 Task: Find connections with filter location Tobias Barreto with filter topic #Saaswith filter profile language German with filter current company BlackBuck (Zinka Logistics Solutions Pvt. Ltd.) with filter school SIES College of Arts, Science & Commerce SION(W) with filter industry Family Planning Centers with filter service category UX Research with filter keywords title Account Executive
Action: Mouse moved to (699, 124)
Screenshot: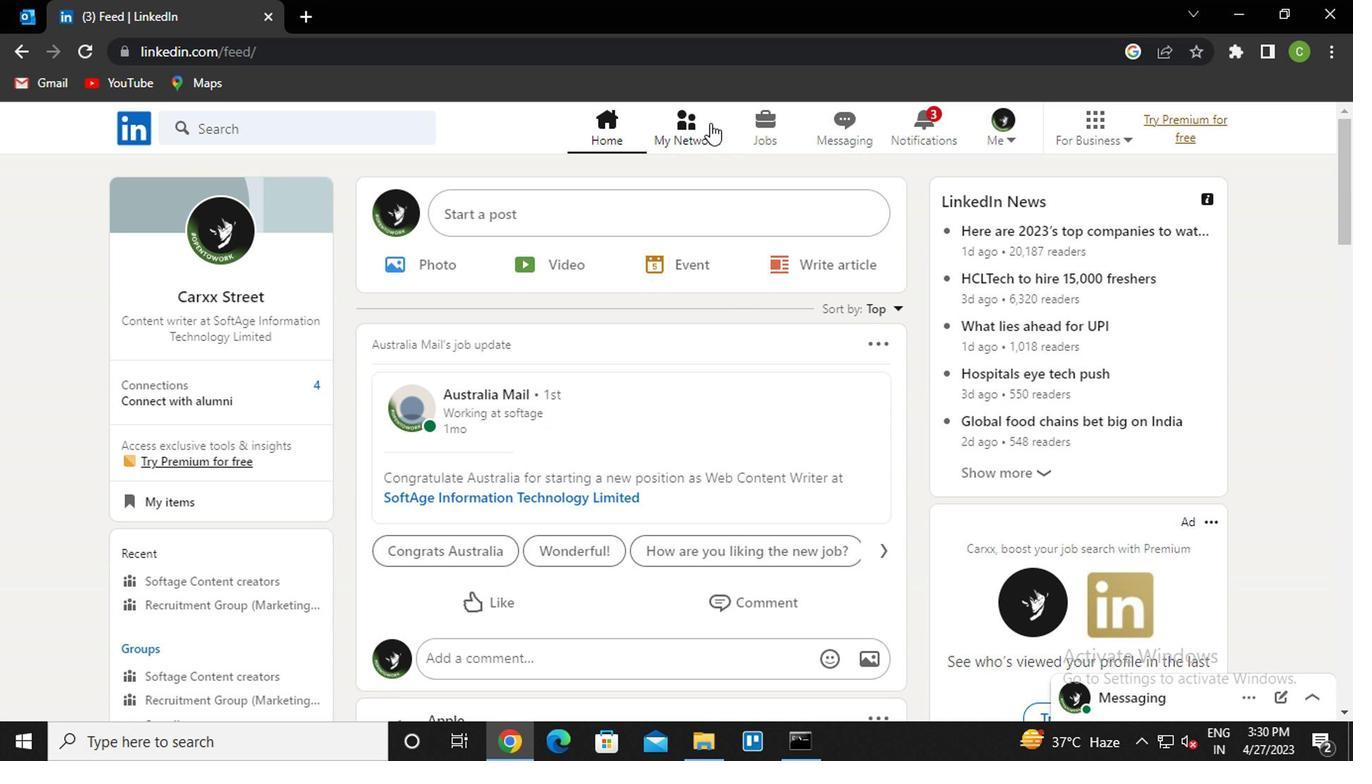 
Action: Mouse pressed left at (699, 124)
Screenshot: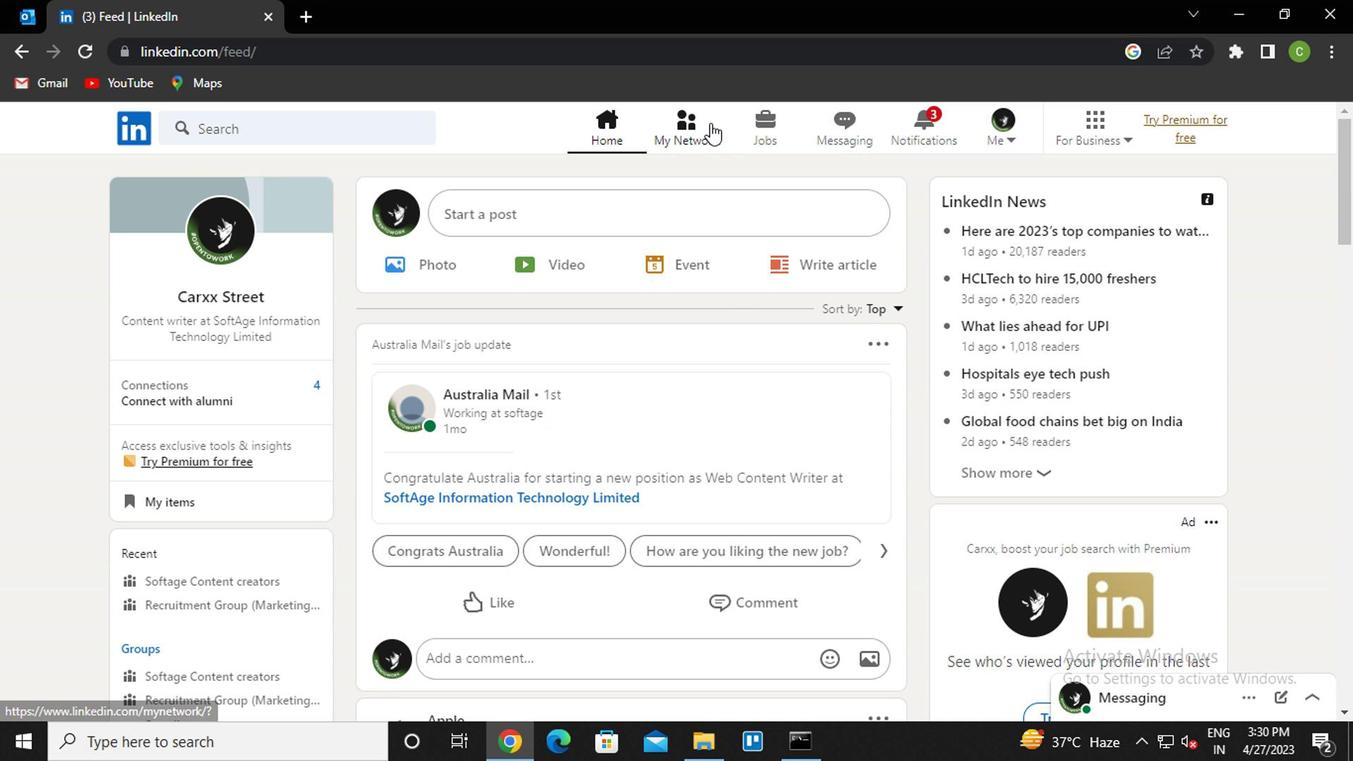 
Action: Mouse moved to (284, 248)
Screenshot: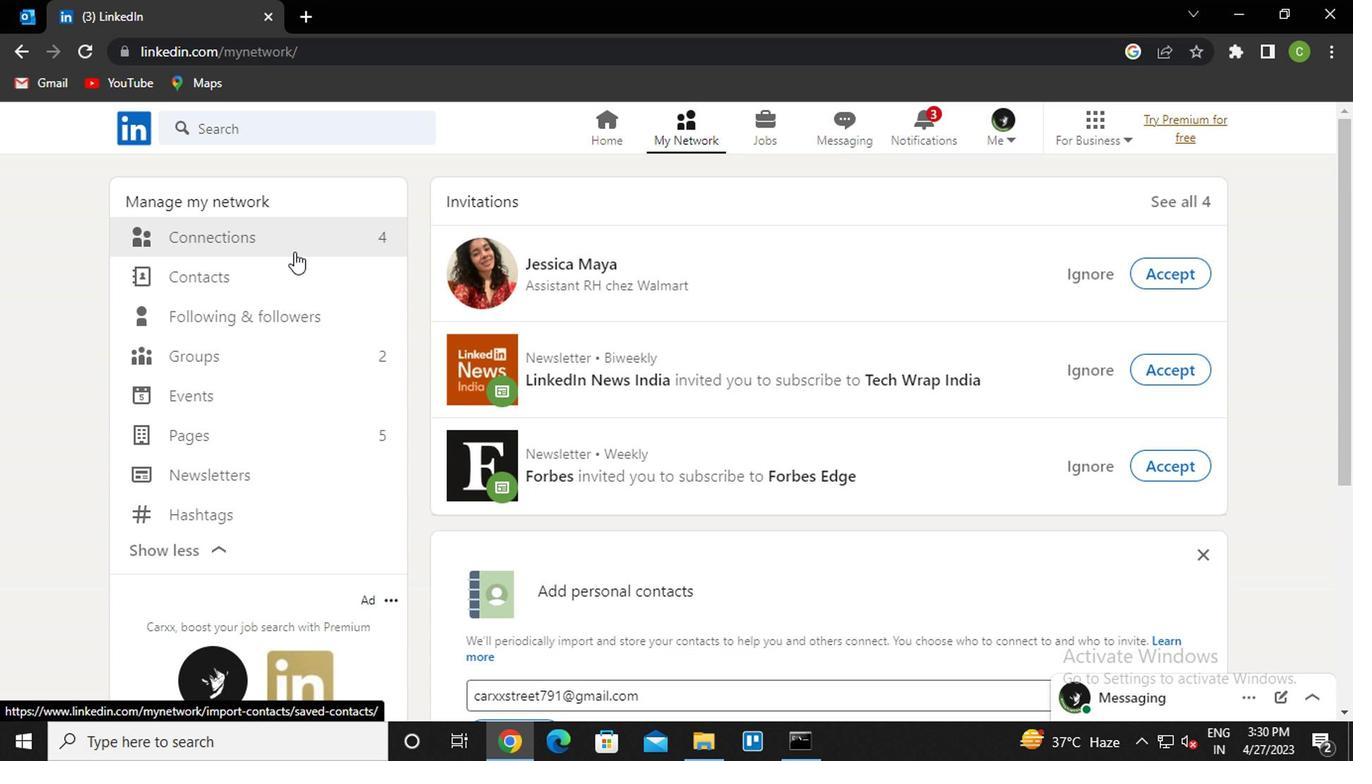 
Action: Mouse pressed left at (284, 248)
Screenshot: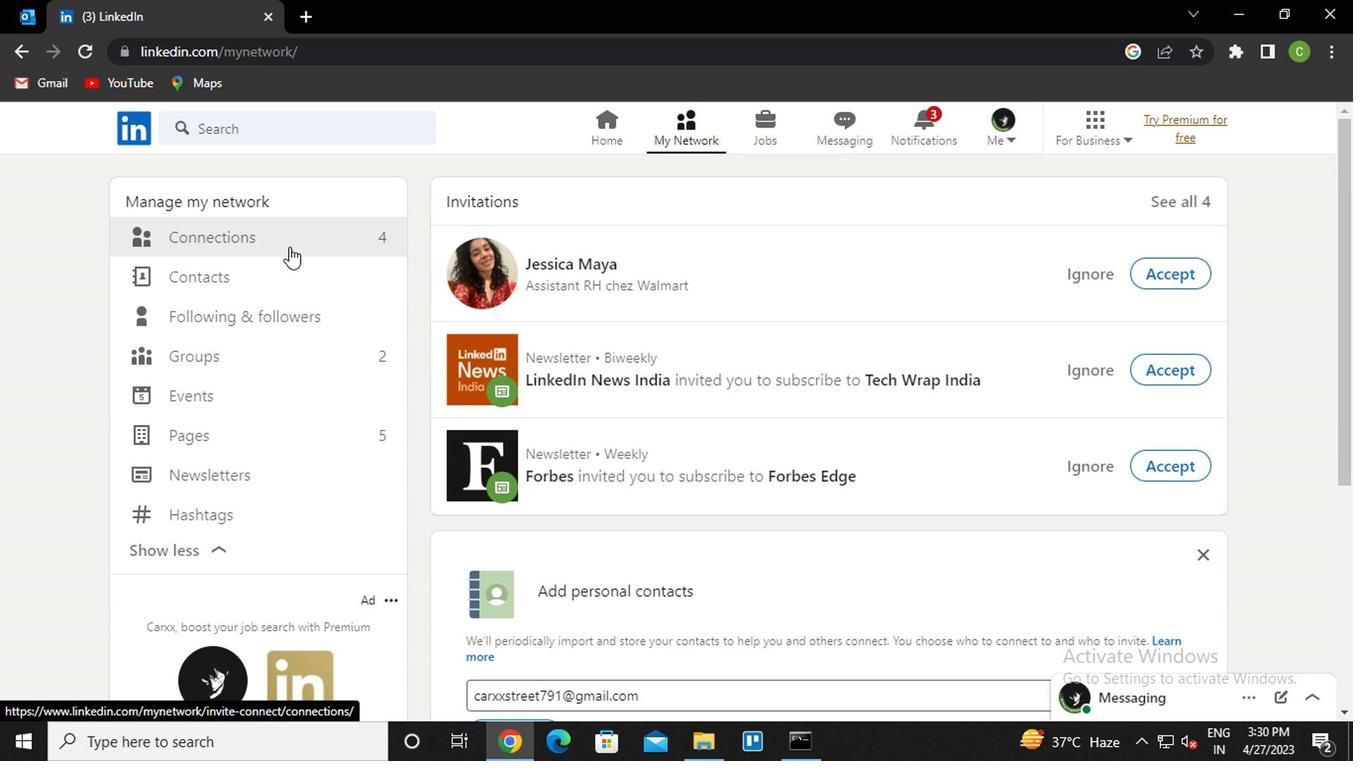 
Action: Mouse moved to (795, 229)
Screenshot: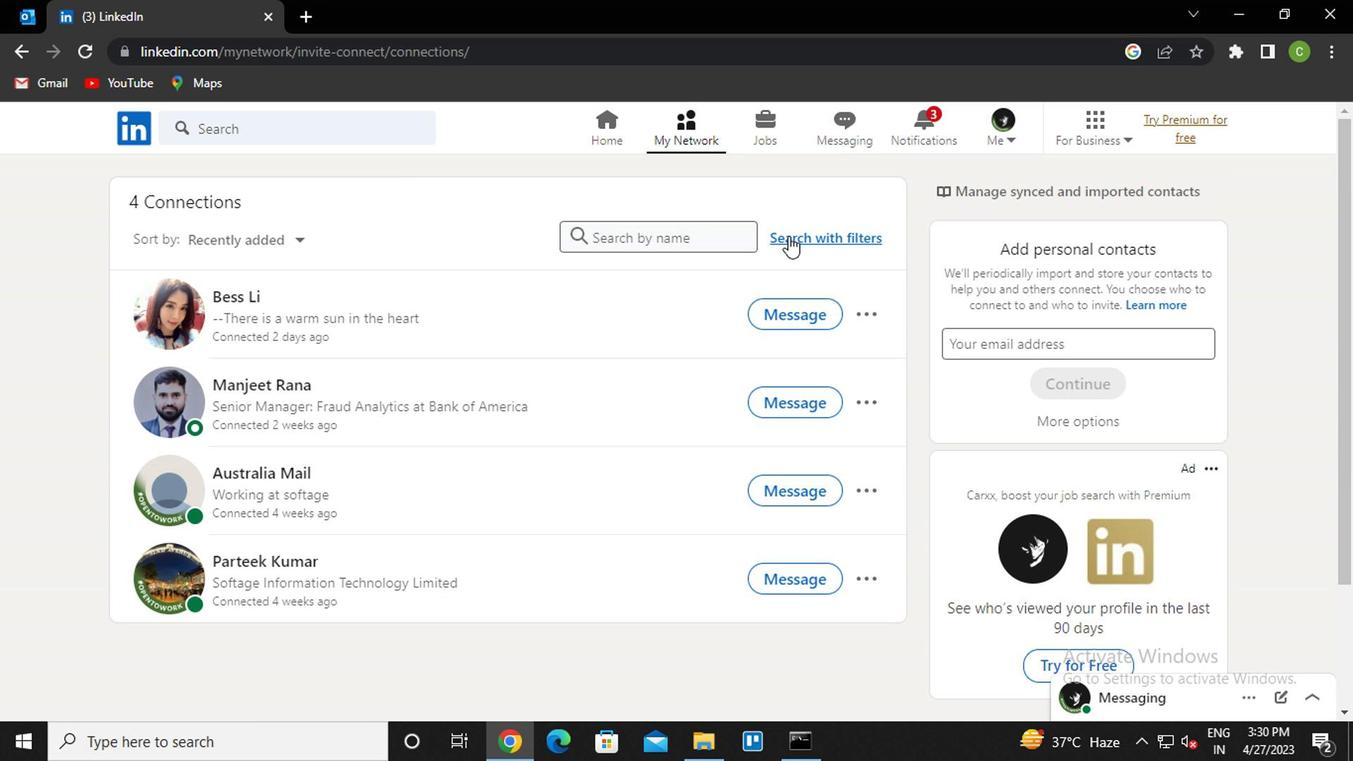 
Action: Mouse pressed left at (795, 229)
Screenshot: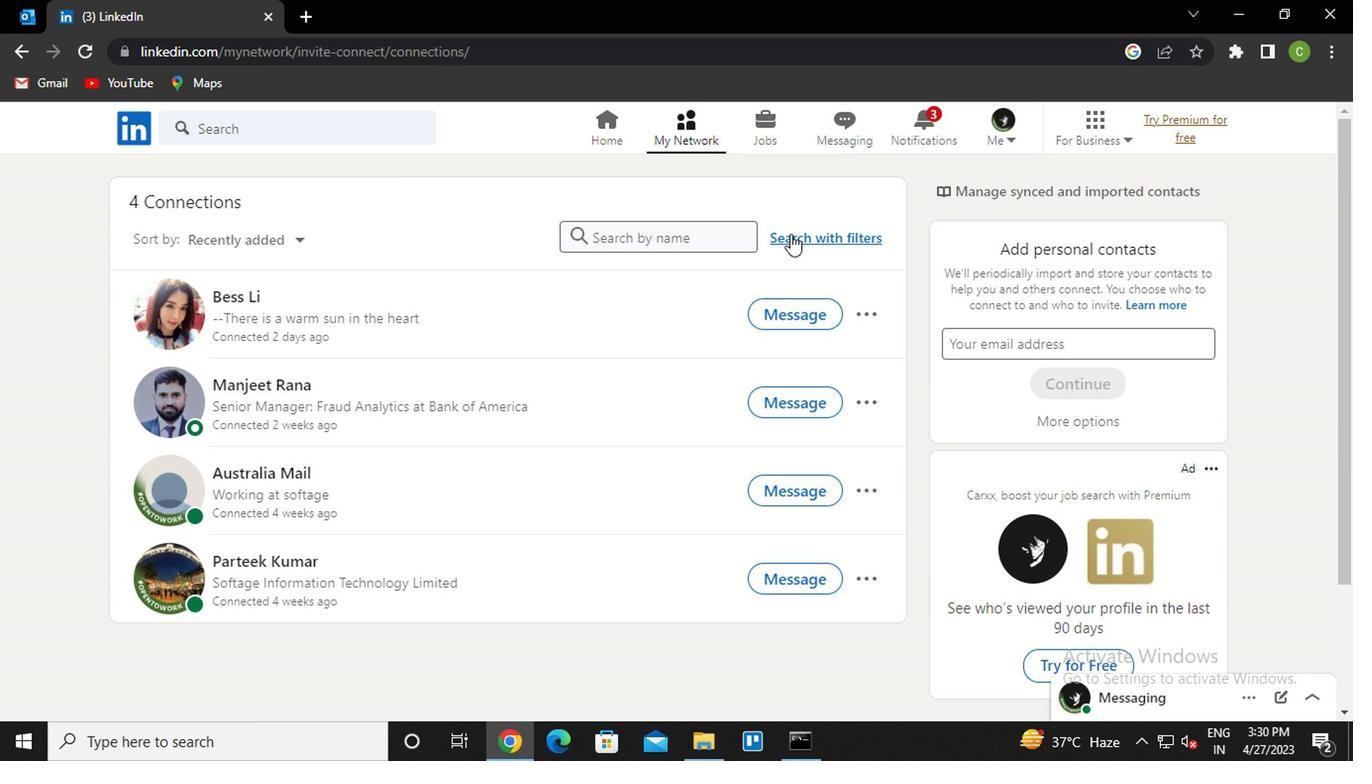 
Action: Mouse moved to (742, 181)
Screenshot: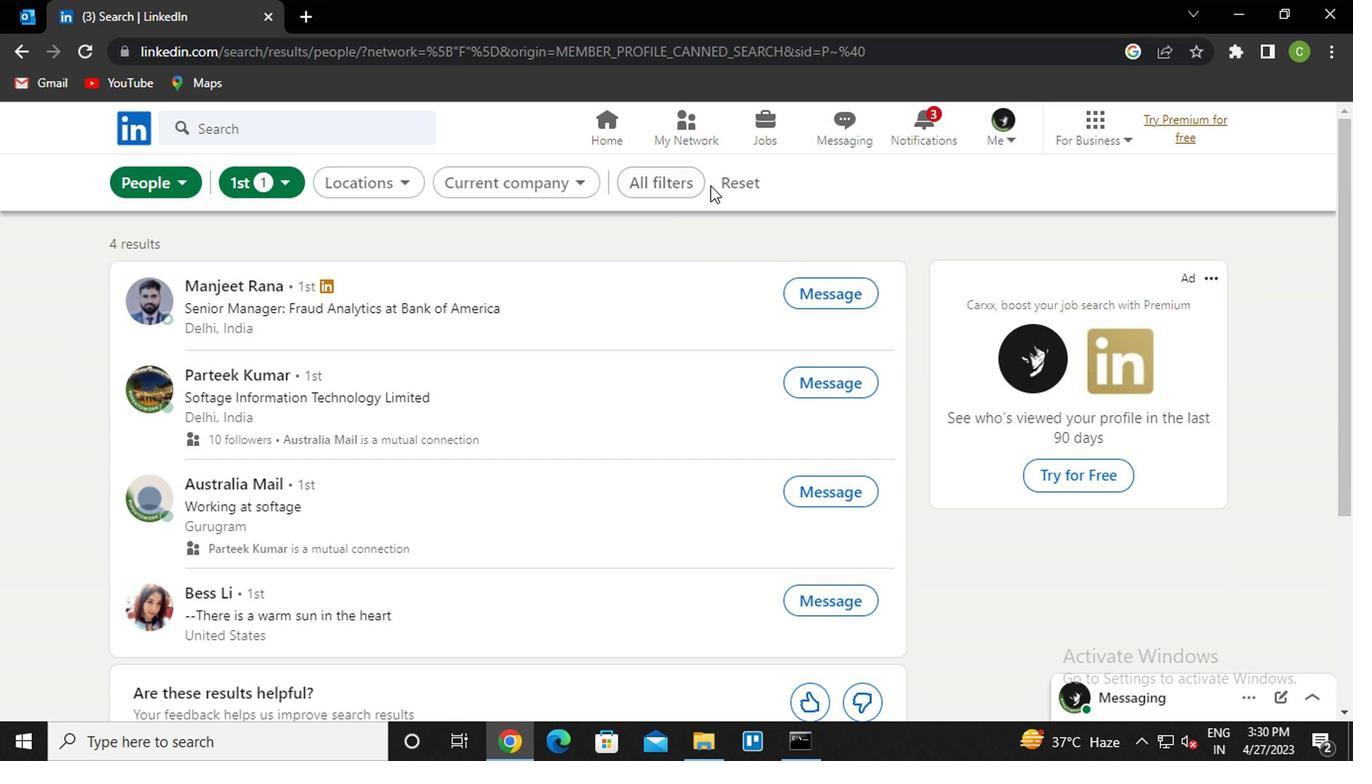 
Action: Mouse pressed left at (742, 181)
Screenshot: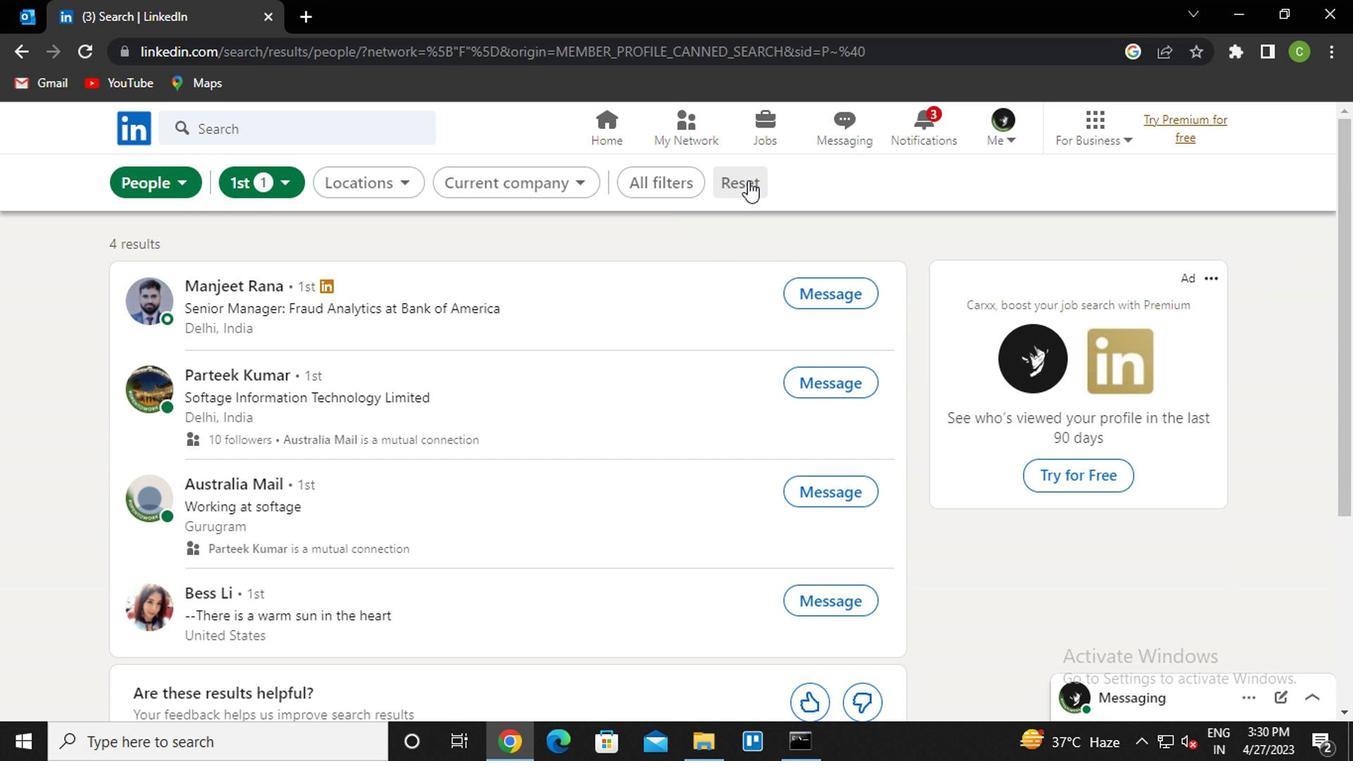 
Action: Mouse moved to (696, 176)
Screenshot: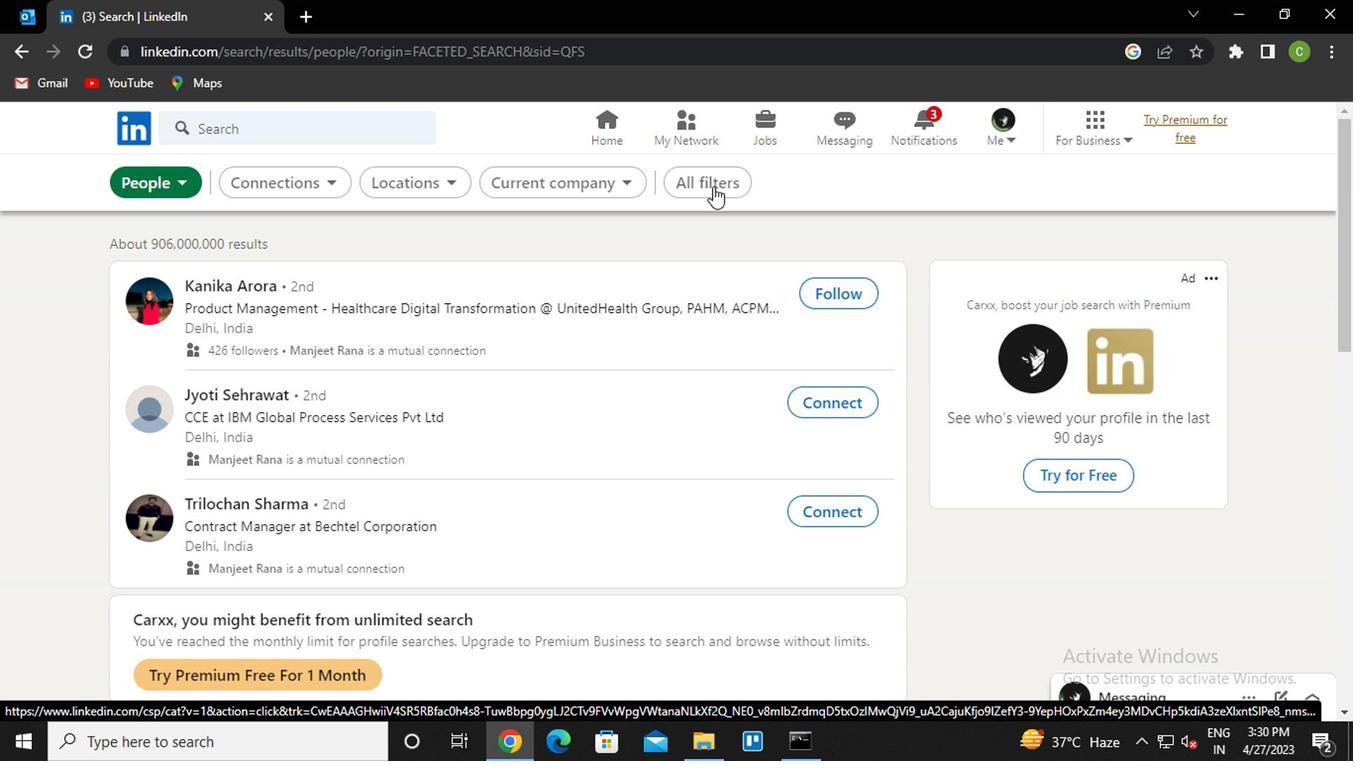 
Action: Mouse pressed left at (696, 176)
Screenshot: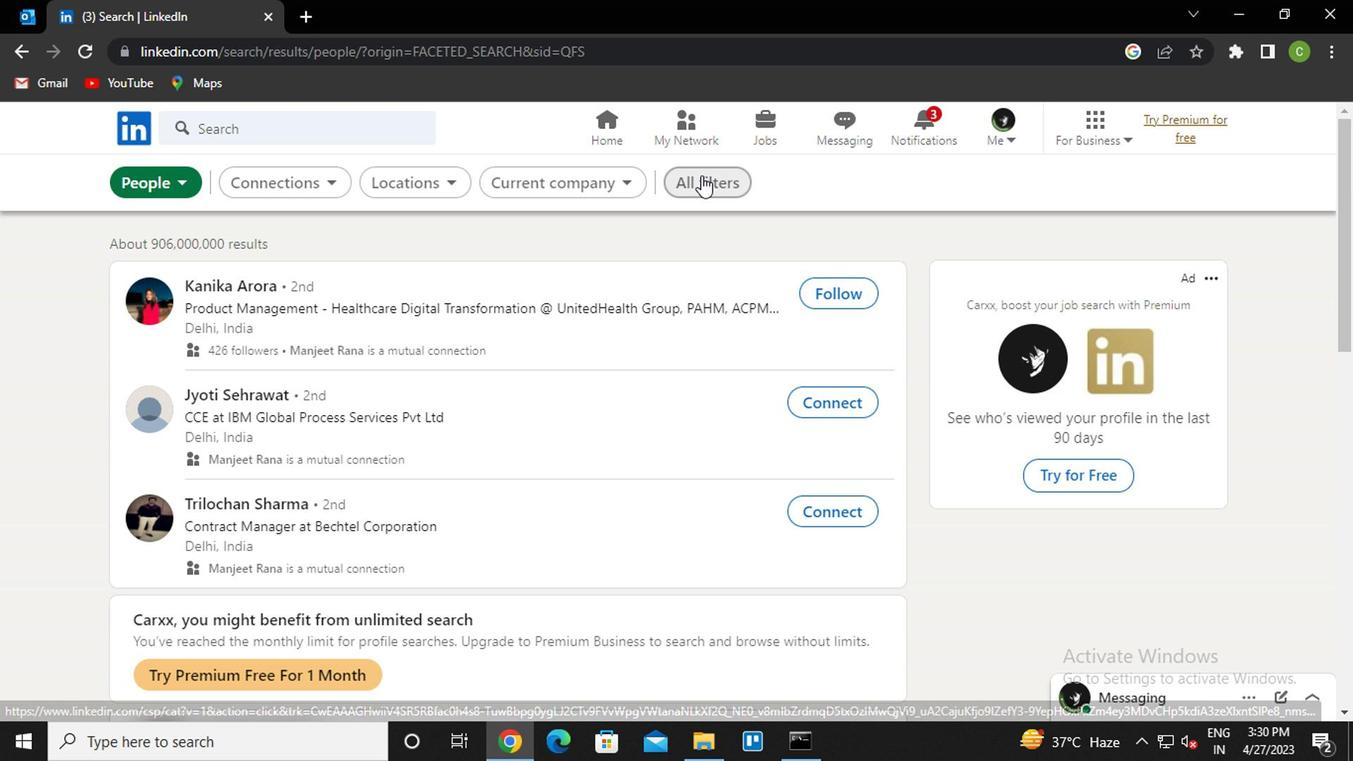 
Action: Mouse moved to (1027, 319)
Screenshot: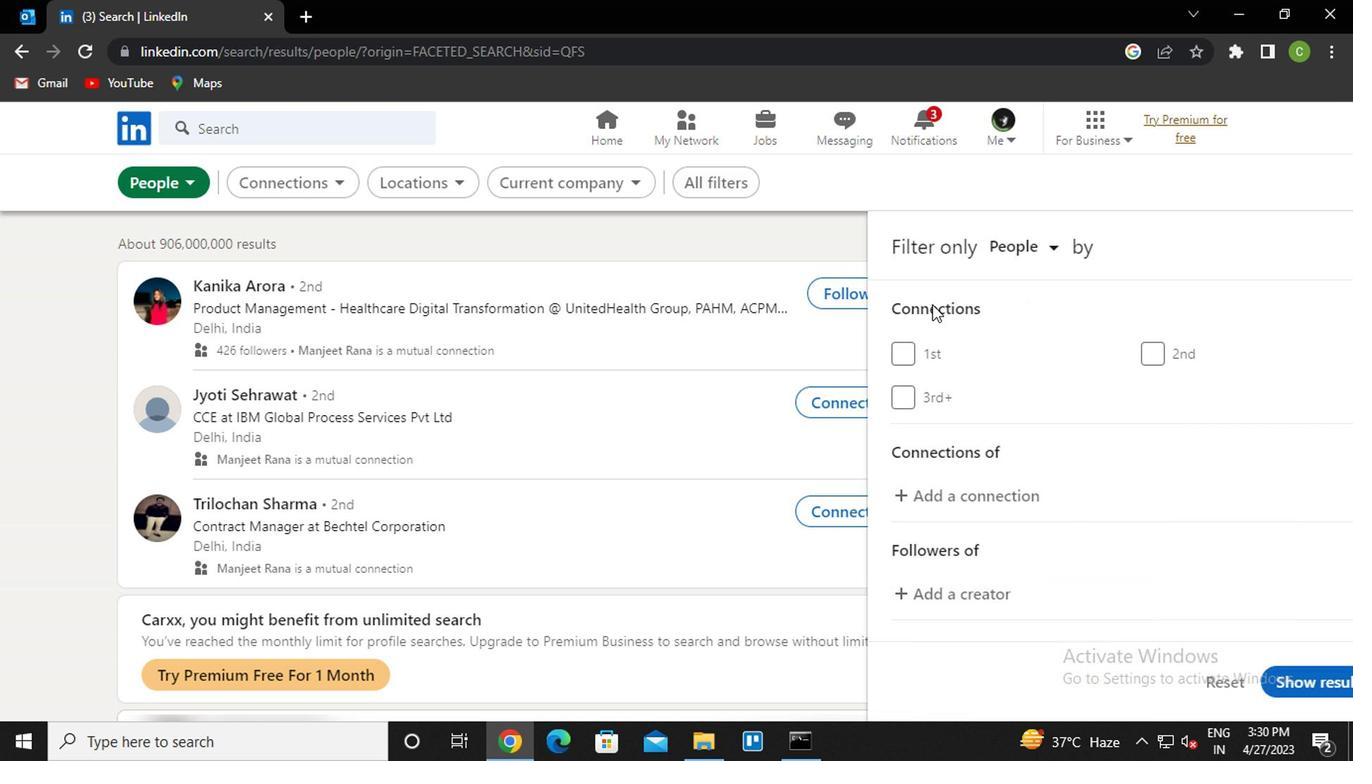 
Action: Mouse scrolled (1027, 318) with delta (0, 0)
Screenshot: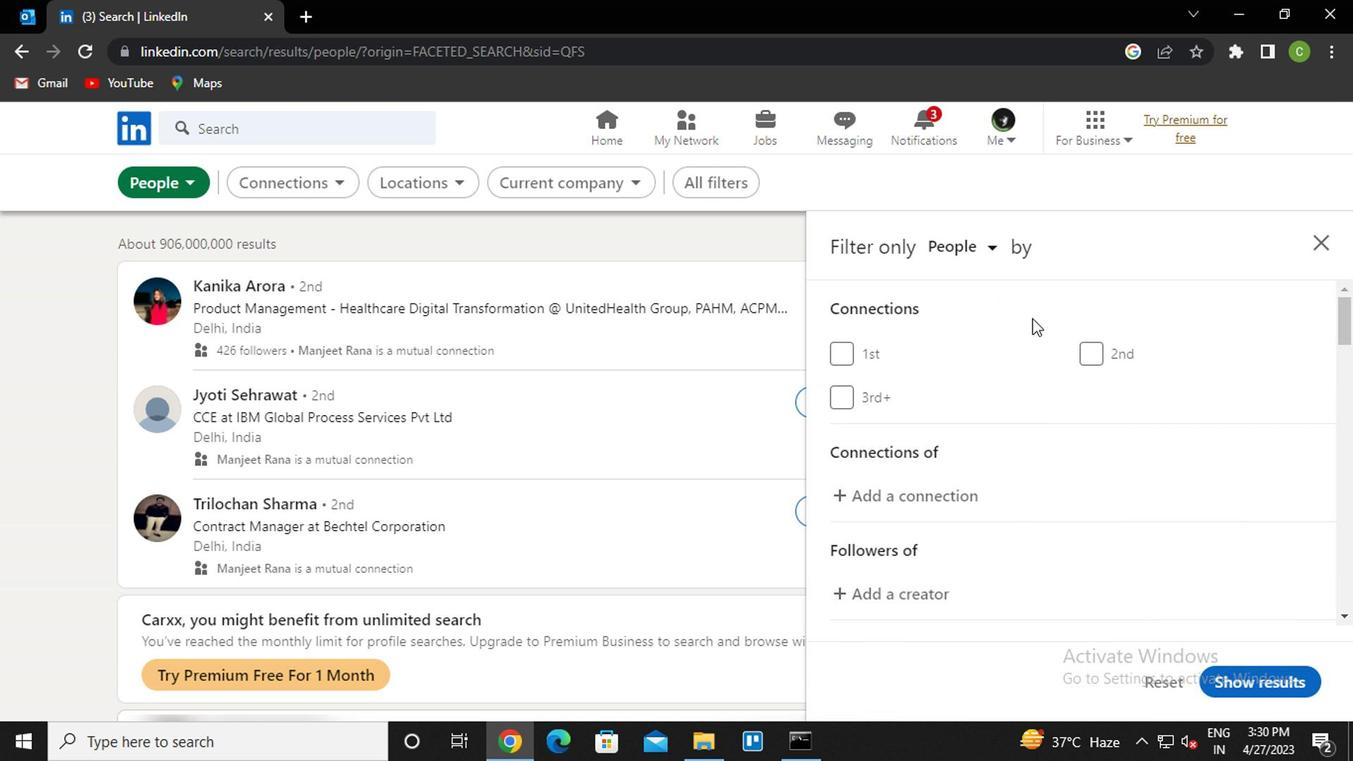
Action: Mouse scrolled (1027, 318) with delta (0, 0)
Screenshot: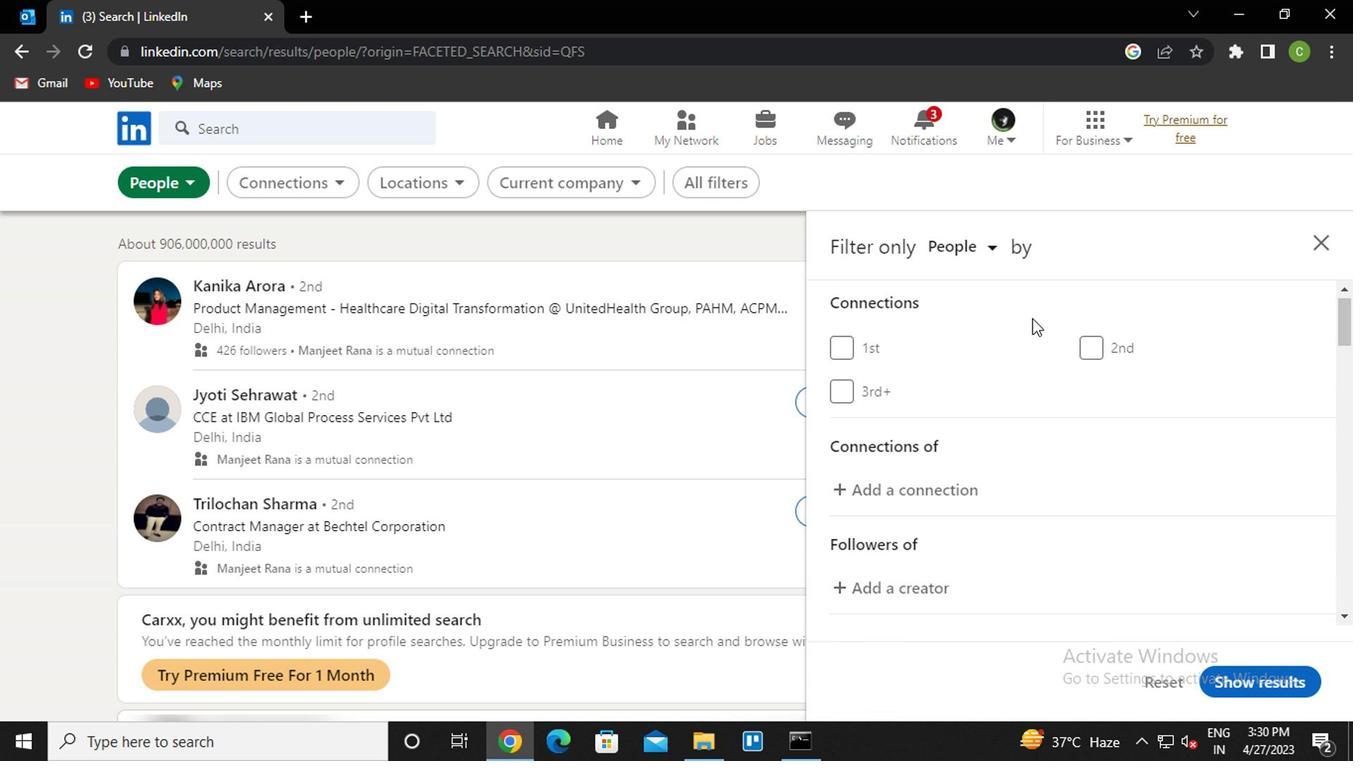 
Action: Mouse scrolled (1027, 318) with delta (0, 0)
Screenshot: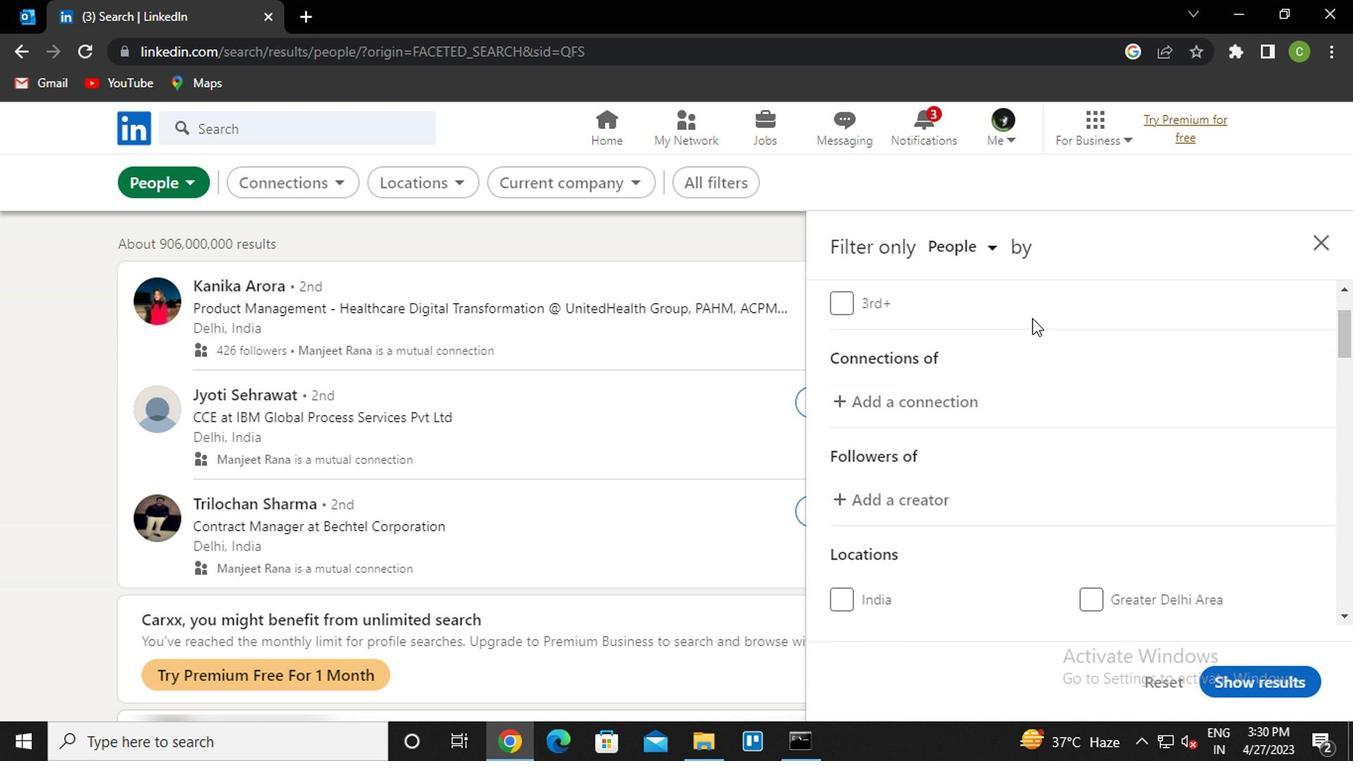 
Action: Mouse scrolled (1027, 318) with delta (0, 0)
Screenshot: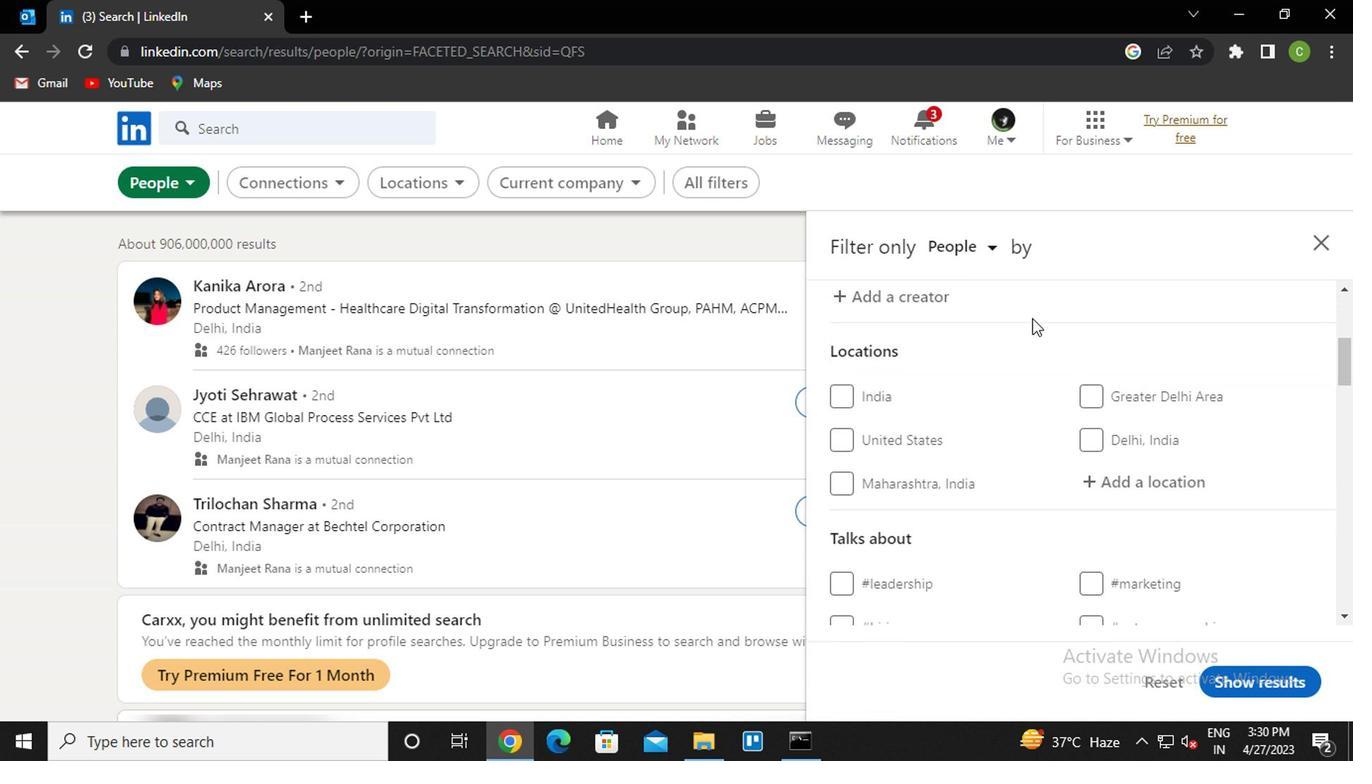 
Action: Mouse moved to (1116, 379)
Screenshot: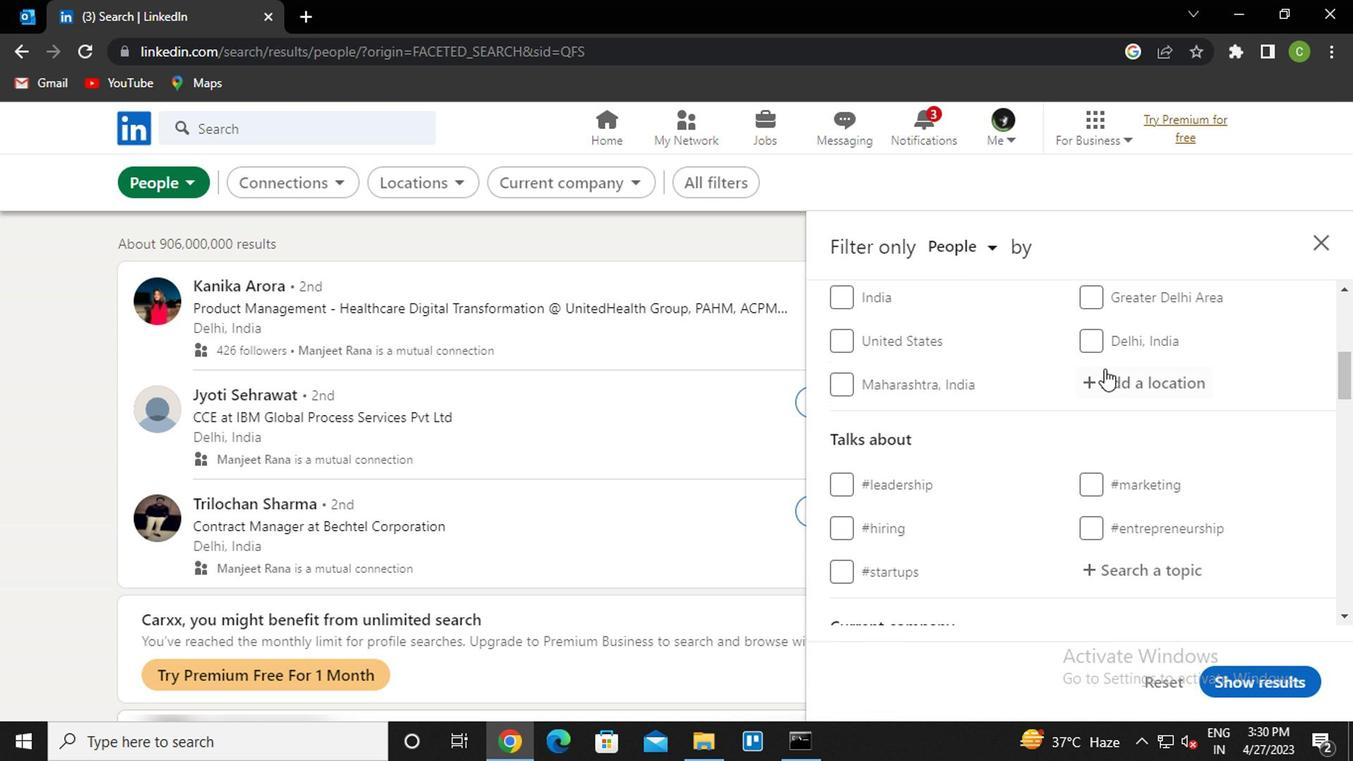 
Action: Mouse pressed left at (1116, 379)
Screenshot: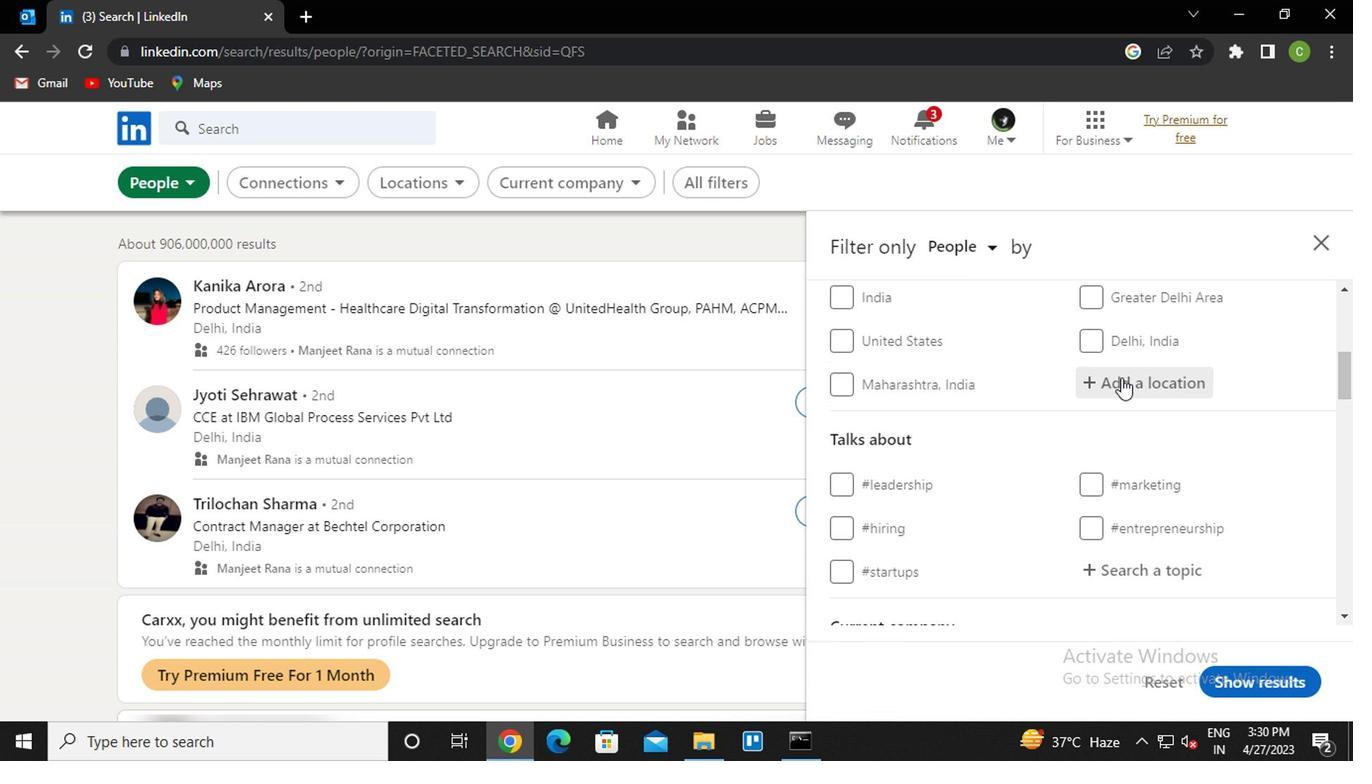 
Action: Key pressed <Key.caps_lock>t<Key.caps_lock>obais<Key.backspace><Key.backspace><Key.backspace>ias<Key.down><Key.enter>
Screenshot: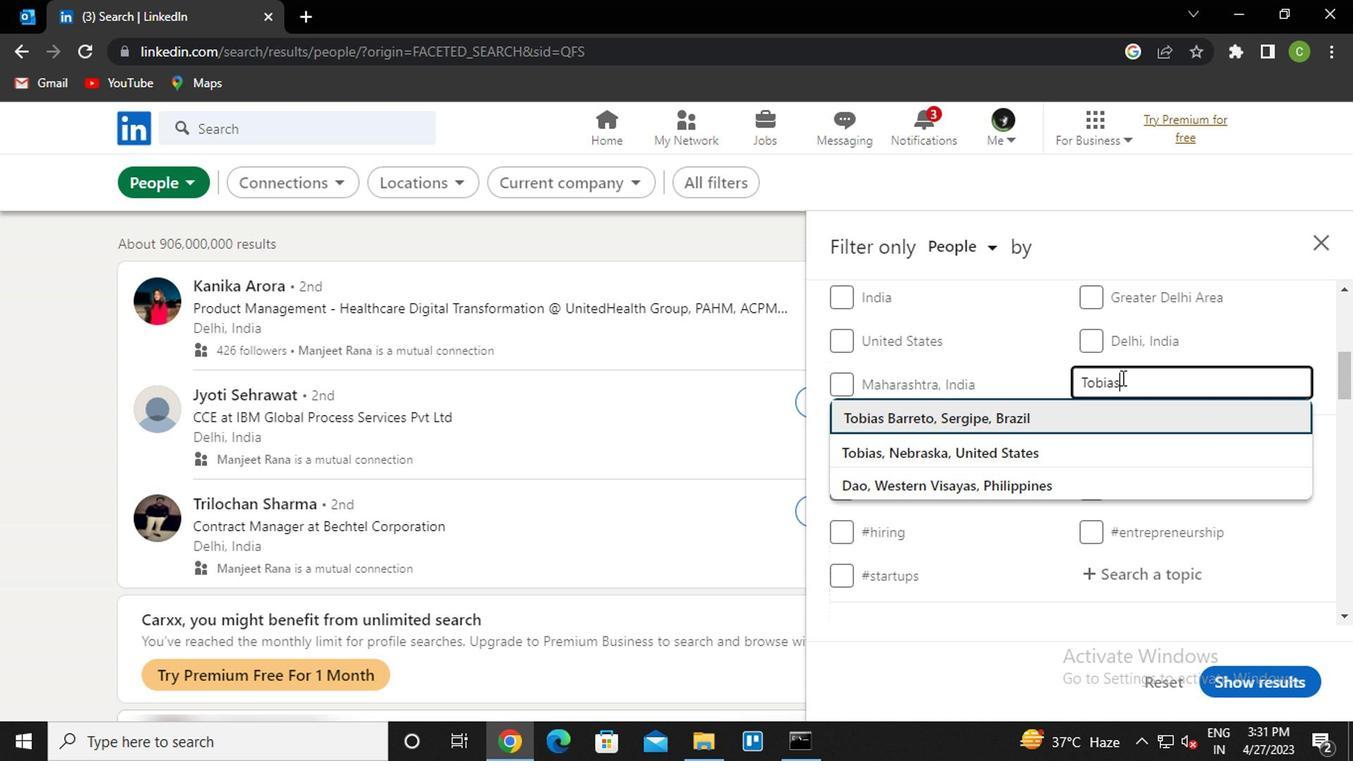 
Action: Mouse scrolled (1116, 378) with delta (0, 0)
Screenshot: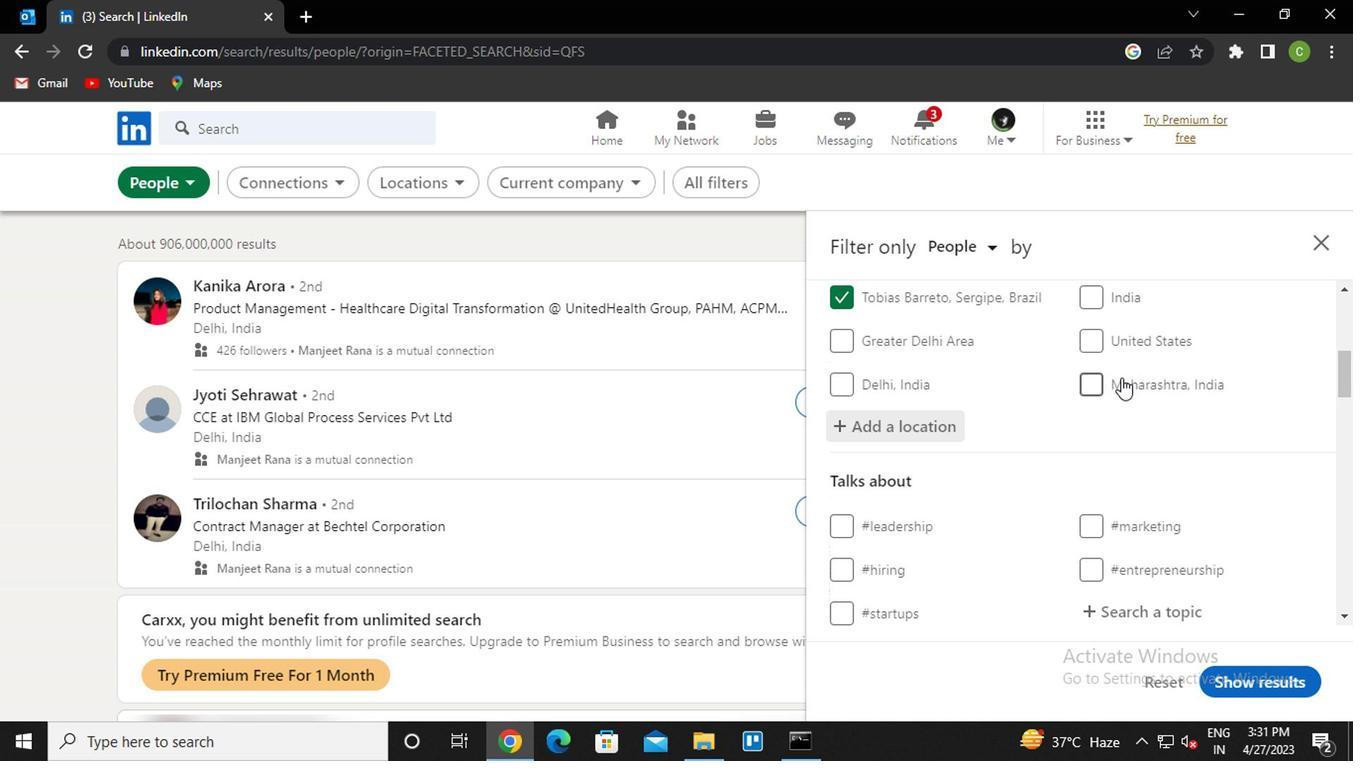 
Action: Mouse scrolled (1116, 378) with delta (0, 0)
Screenshot: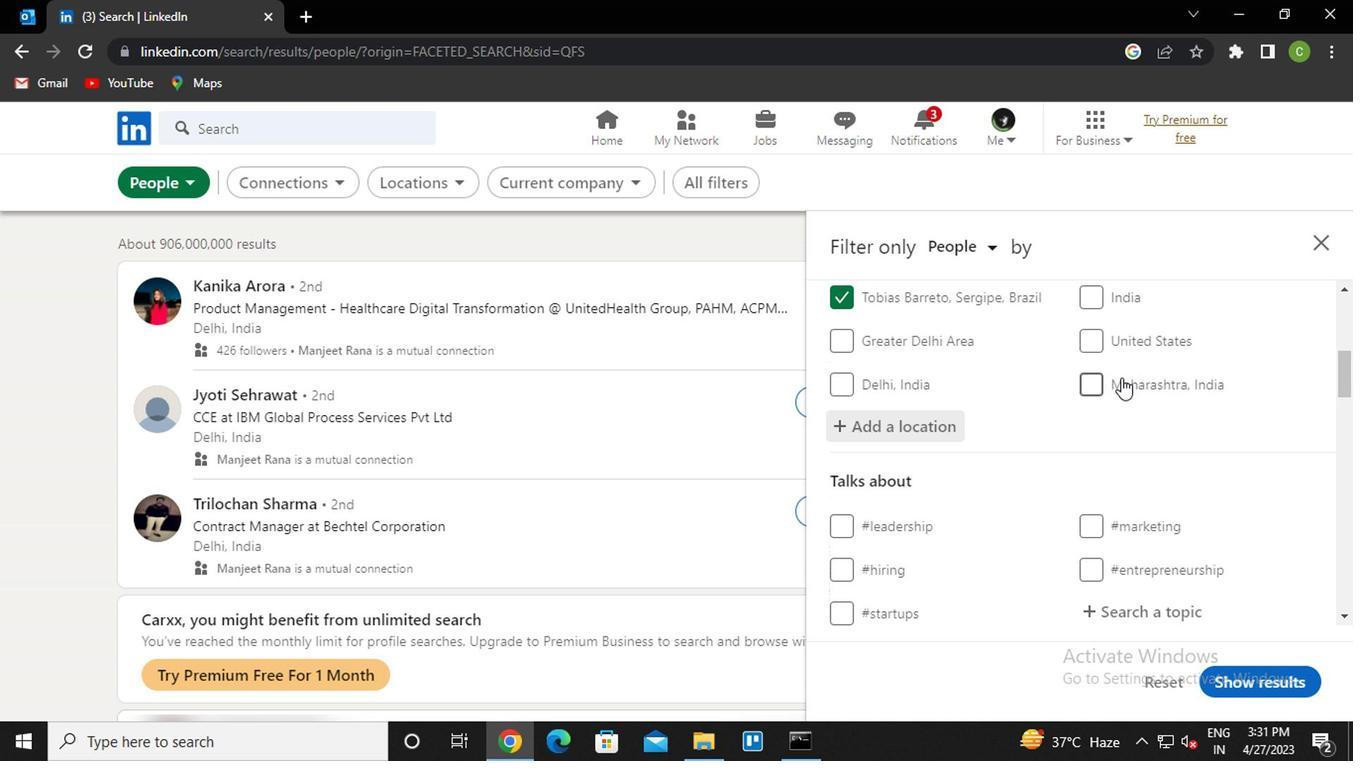 
Action: Mouse moved to (1039, 405)
Screenshot: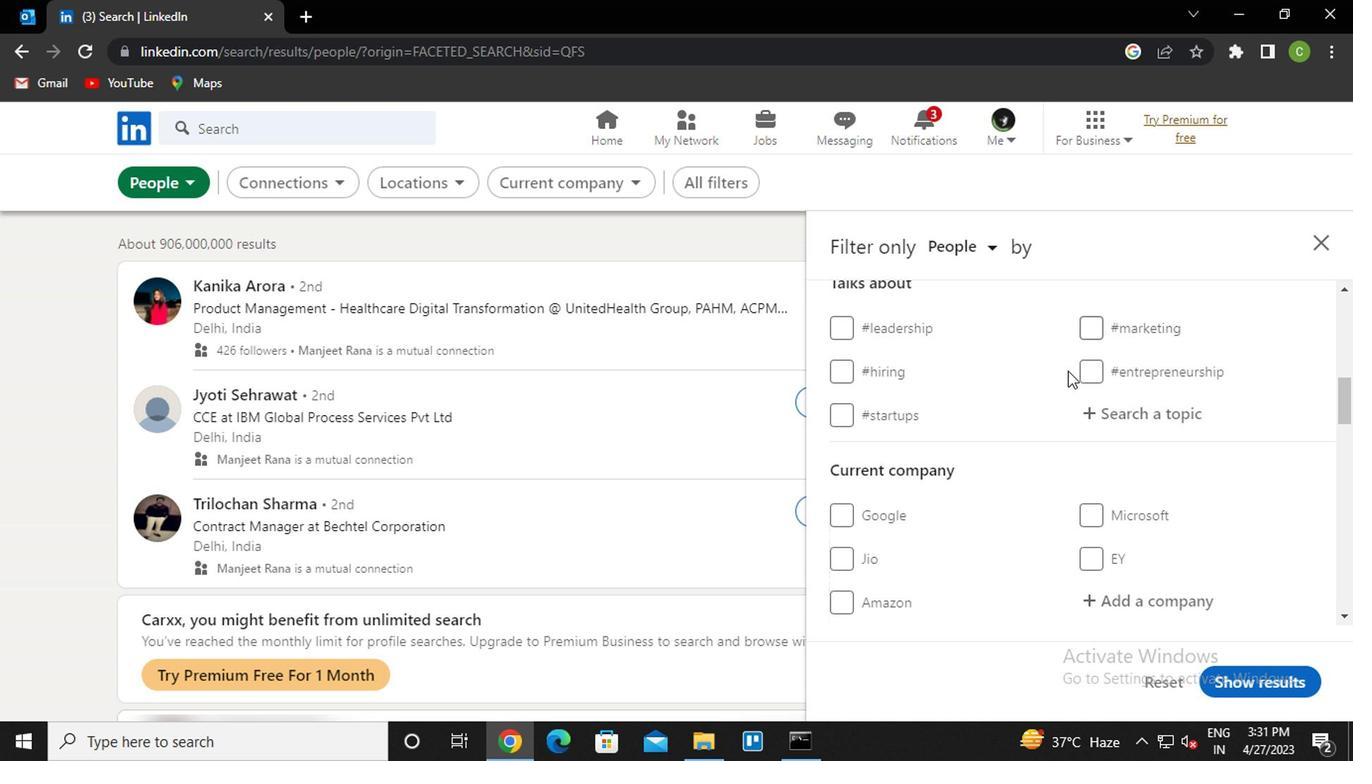 
Action: Mouse scrolled (1039, 406) with delta (0, 0)
Screenshot: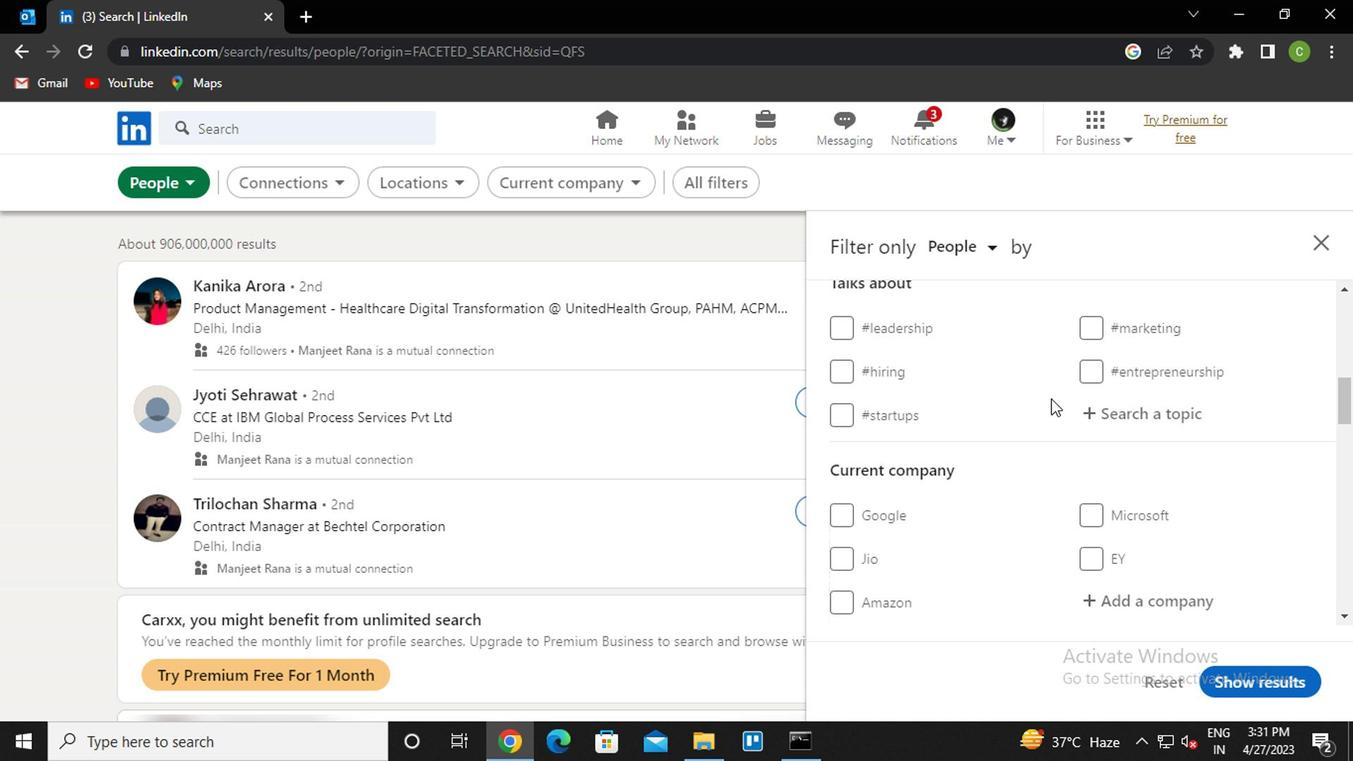 
Action: Mouse scrolled (1039, 406) with delta (0, 0)
Screenshot: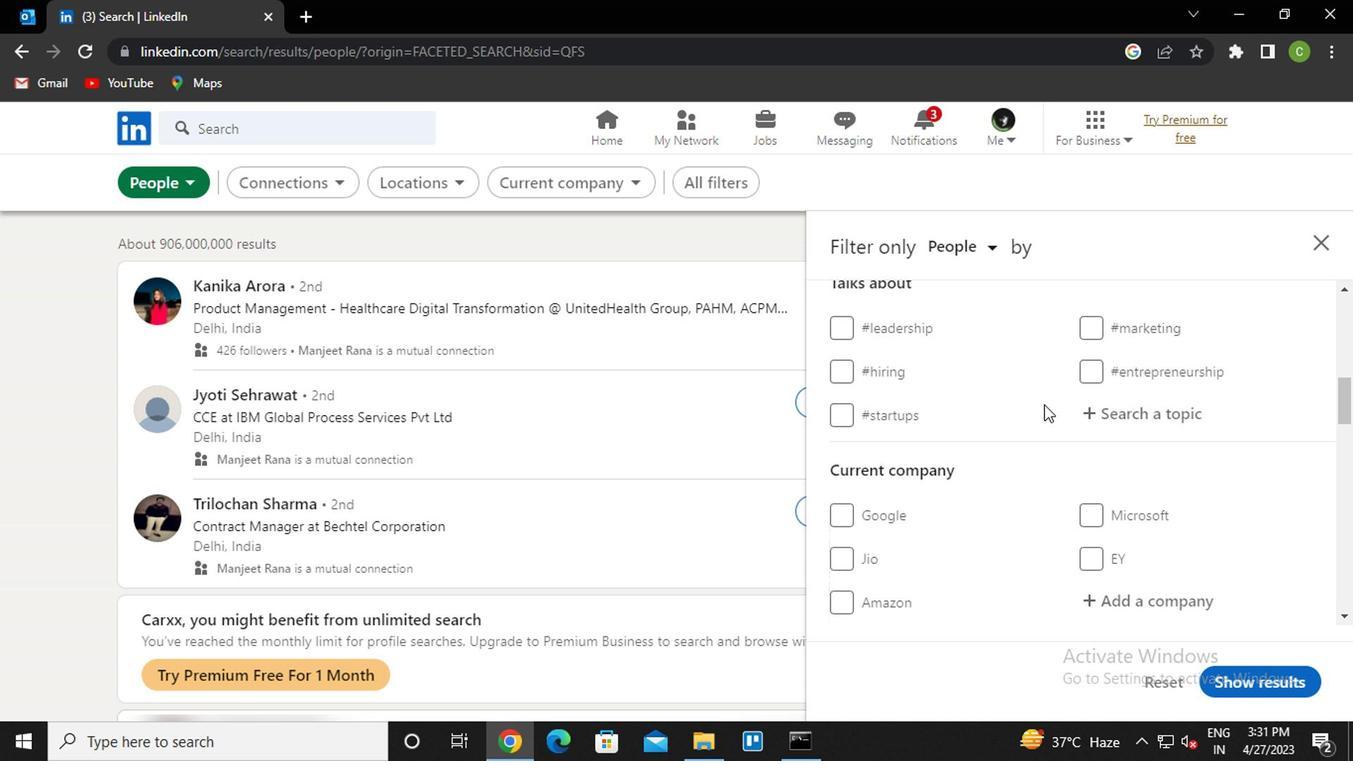
Action: Mouse scrolled (1039, 405) with delta (0, 0)
Screenshot: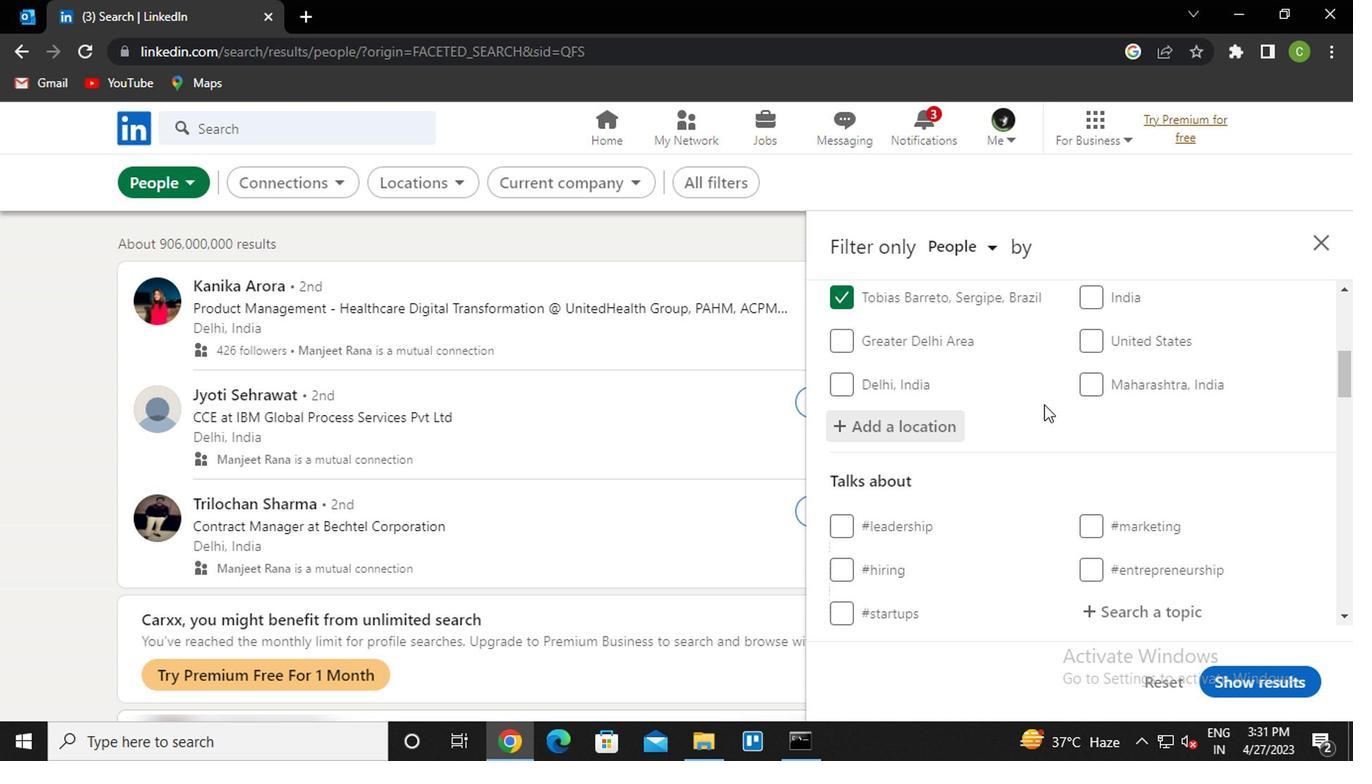 
Action: Mouse scrolled (1039, 405) with delta (0, 0)
Screenshot: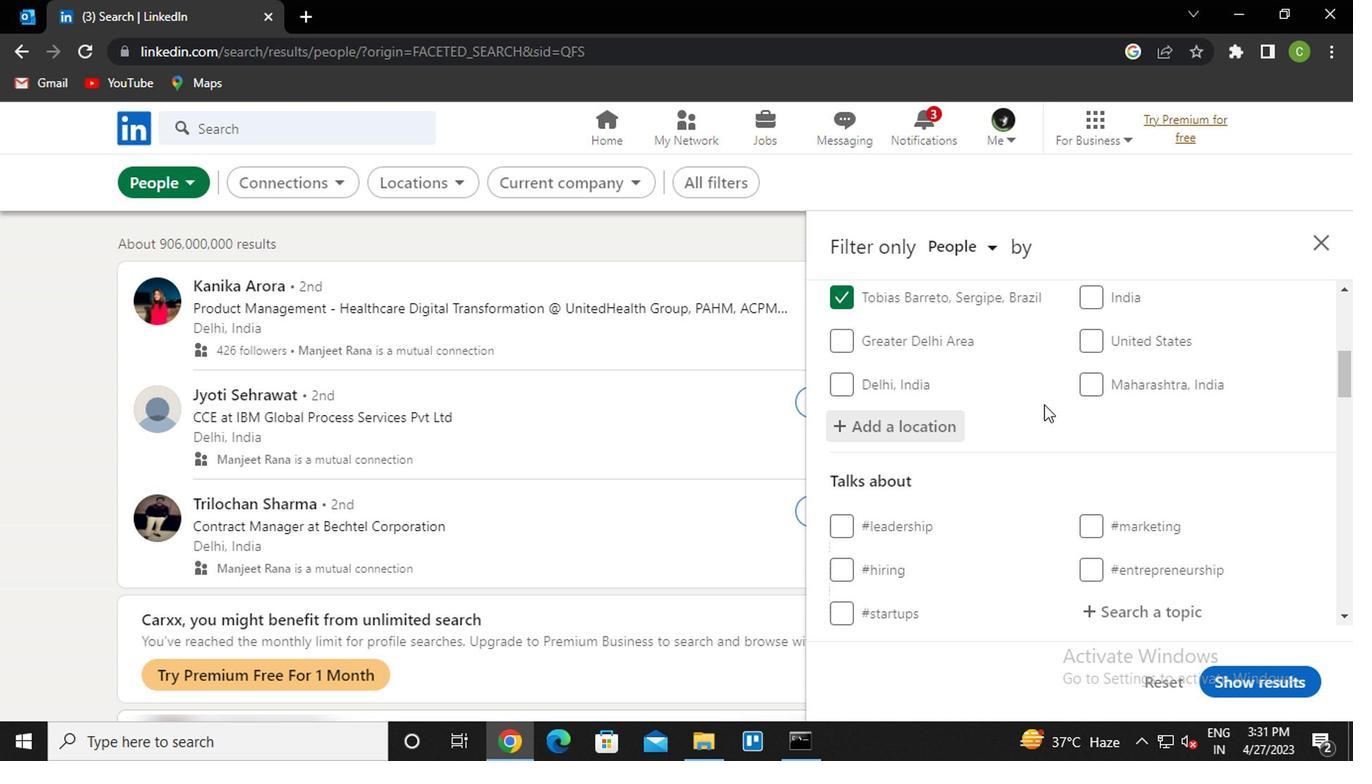 
Action: Mouse scrolled (1039, 405) with delta (0, 0)
Screenshot: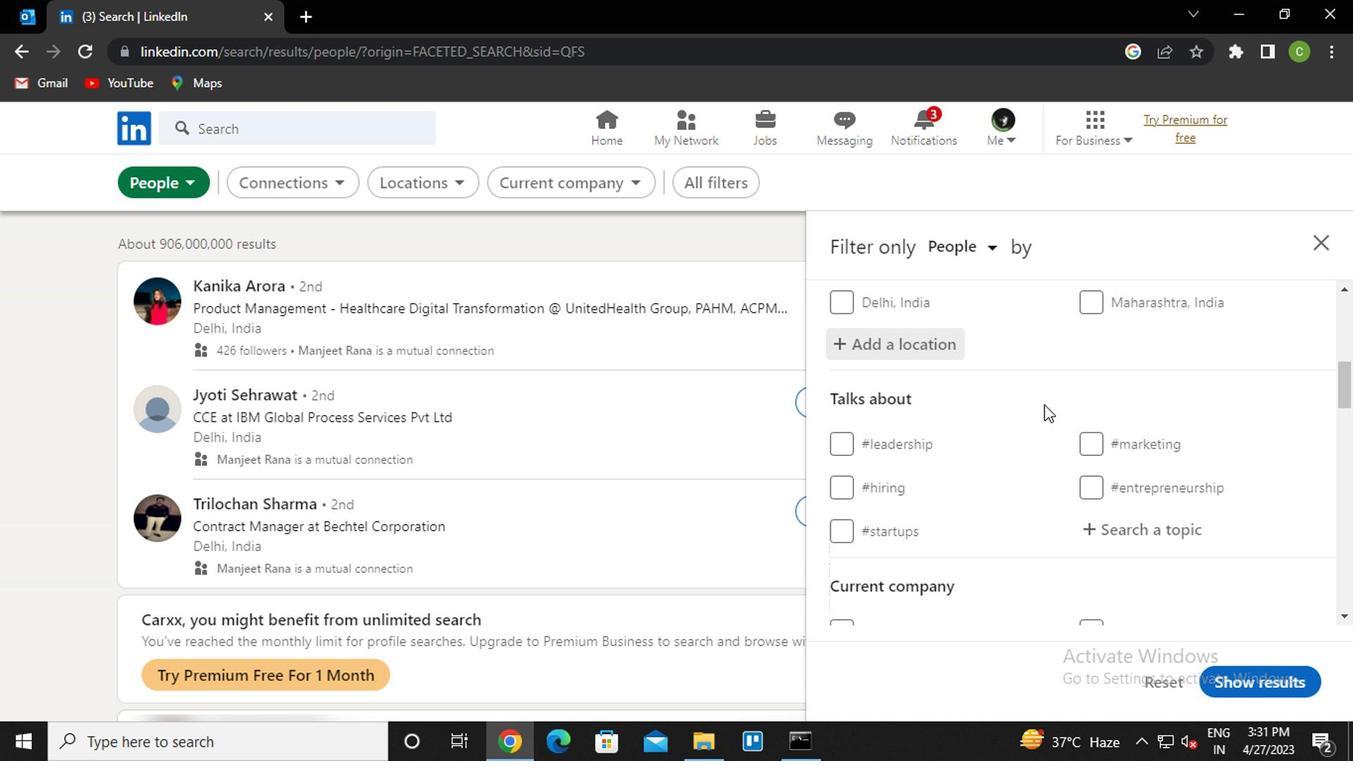 
Action: Mouse moved to (1127, 314)
Screenshot: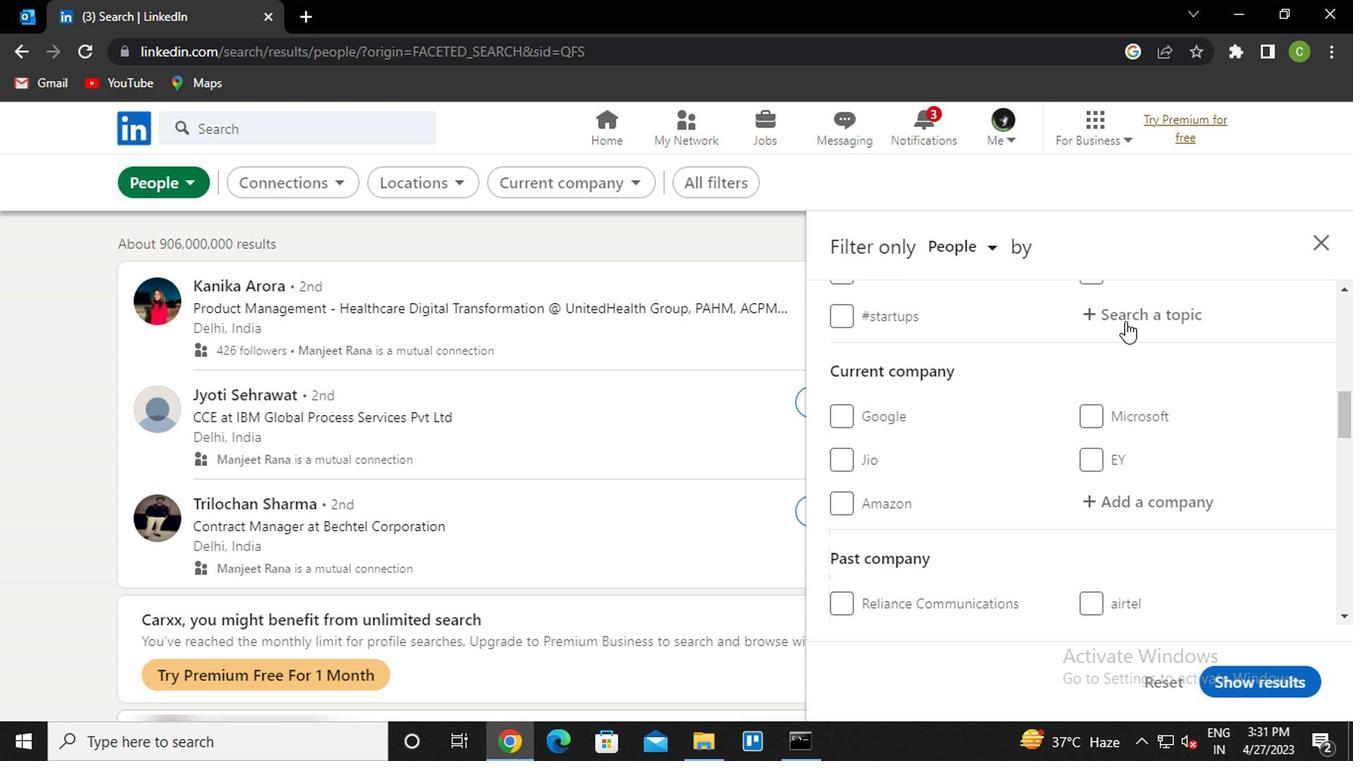 
Action: Mouse pressed left at (1127, 314)
Screenshot: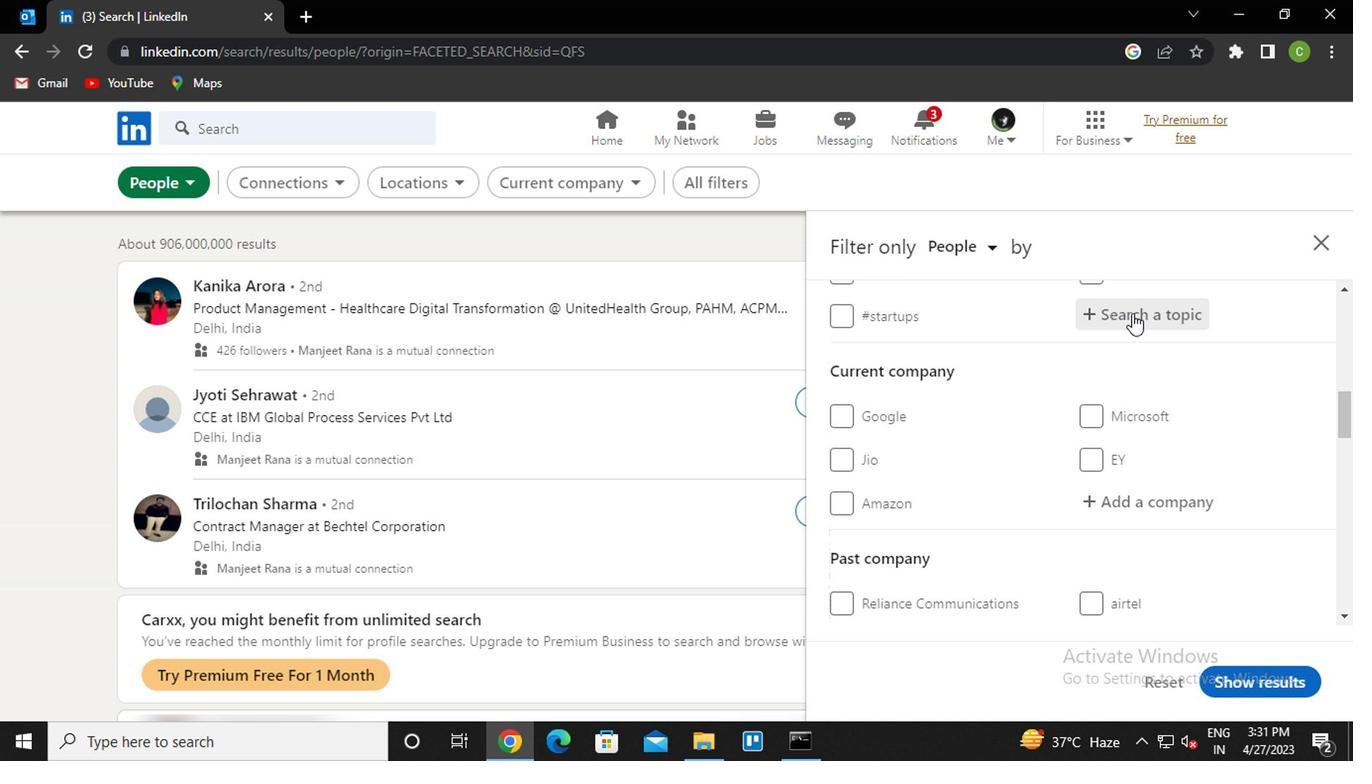
Action: Key pressed <Key.caps_lock>s<Key.caps_lock>aas<Key.down><Key.enter>
Screenshot: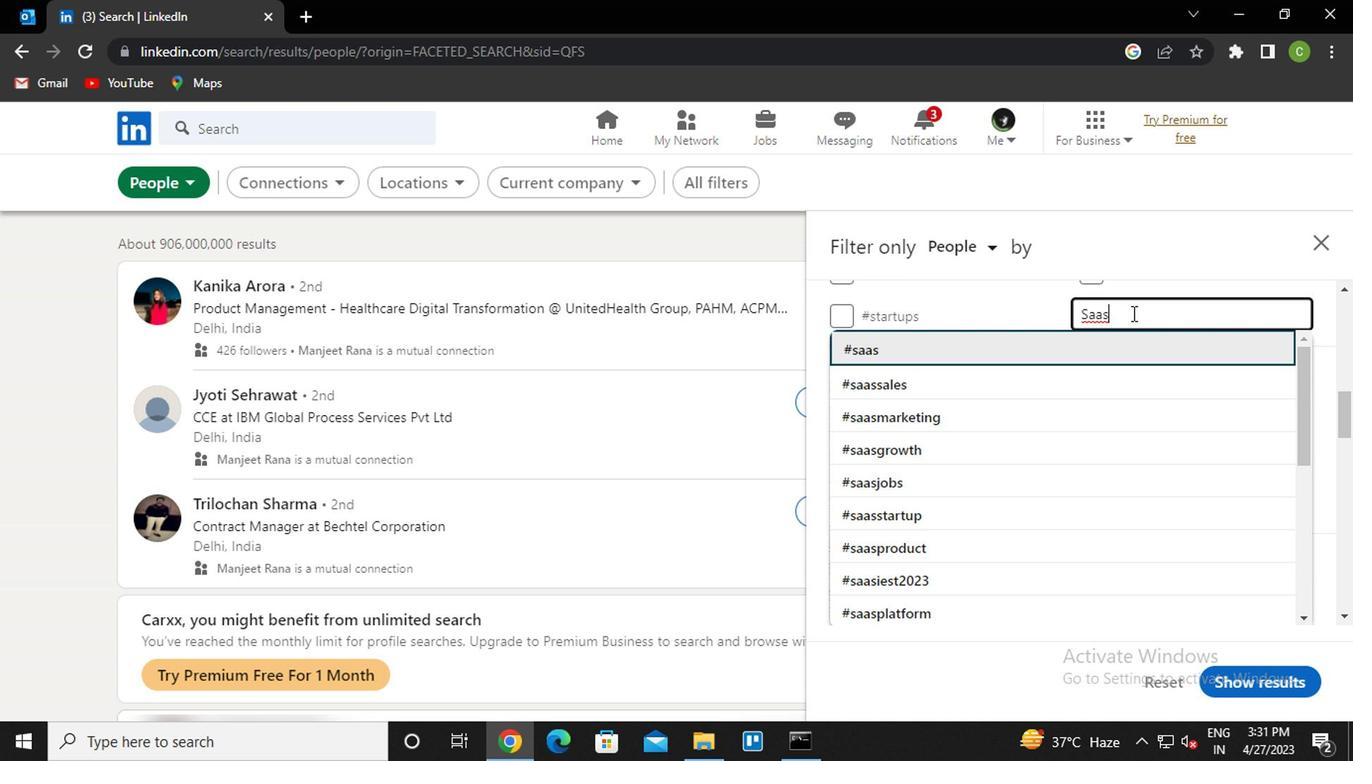 
Action: Mouse moved to (1127, 312)
Screenshot: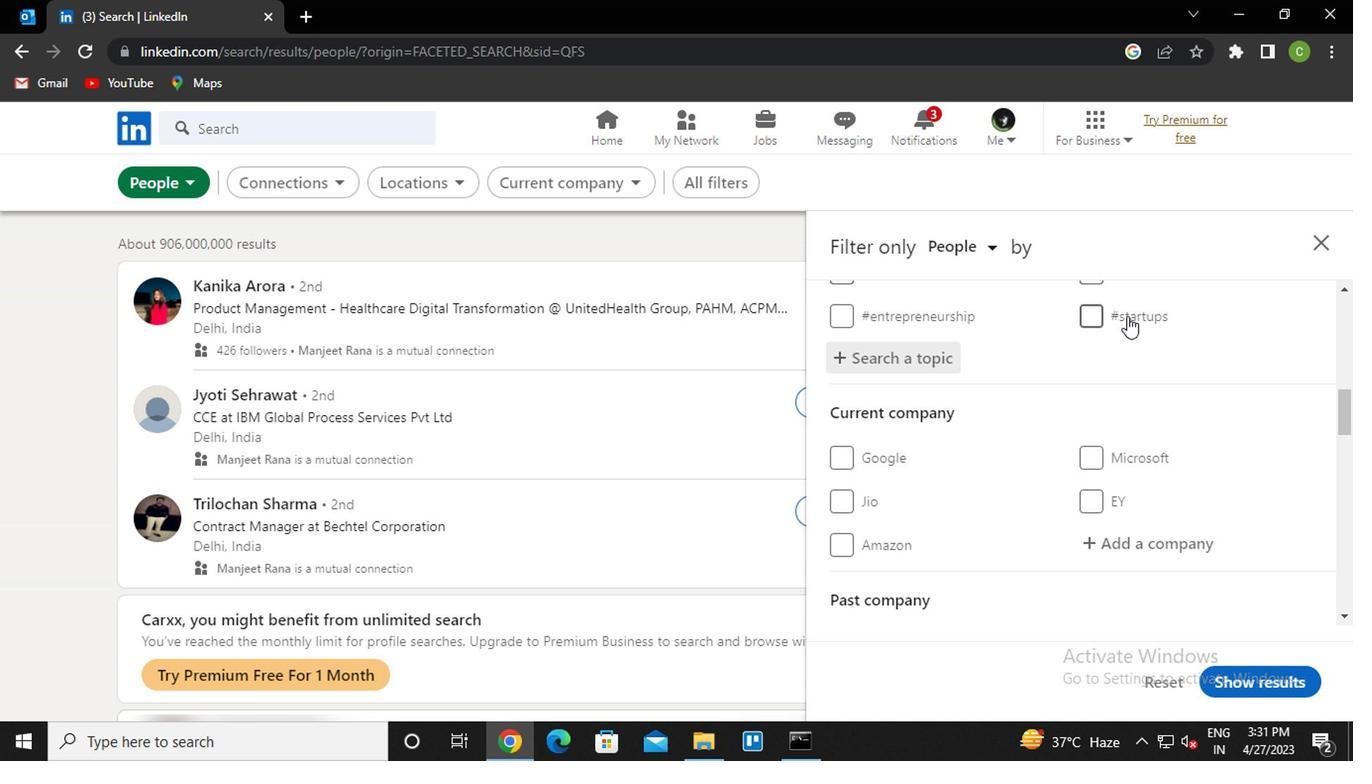 
Action: Mouse scrolled (1127, 311) with delta (0, 0)
Screenshot: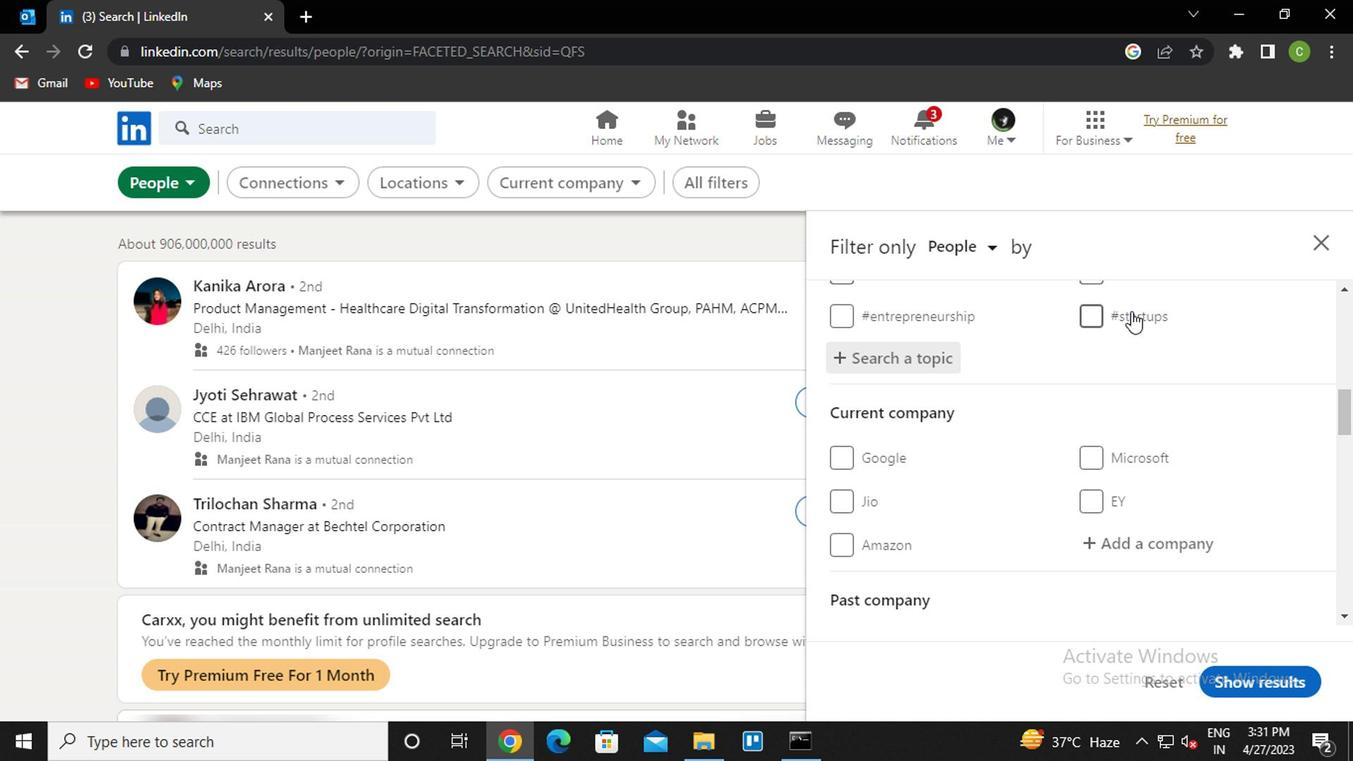 
Action: Mouse scrolled (1127, 311) with delta (0, 0)
Screenshot: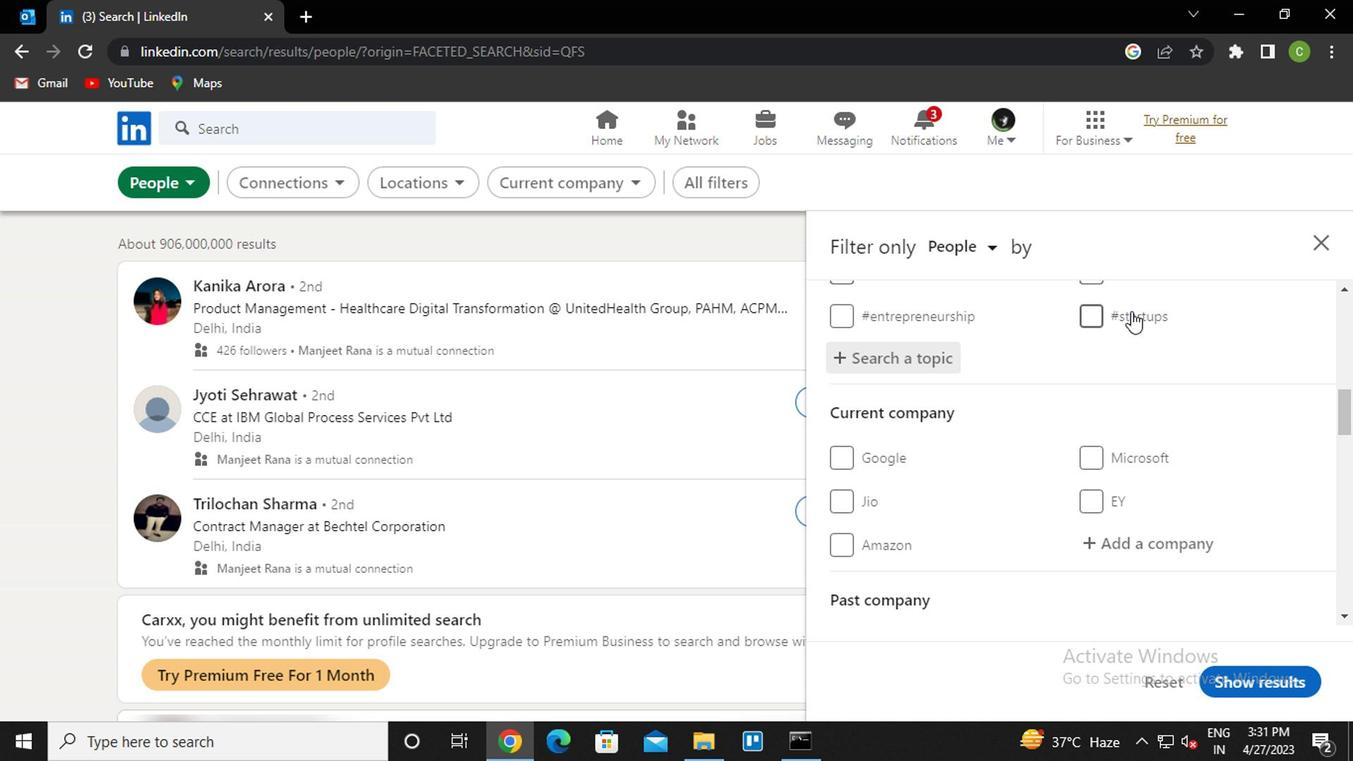 
Action: Mouse scrolled (1127, 311) with delta (0, 0)
Screenshot: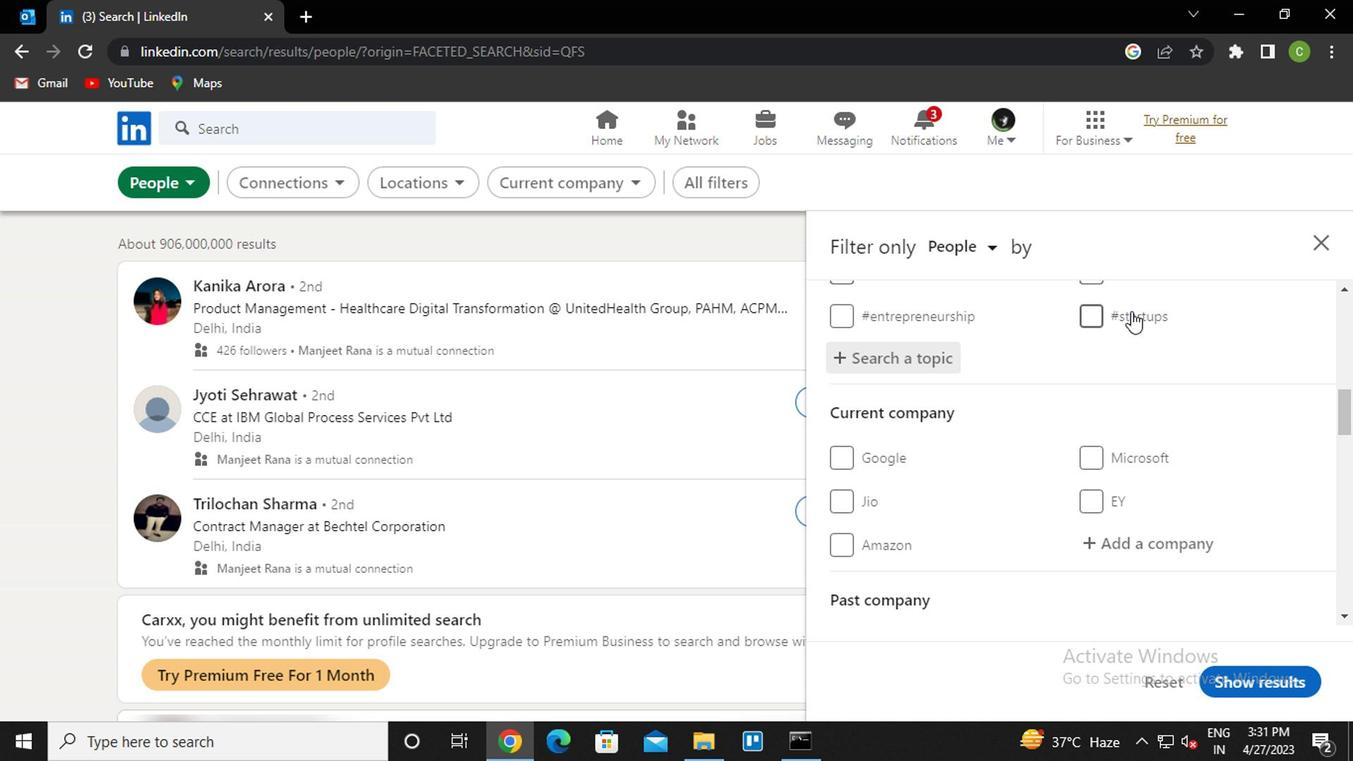 
Action: Mouse scrolled (1127, 311) with delta (0, 0)
Screenshot: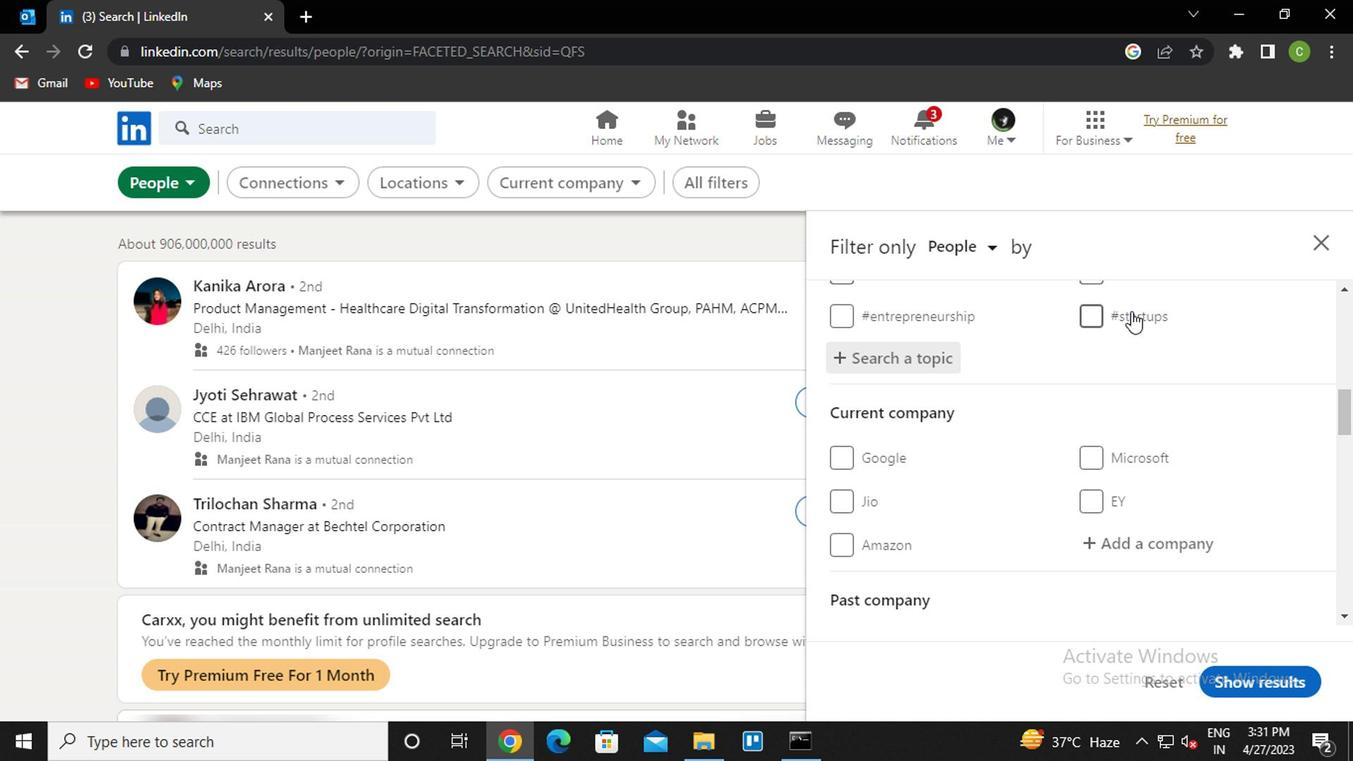 
Action: Mouse scrolled (1127, 311) with delta (0, 0)
Screenshot: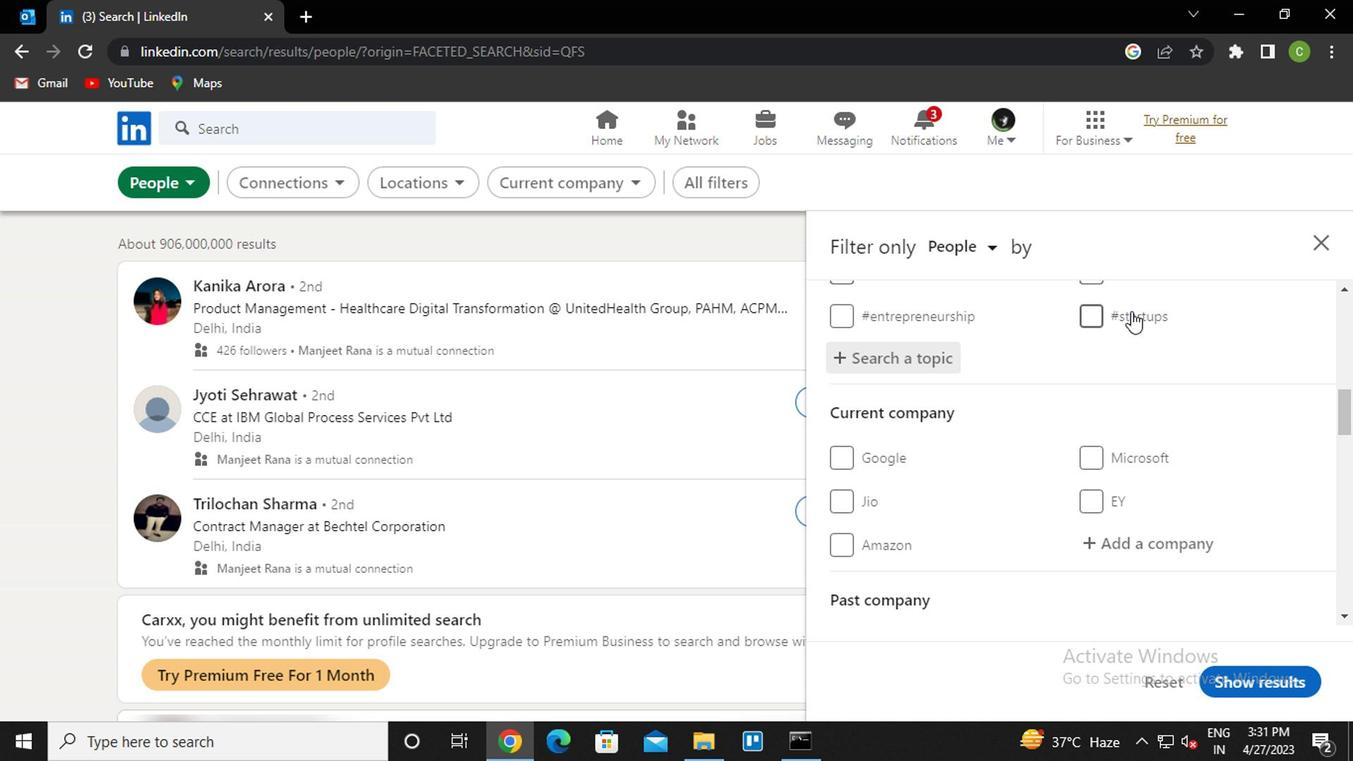 
Action: Mouse scrolled (1127, 311) with delta (0, 0)
Screenshot: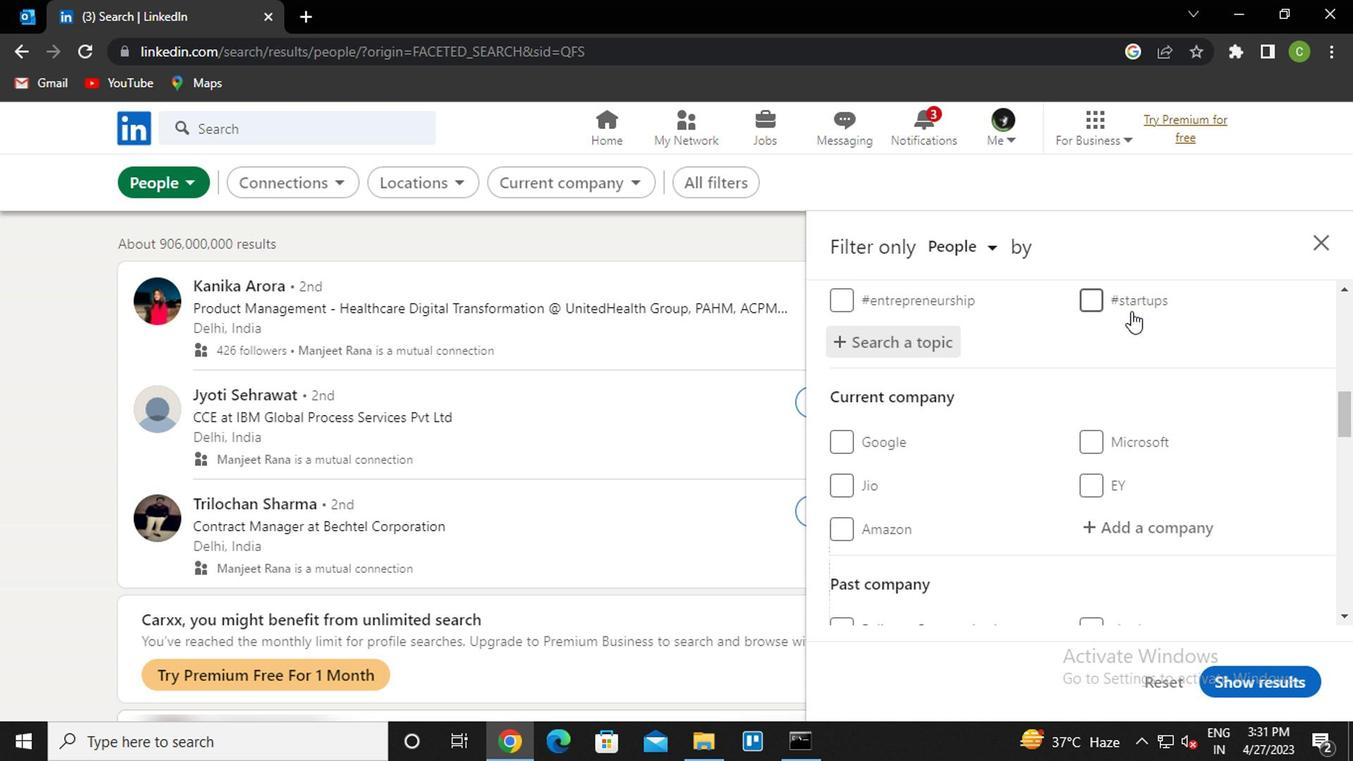 
Action: Mouse moved to (1078, 367)
Screenshot: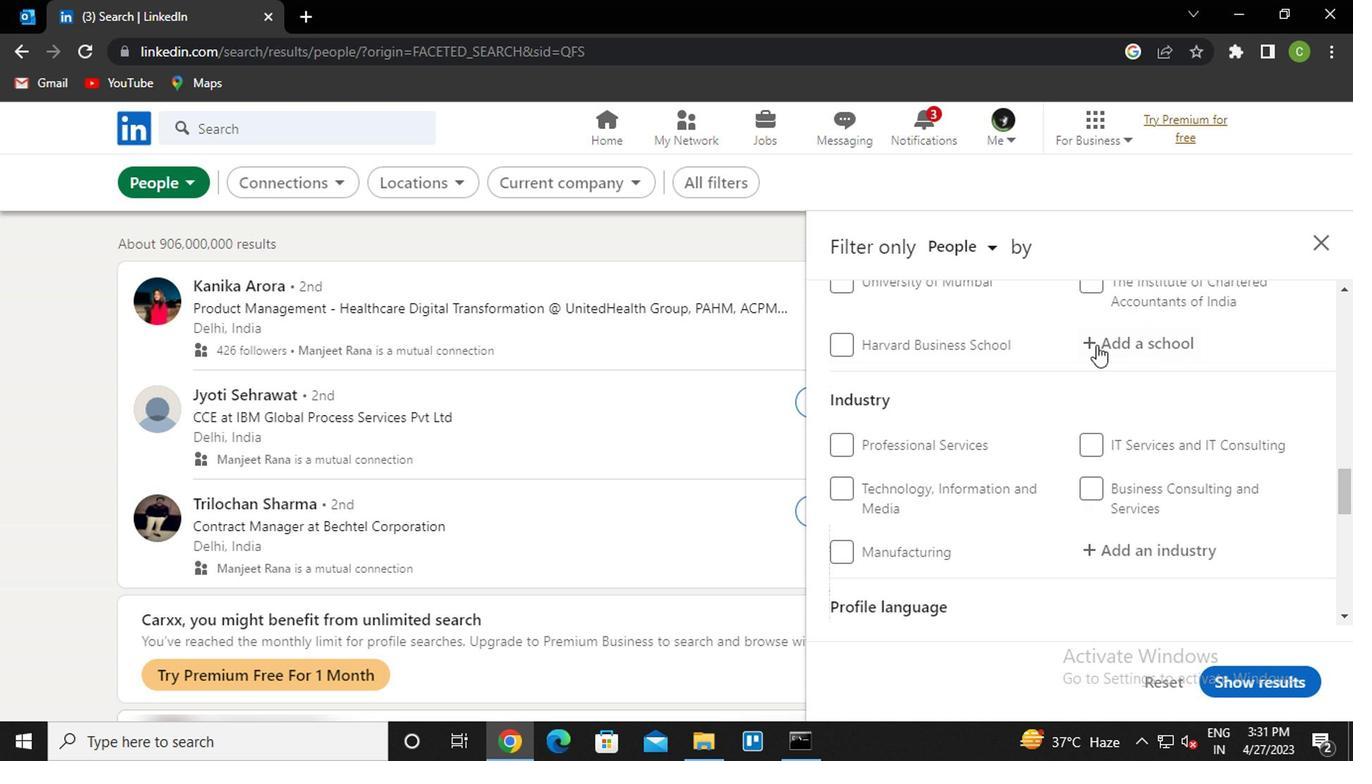 
Action: Mouse scrolled (1078, 366) with delta (0, 0)
Screenshot: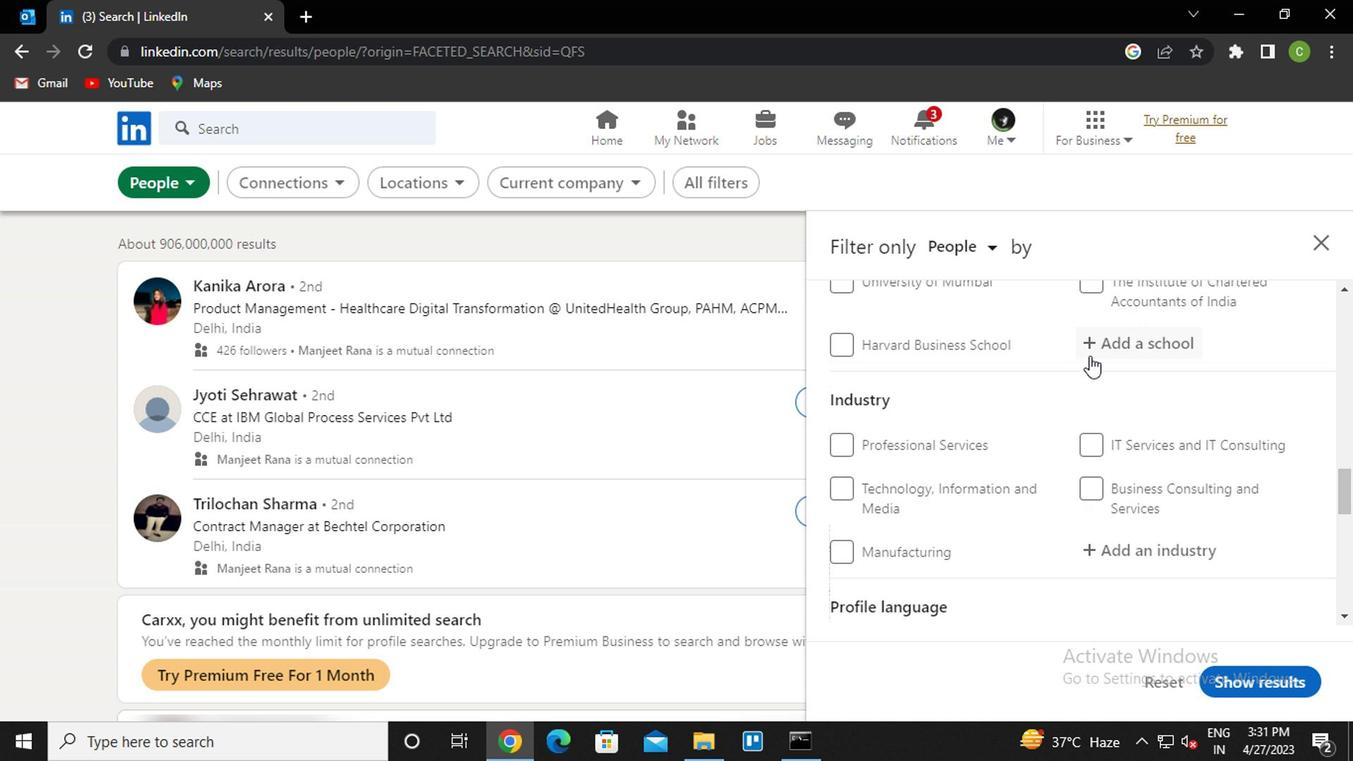 
Action: Mouse moved to (1069, 372)
Screenshot: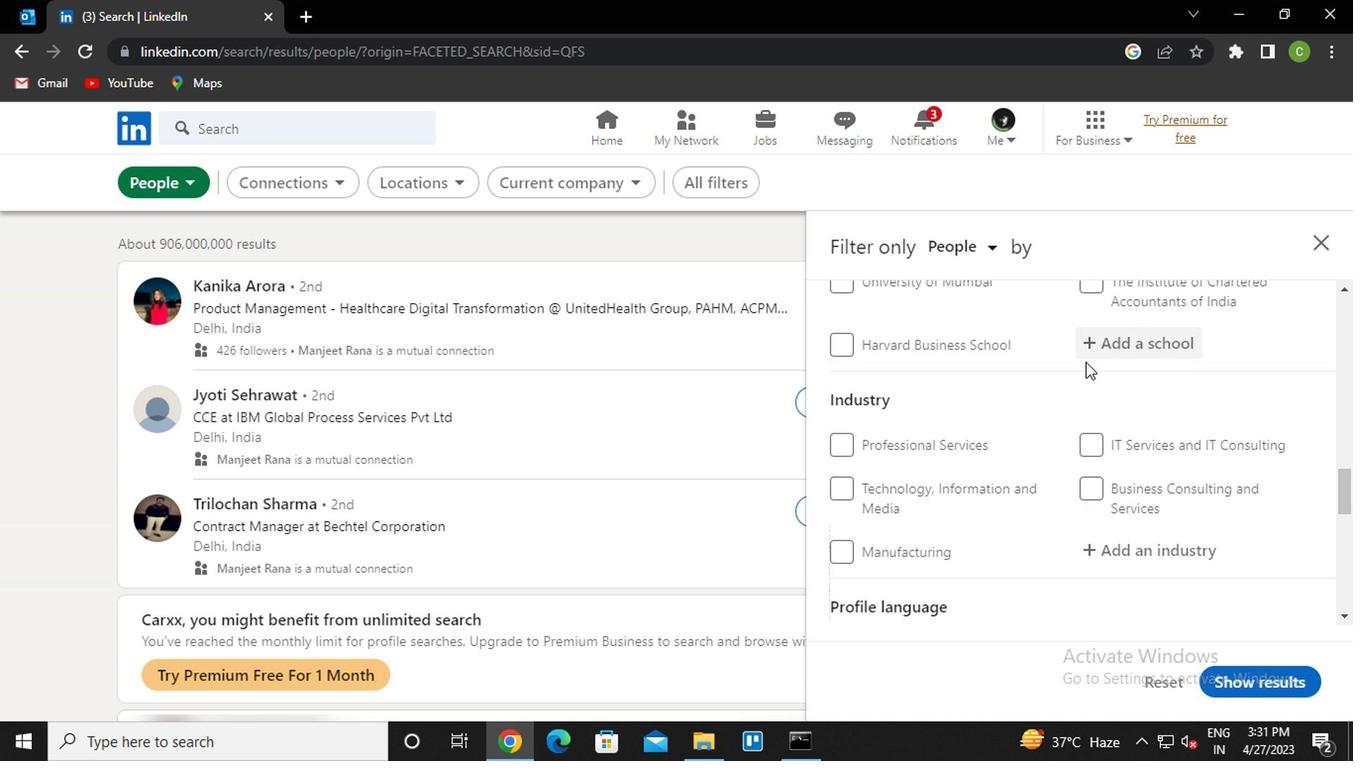 
Action: Mouse scrolled (1069, 371) with delta (0, 0)
Screenshot: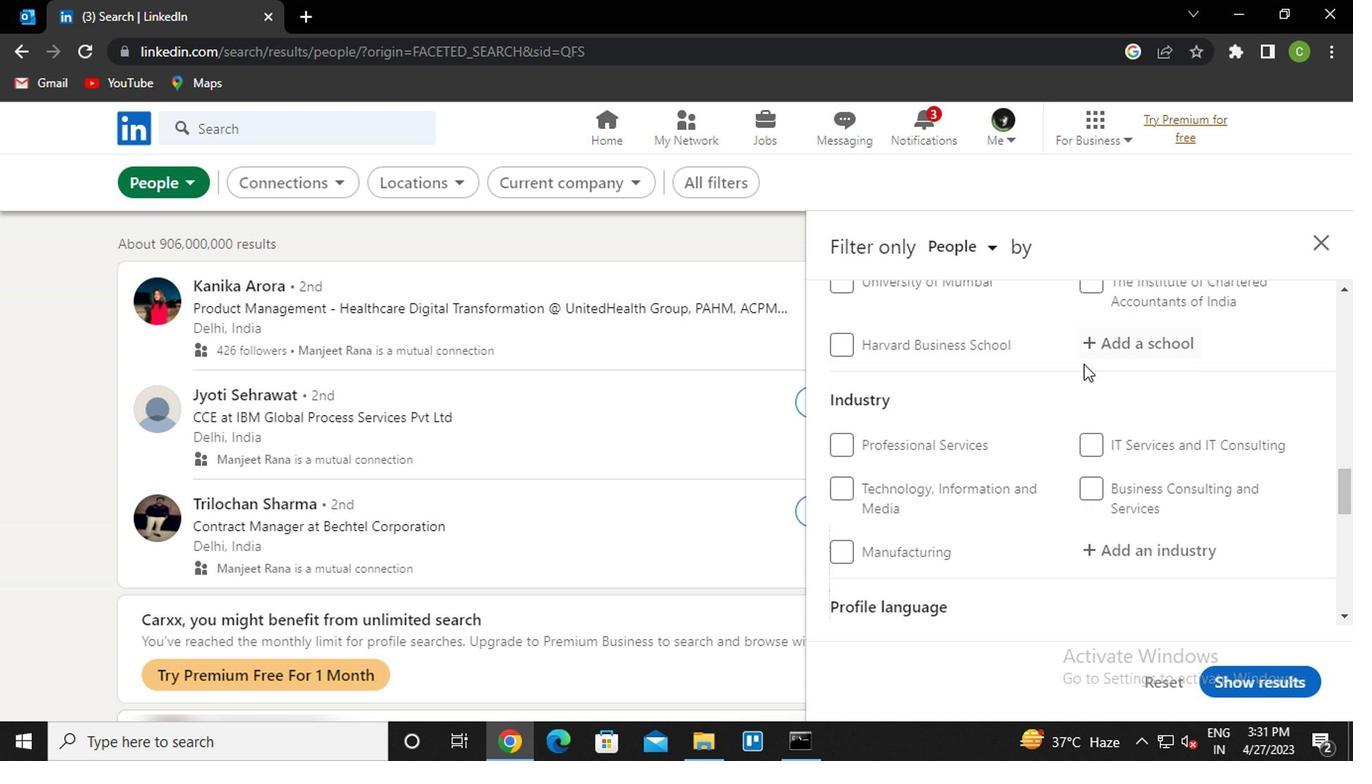 
Action: Mouse moved to (1061, 379)
Screenshot: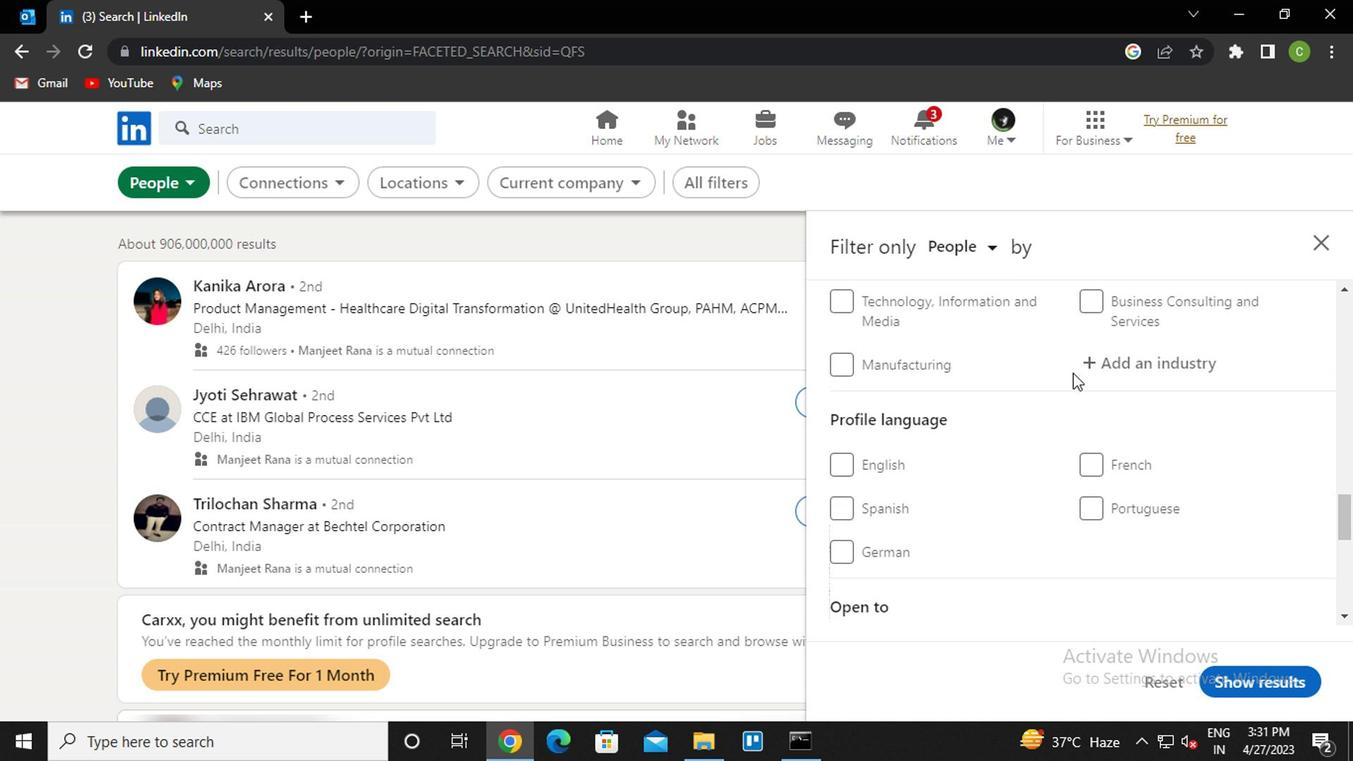 
Action: Mouse scrolled (1061, 378) with delta (0, 0)
Screenshot: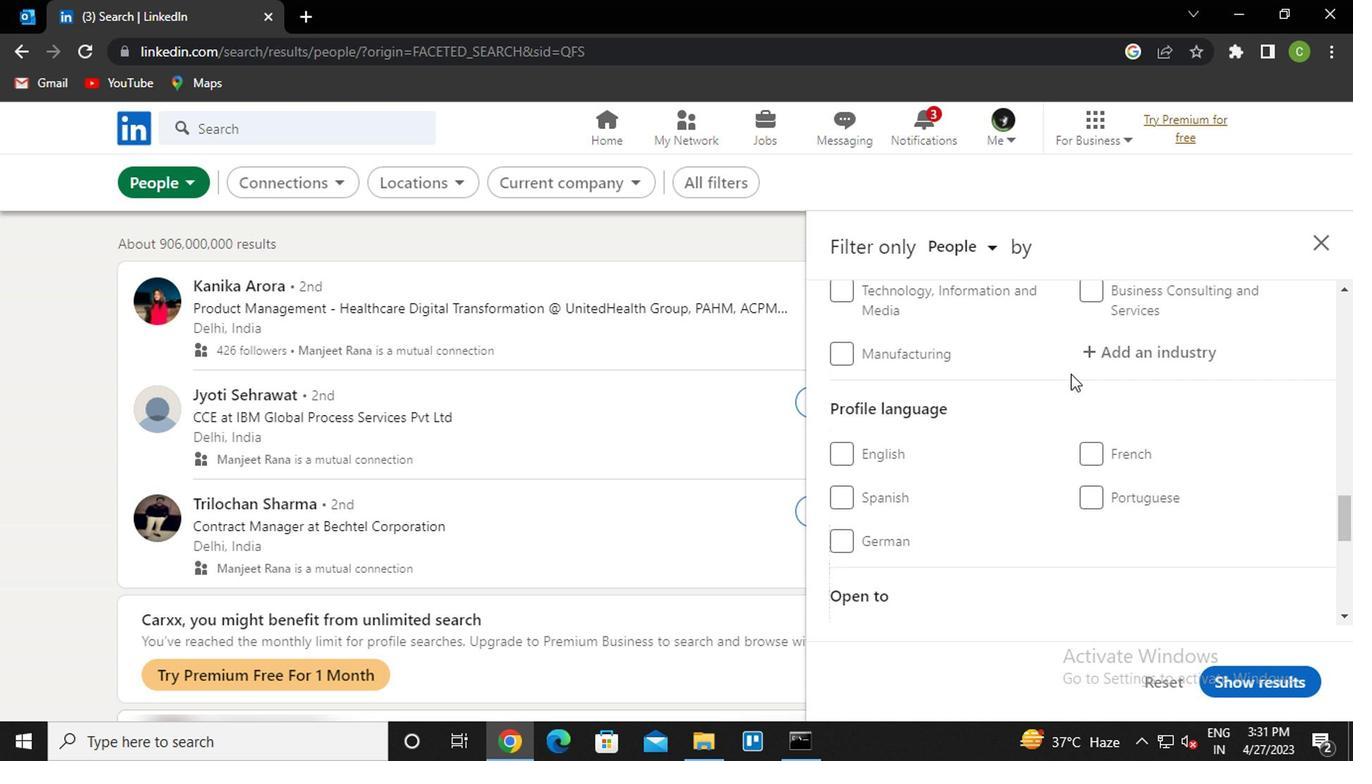
Action: Mouse moved to (833, 451)
Screenshot: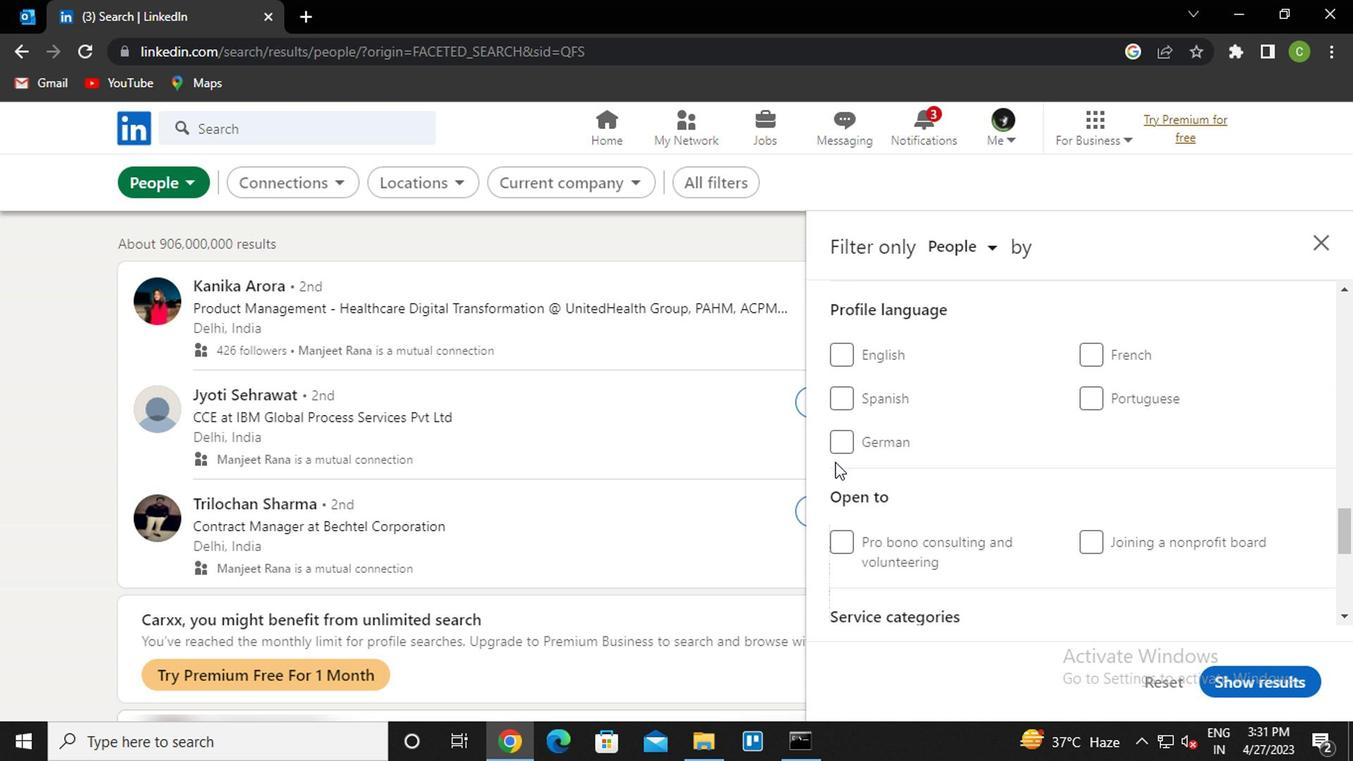 
Action: Mouse pressed left at (833, 451)
Screenshot: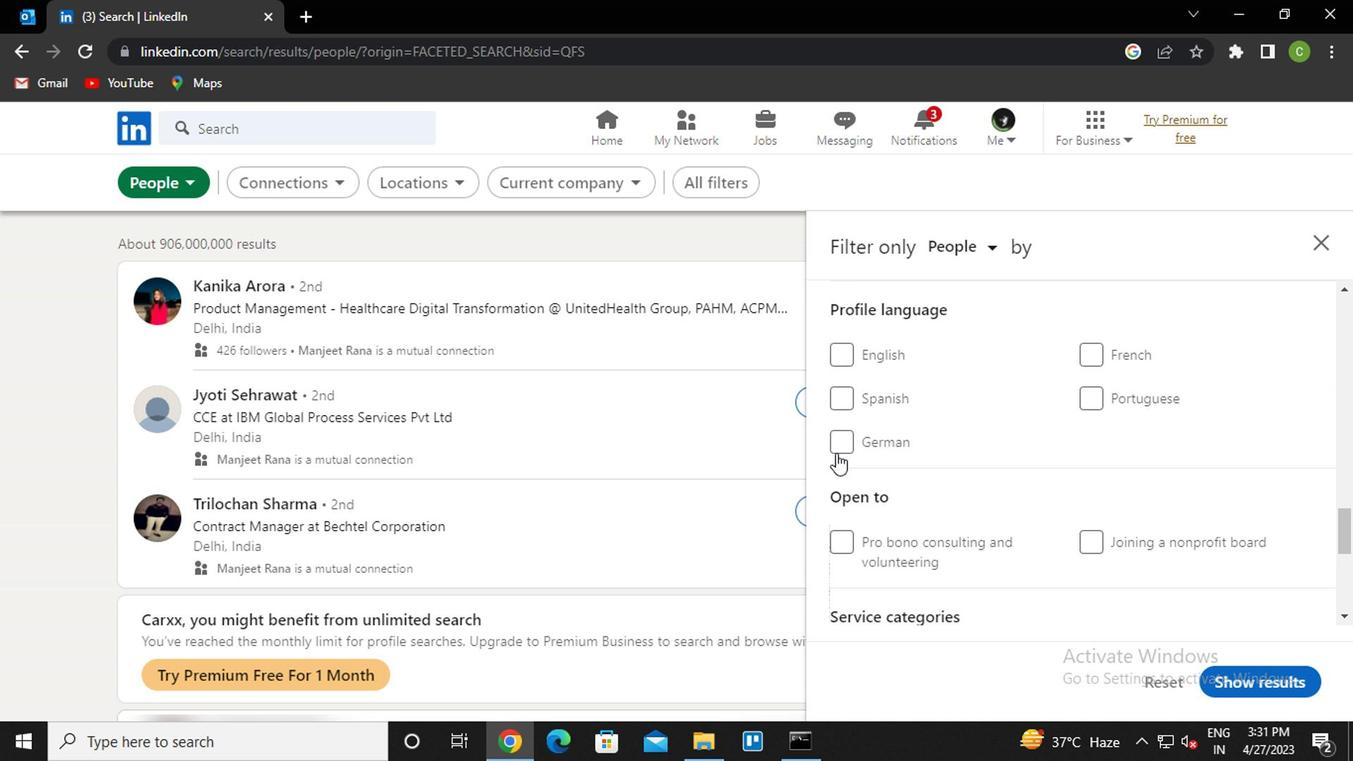 
Action: Mouse moved to (920, 457)
Screenshot: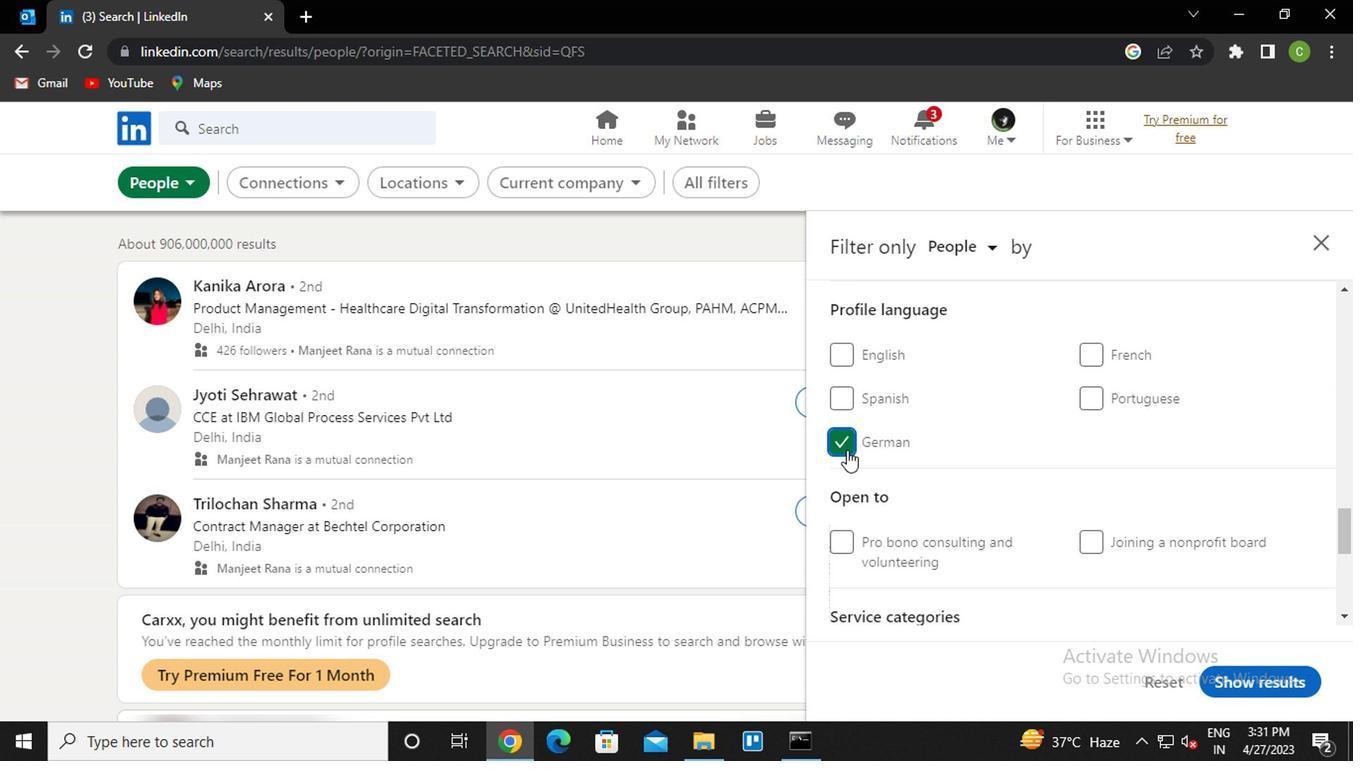 
Action: Mouse scrolled (920, 458) with delta (0, 1)
Screenshot: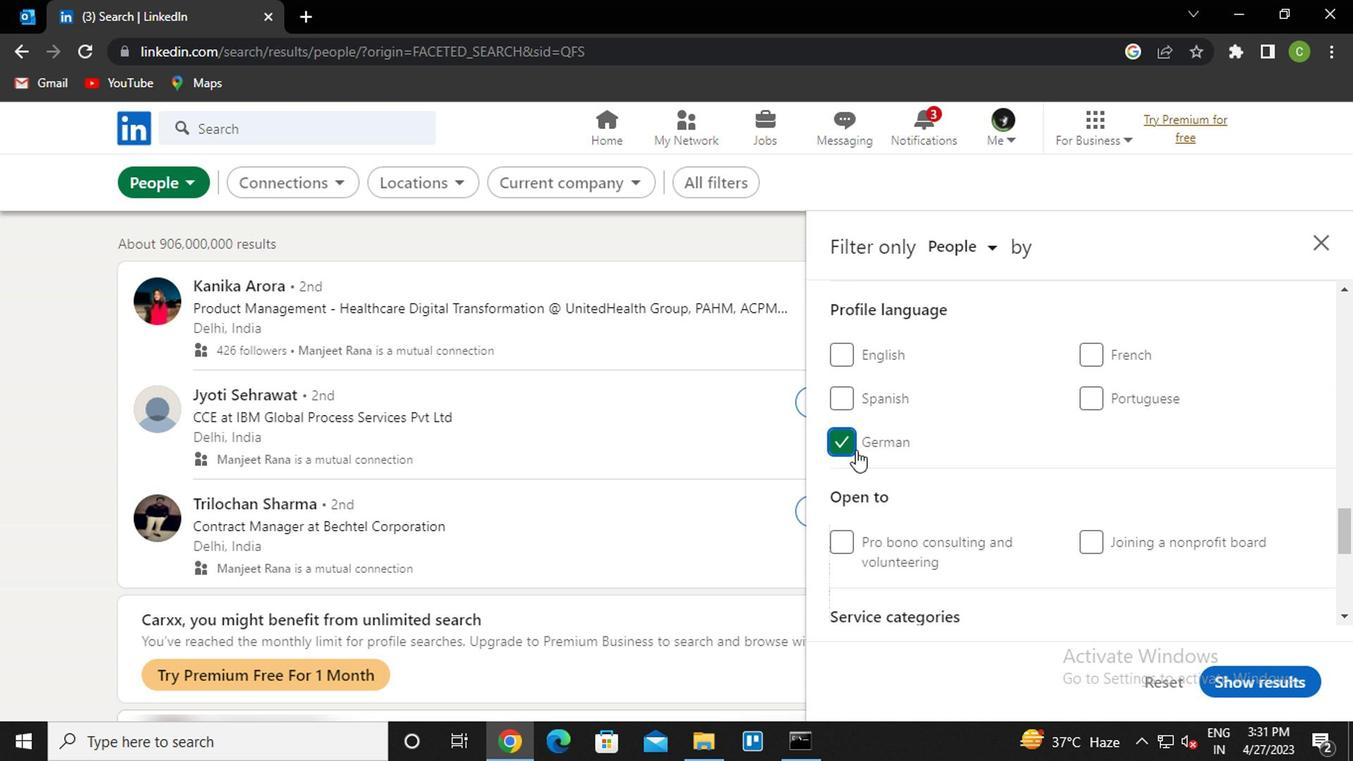
Action: Mouse scrolled (920, 458) with delta (0, 1)
Screenshot: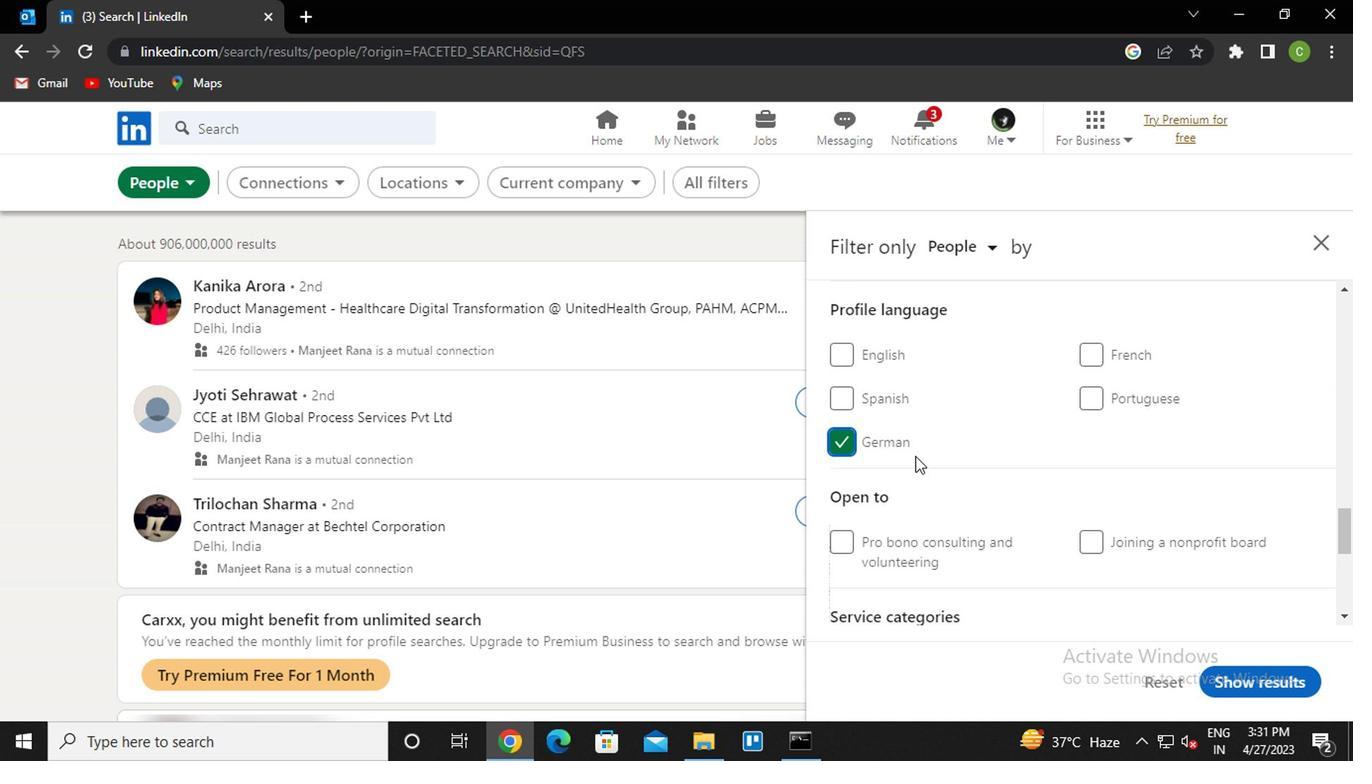 
Action: Mouse scrolled (920, 458) with delta (0, 1)
Screenshot: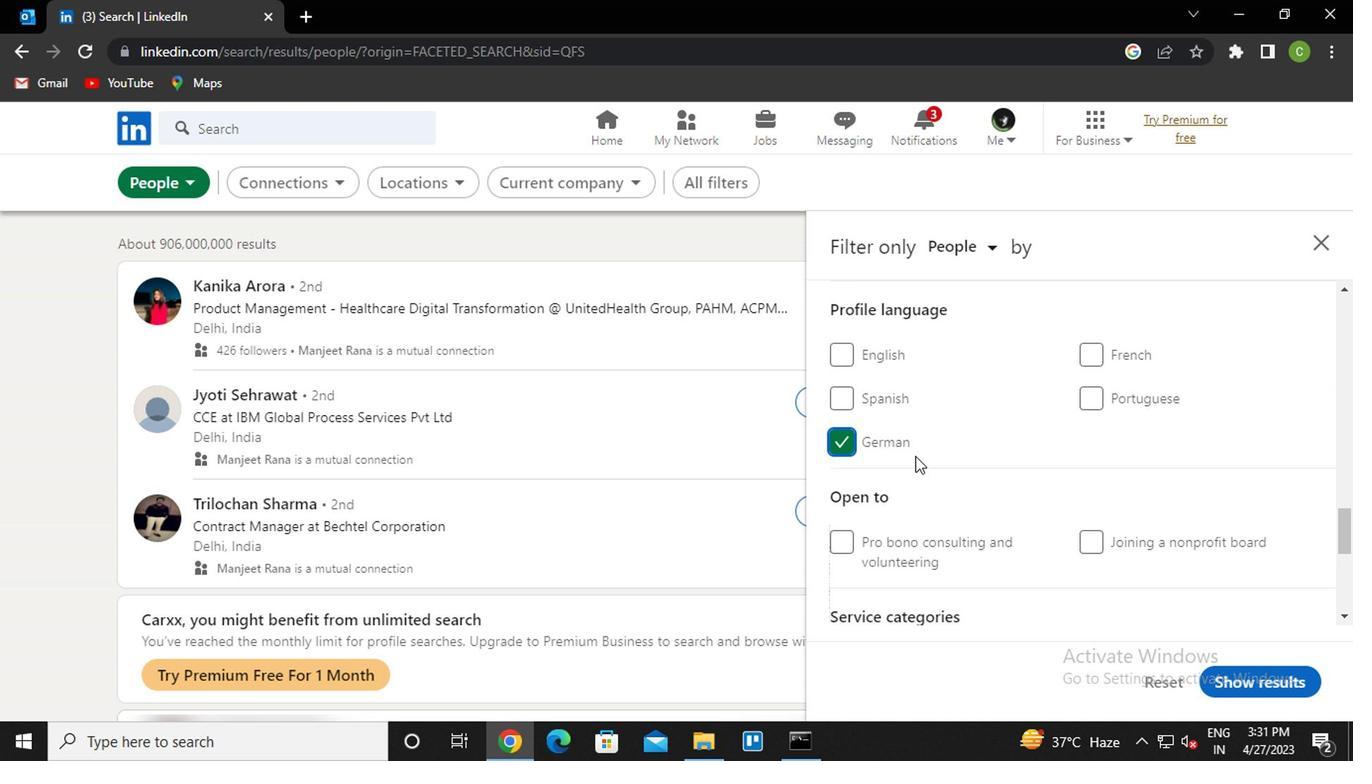 
Action: Mouse scrolled (920, 458) with delta (0, 1)
Screenshot: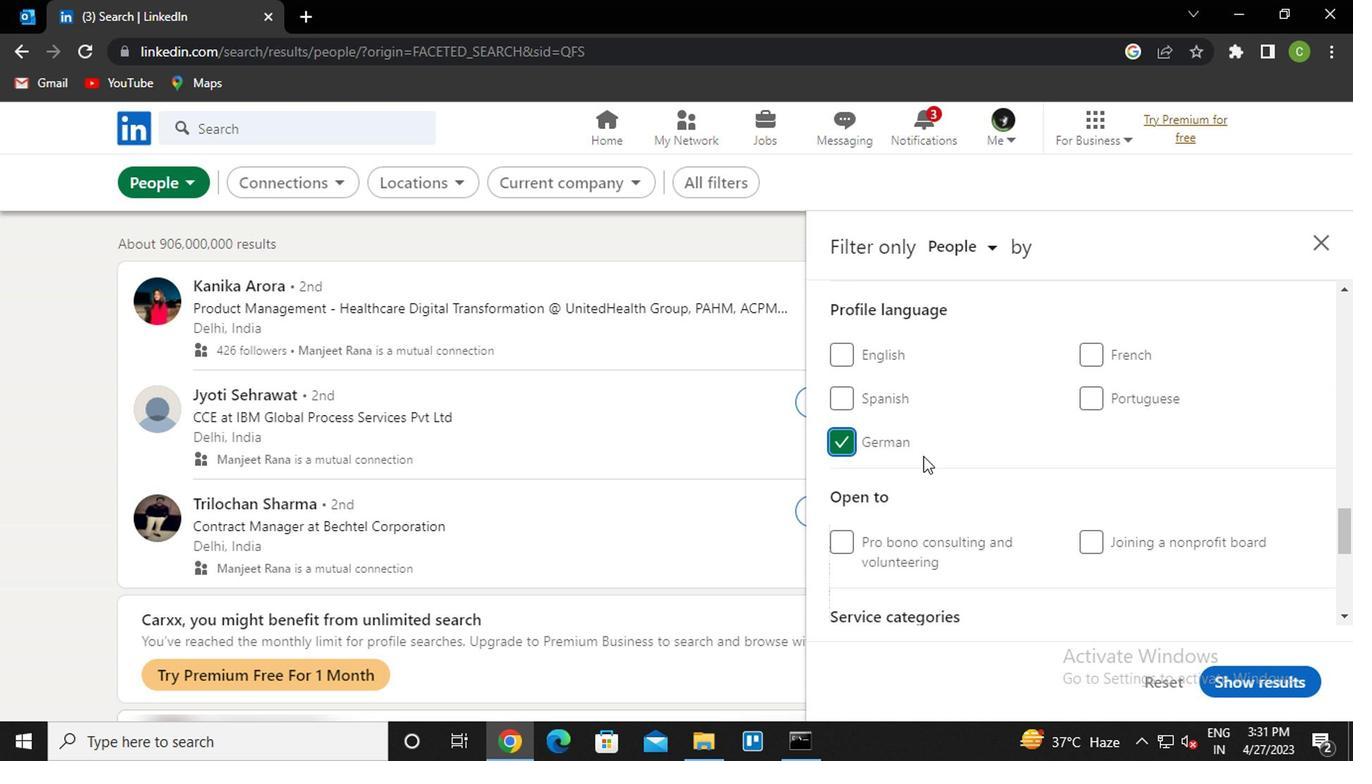
Action: Mouse scrolled (920, 458) with delta (0, 1)
Screenshot: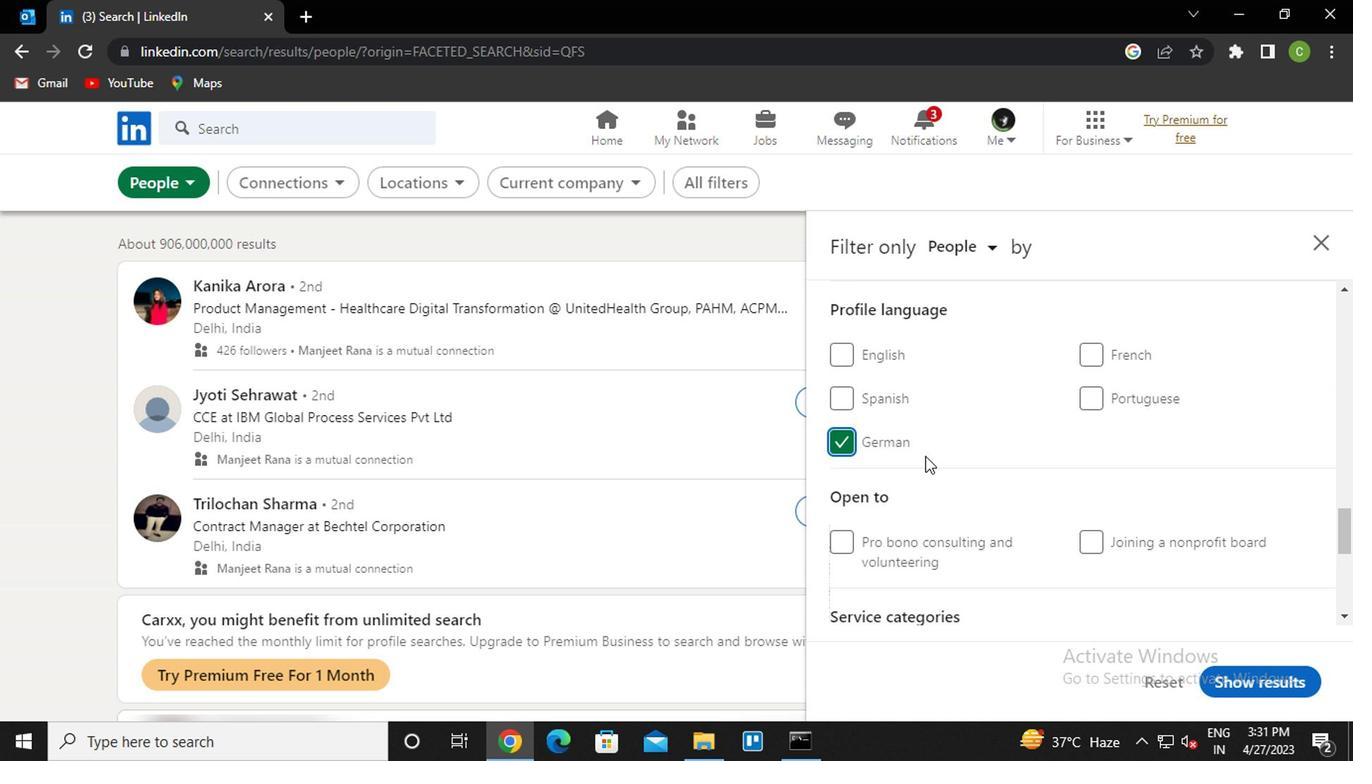
Action: Mouse scrolled (920, 458) with delta (0, 1)
Screenshot: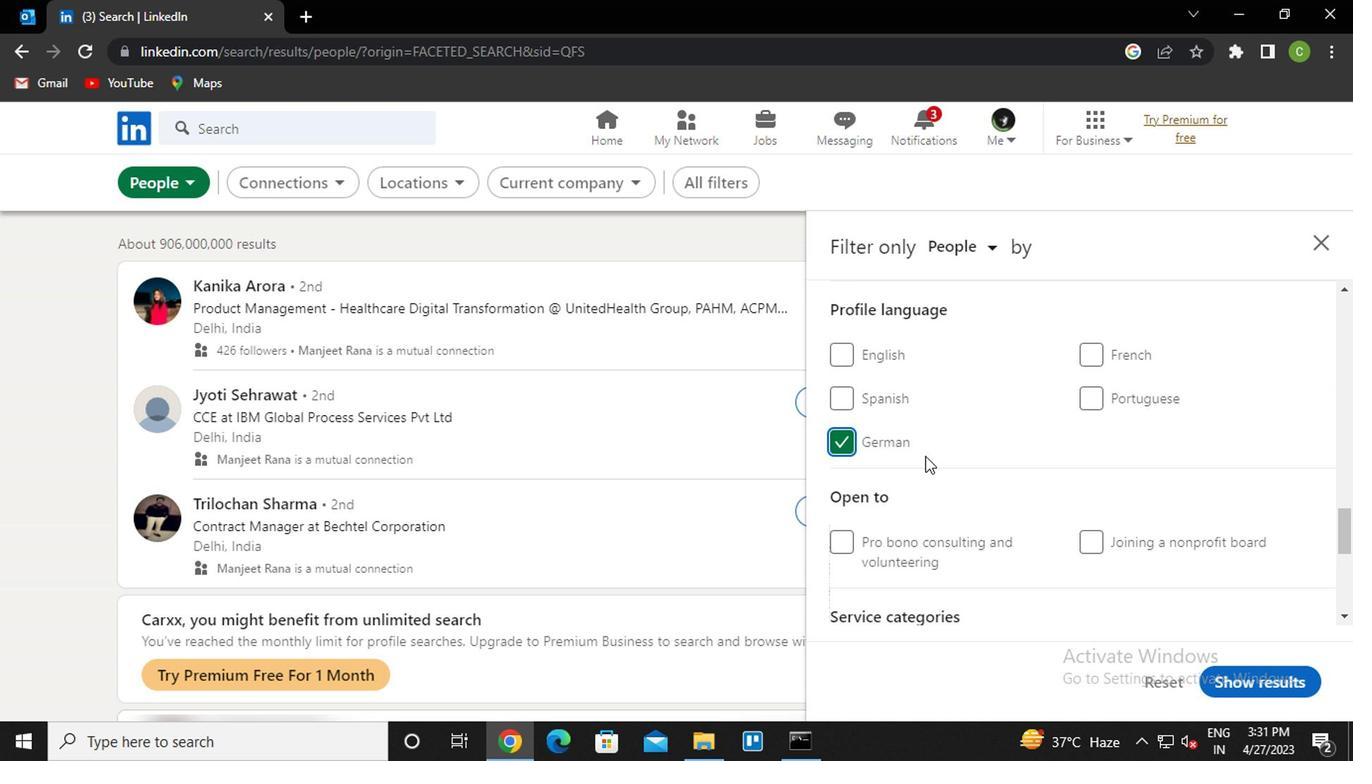 
Action: Mouse scrolled (920, 458) with delta (0, 1)
Screenshot: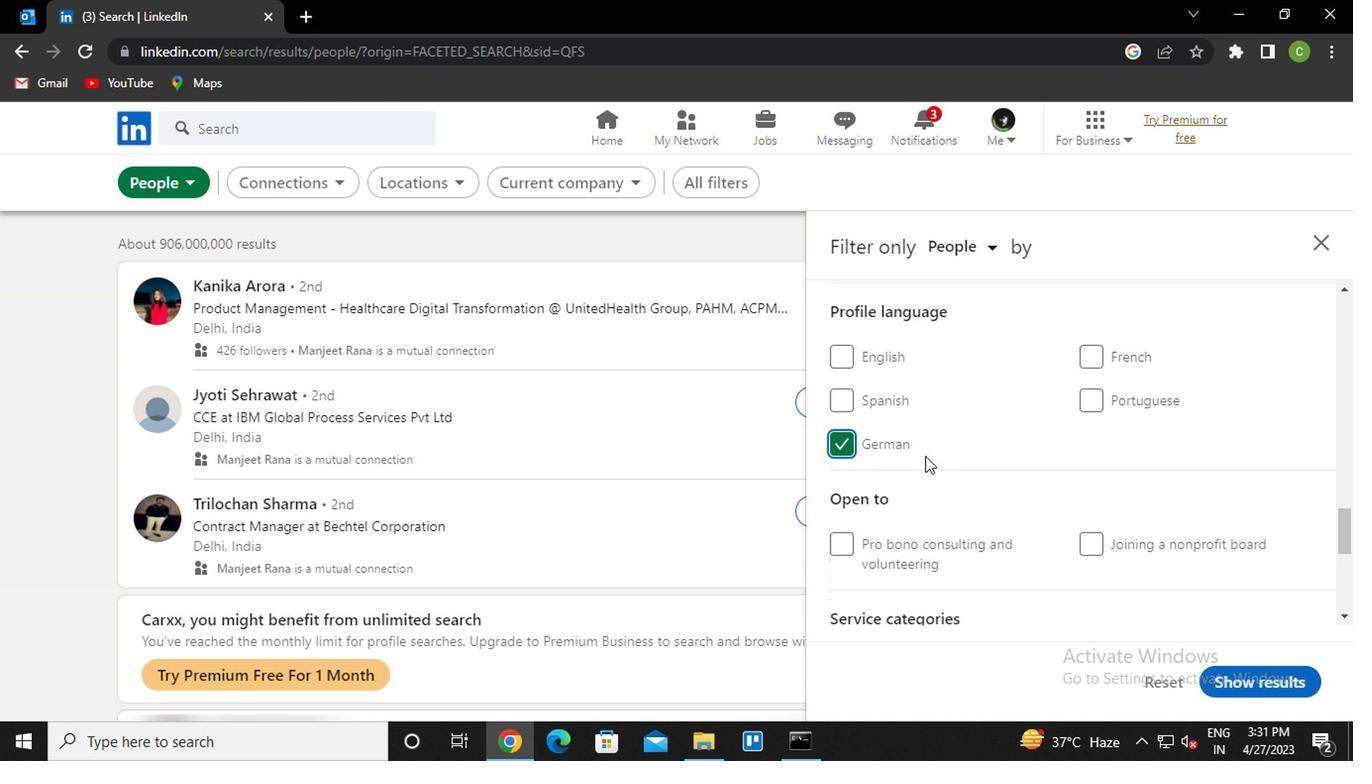 
Action: Mouse moved to (937, 418)
Screenshot: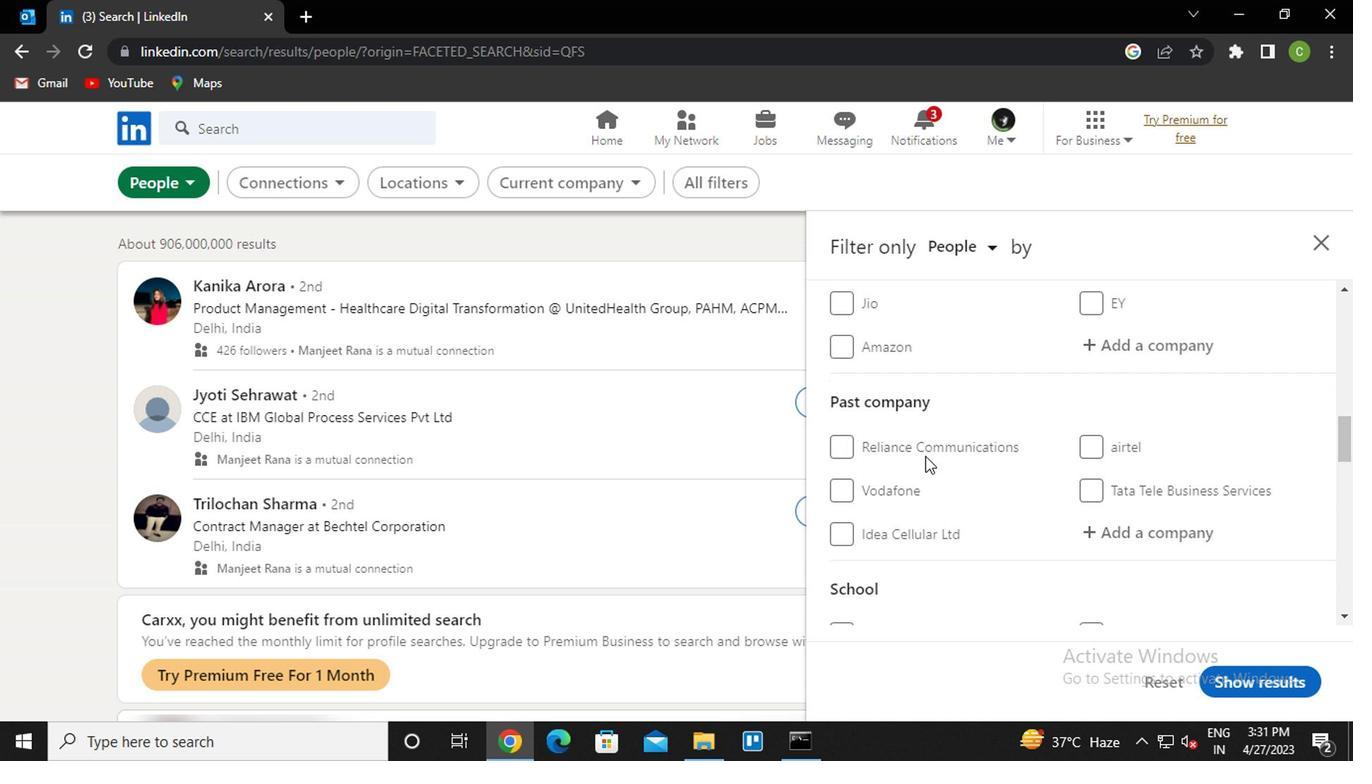 
Action: Mouse scrolled (937, 420) with delta (0, 1)
Screenshot: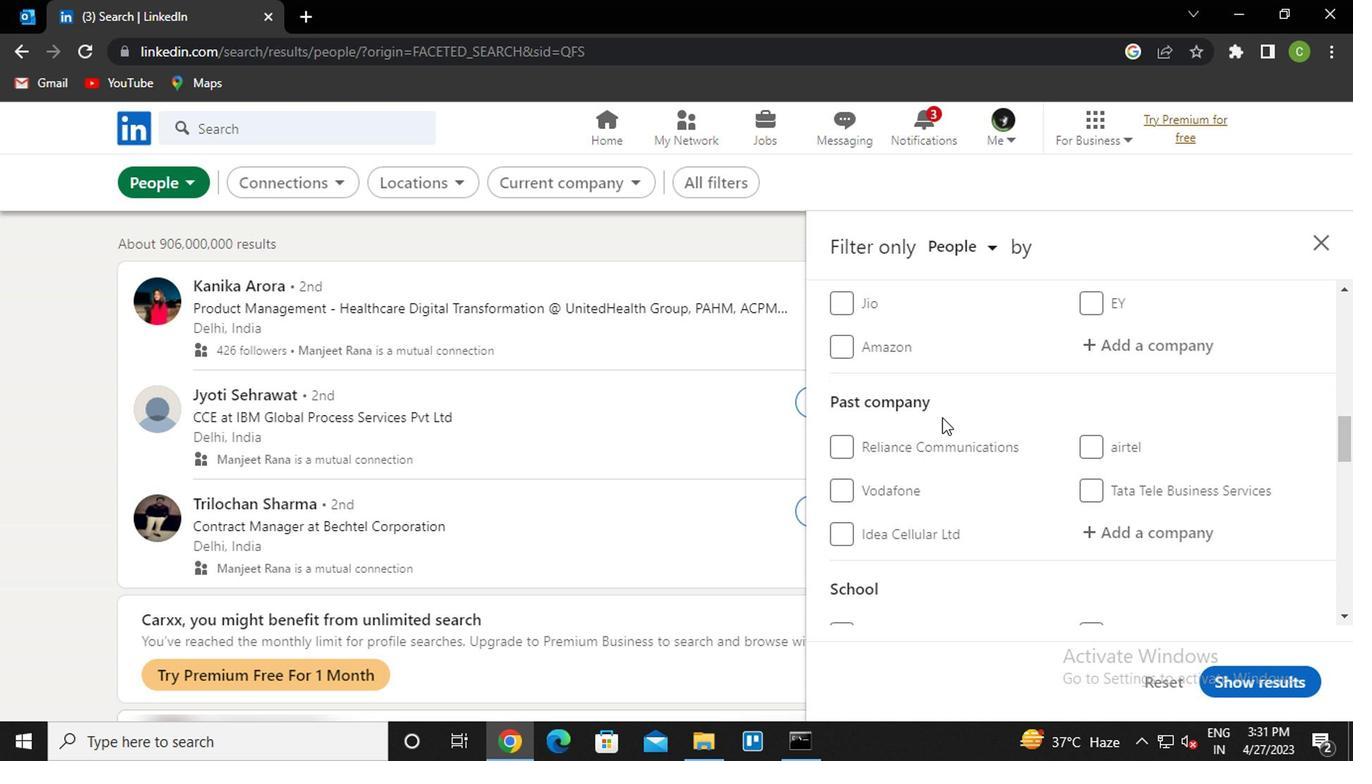 
Action: Mouse scrolled (937, 420) with delta (0, 1)
Screenshot: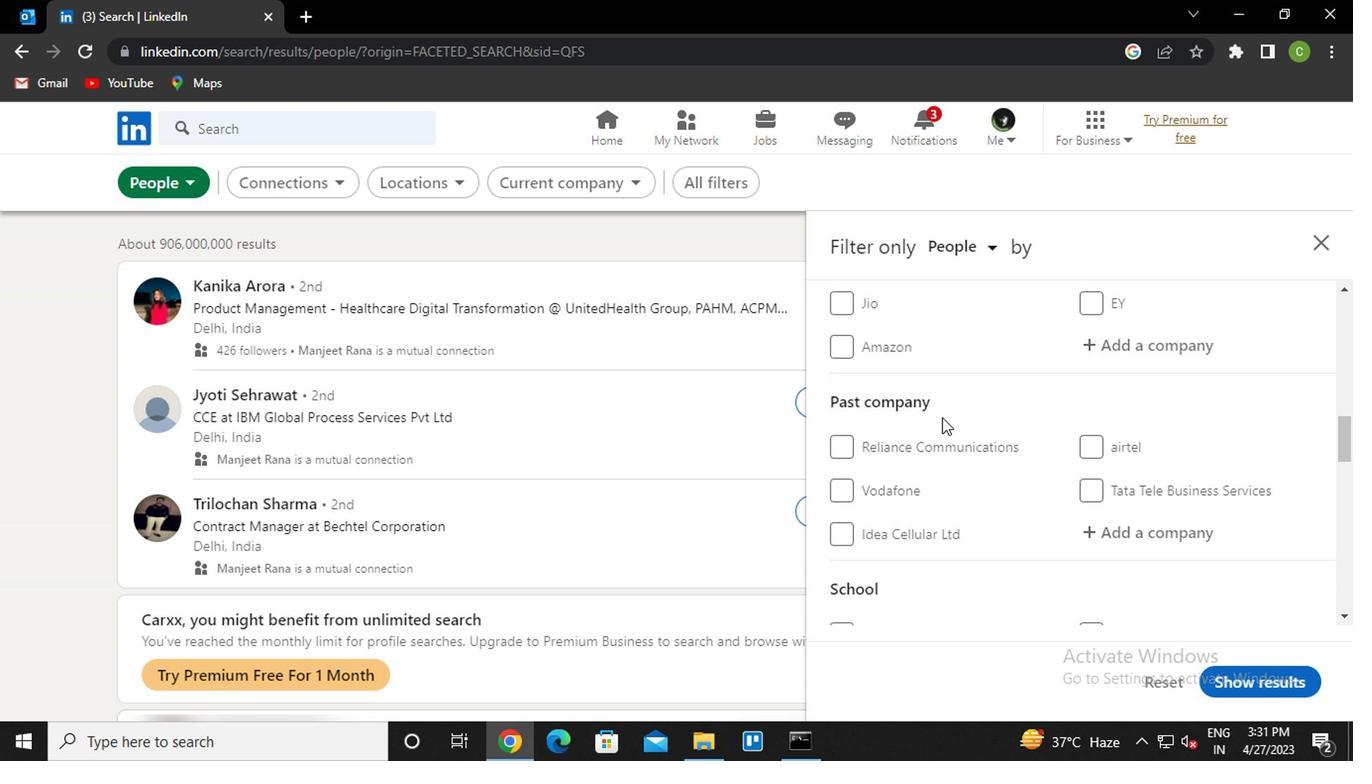 
Action: Mouse scrolled (937, 420) with delta (0, 1)
Screenshot: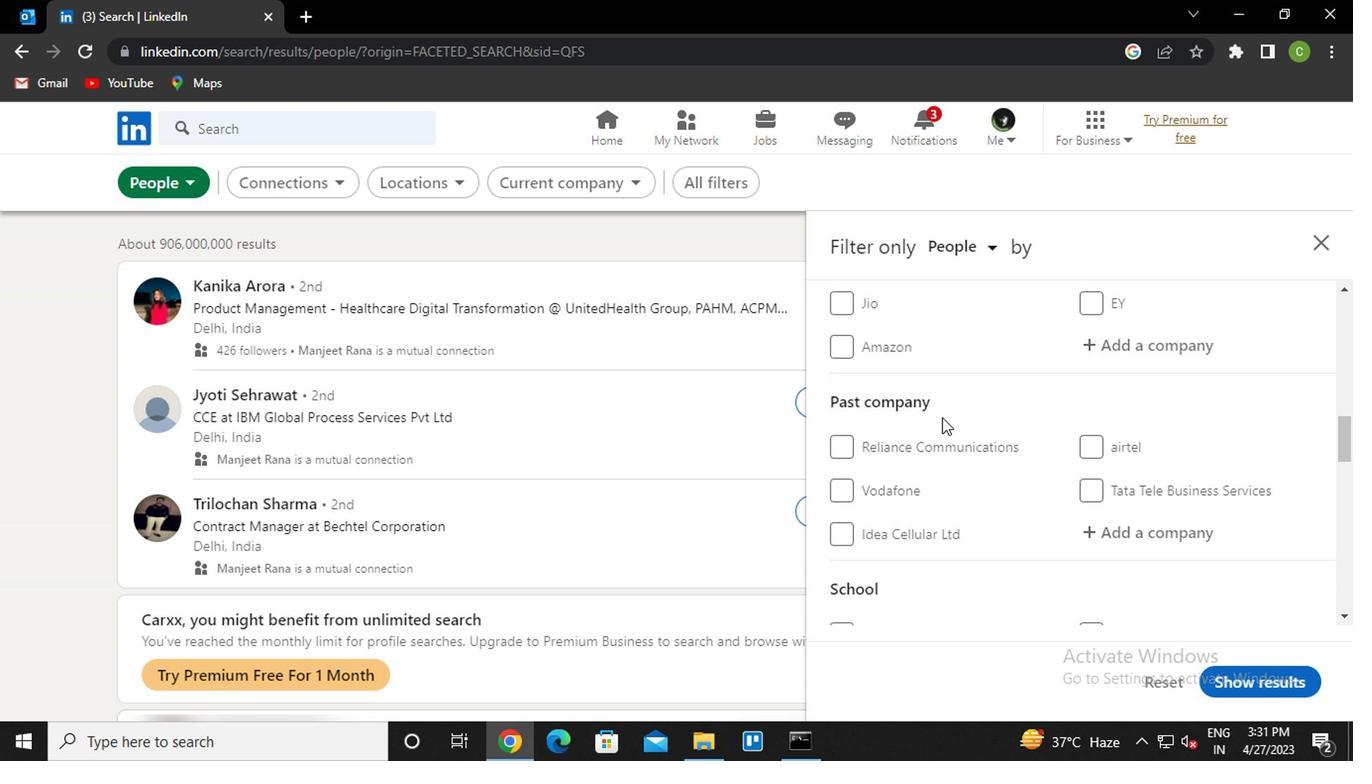 
Action: Mouse scrolled (937, 420) with delta (0, 1)
Screenshot: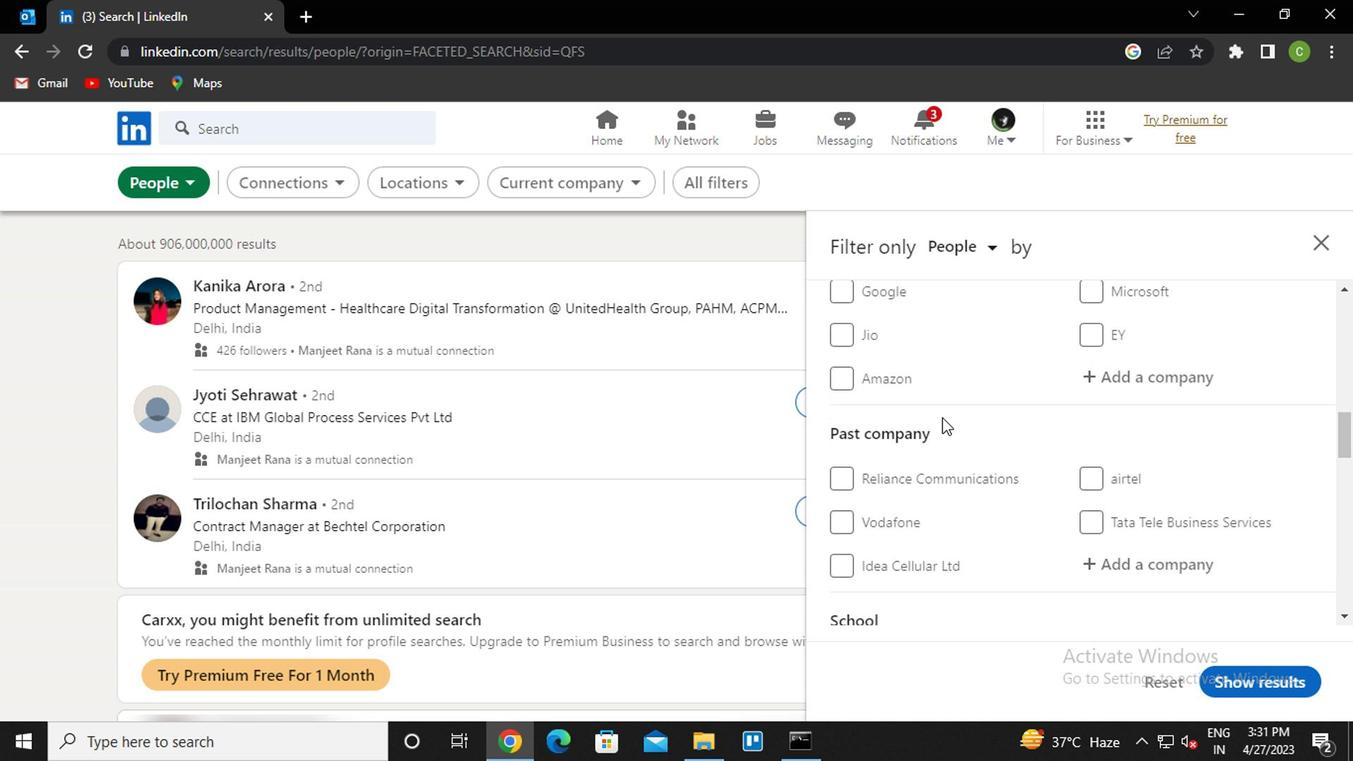 
Action: Mouse moved to (945, 418)
Screenshot: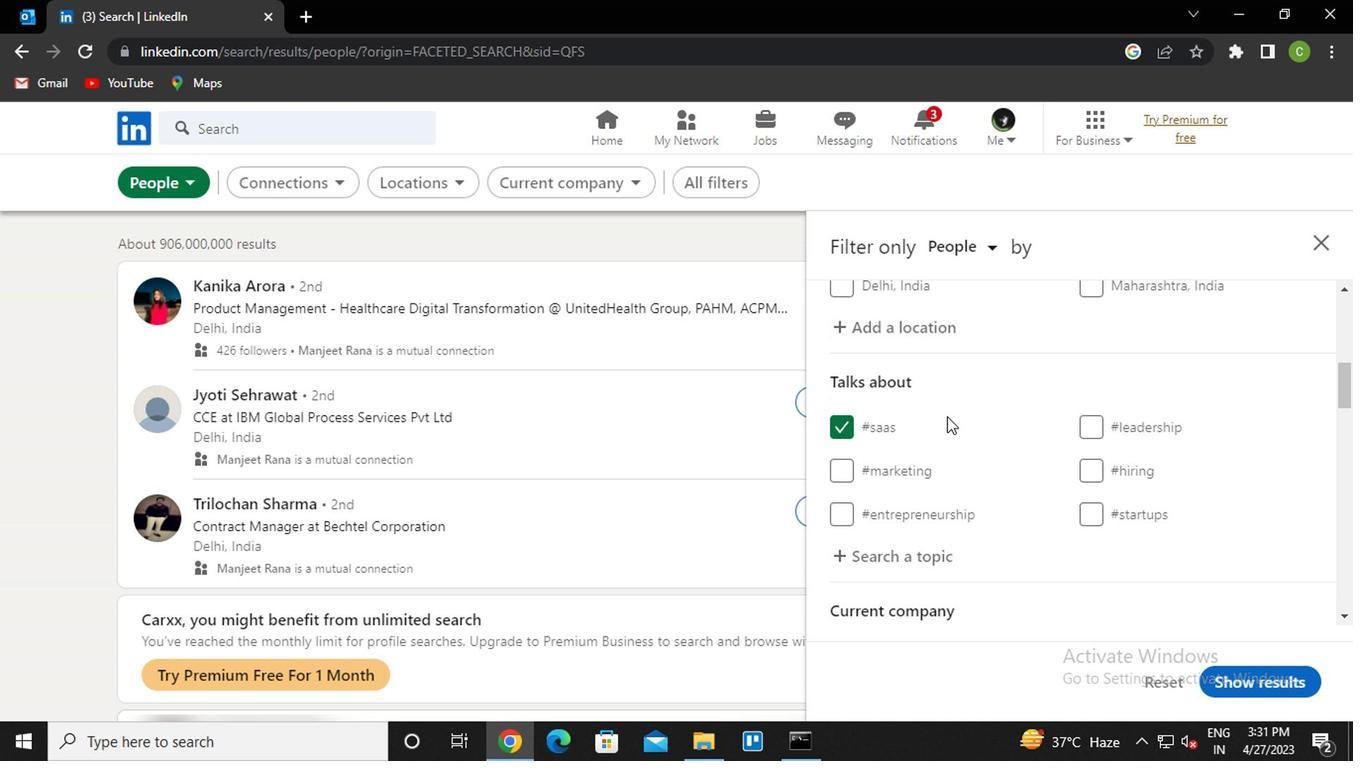 
Action: Mouse scrolled (945, 417) with delta (0, 0)
Screenshot: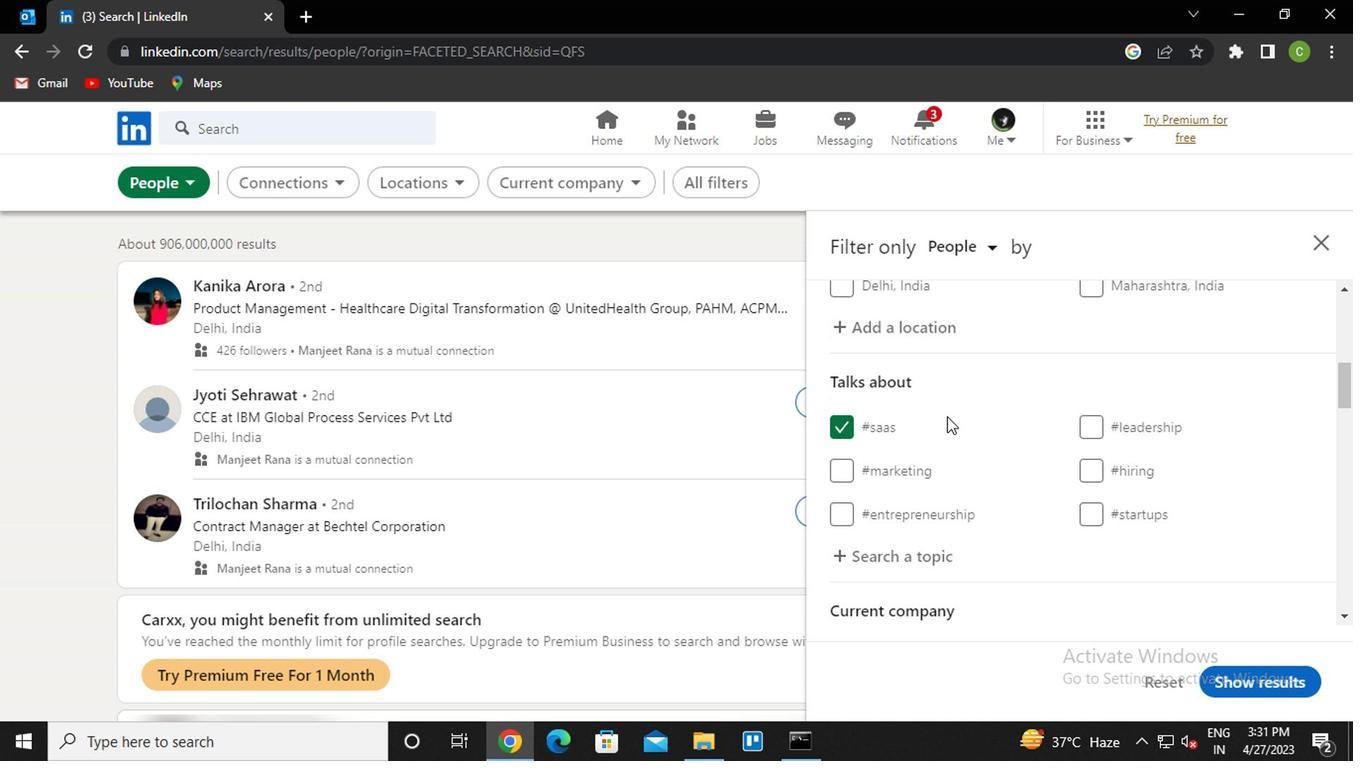 
Action: Mouse moved to (945, 418)
Screenshot: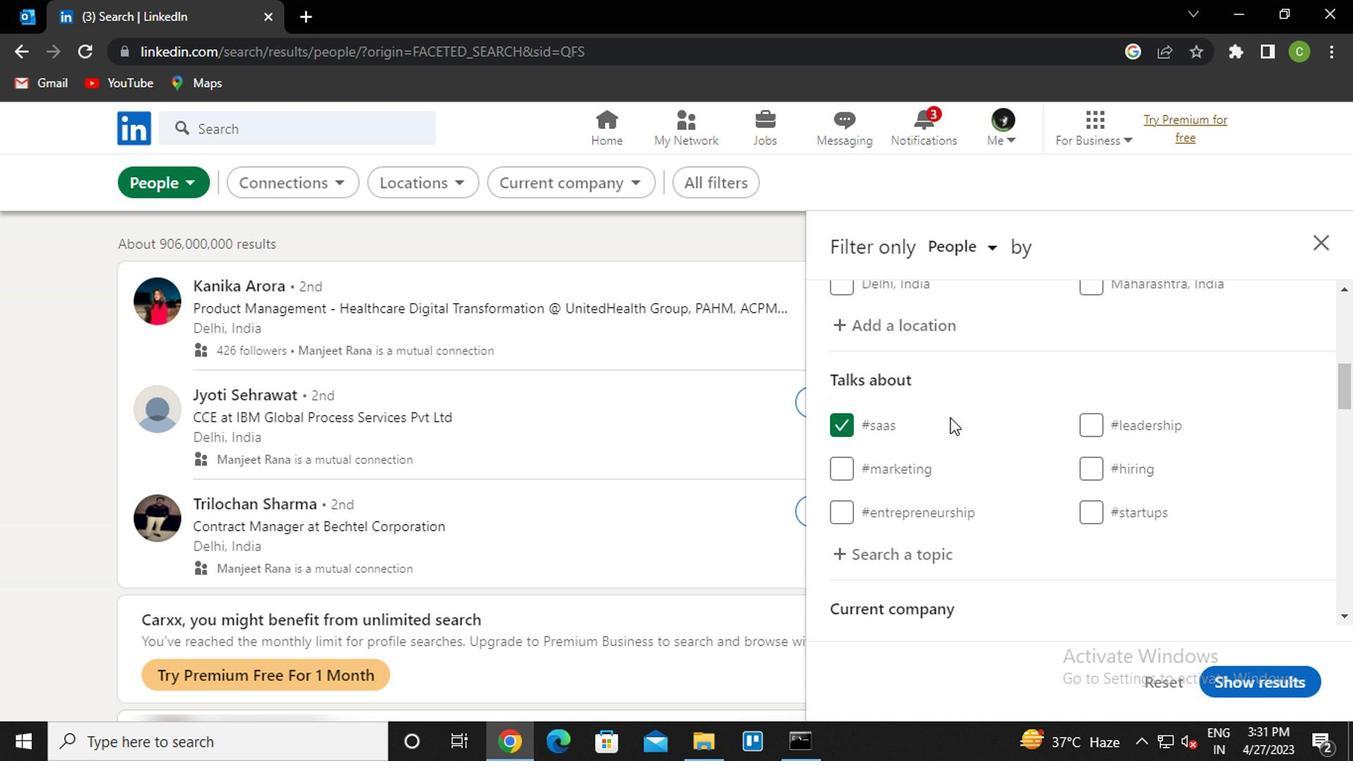 
Action: Mouse scrolled (945, 417) with delta (0, 0)
Screenshot: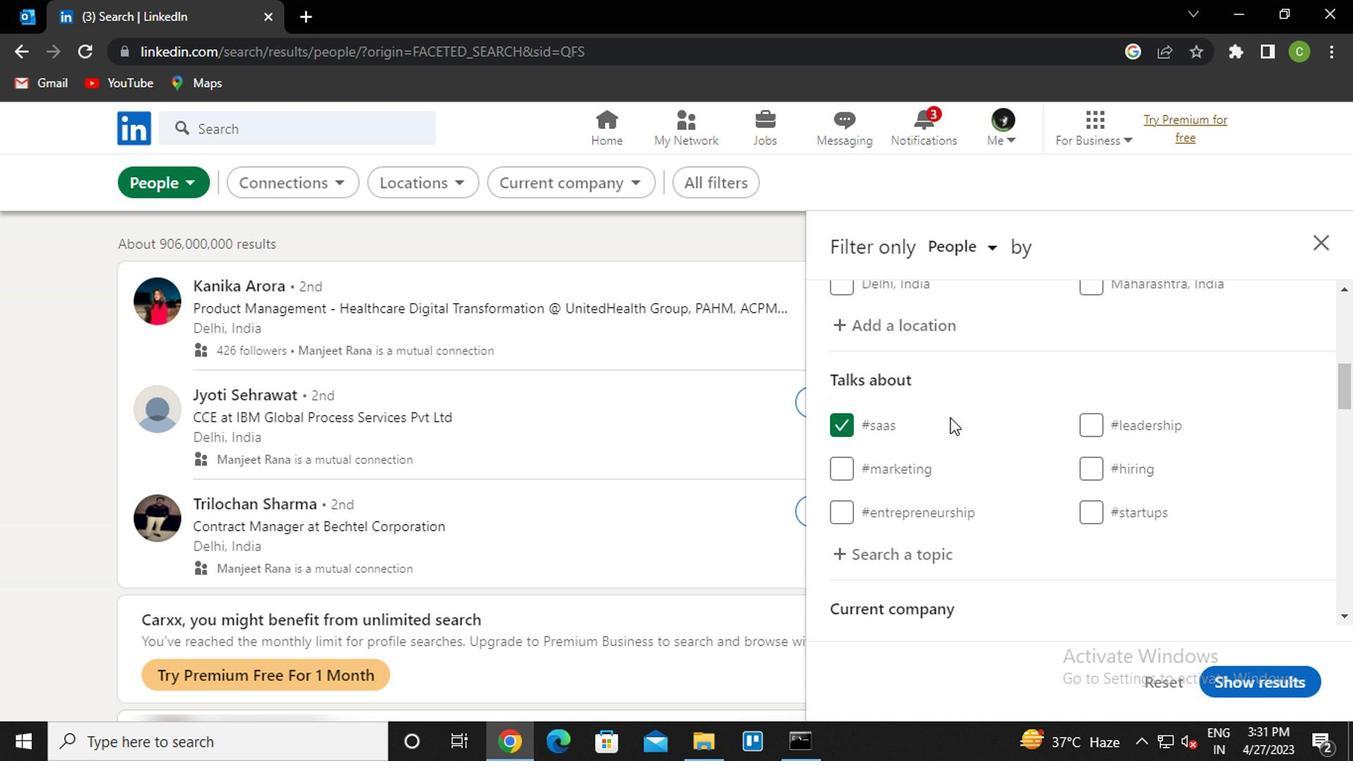 
Action: Mouse moved to (944, 425)
Screenshot: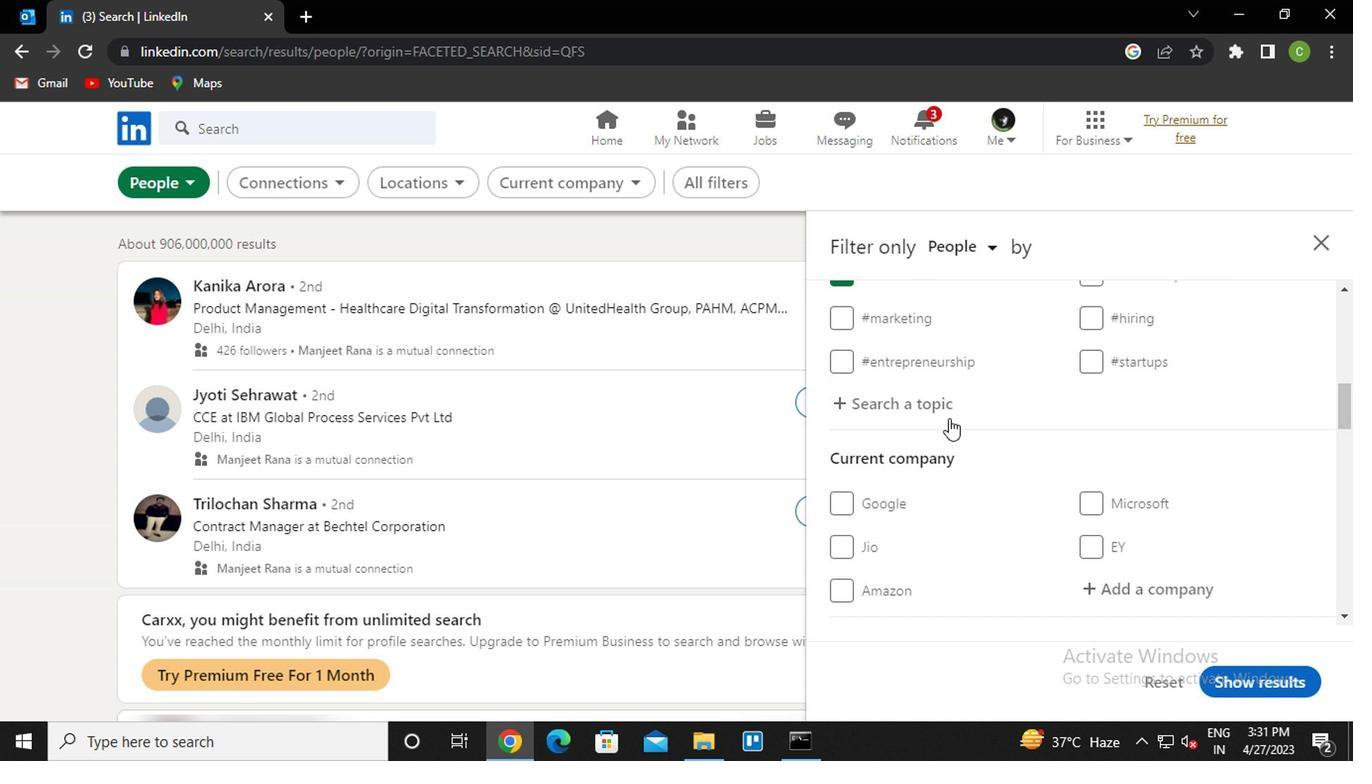 
Action: Mouse scrolled (944, 425) with delta (0, 0)
Screenshot: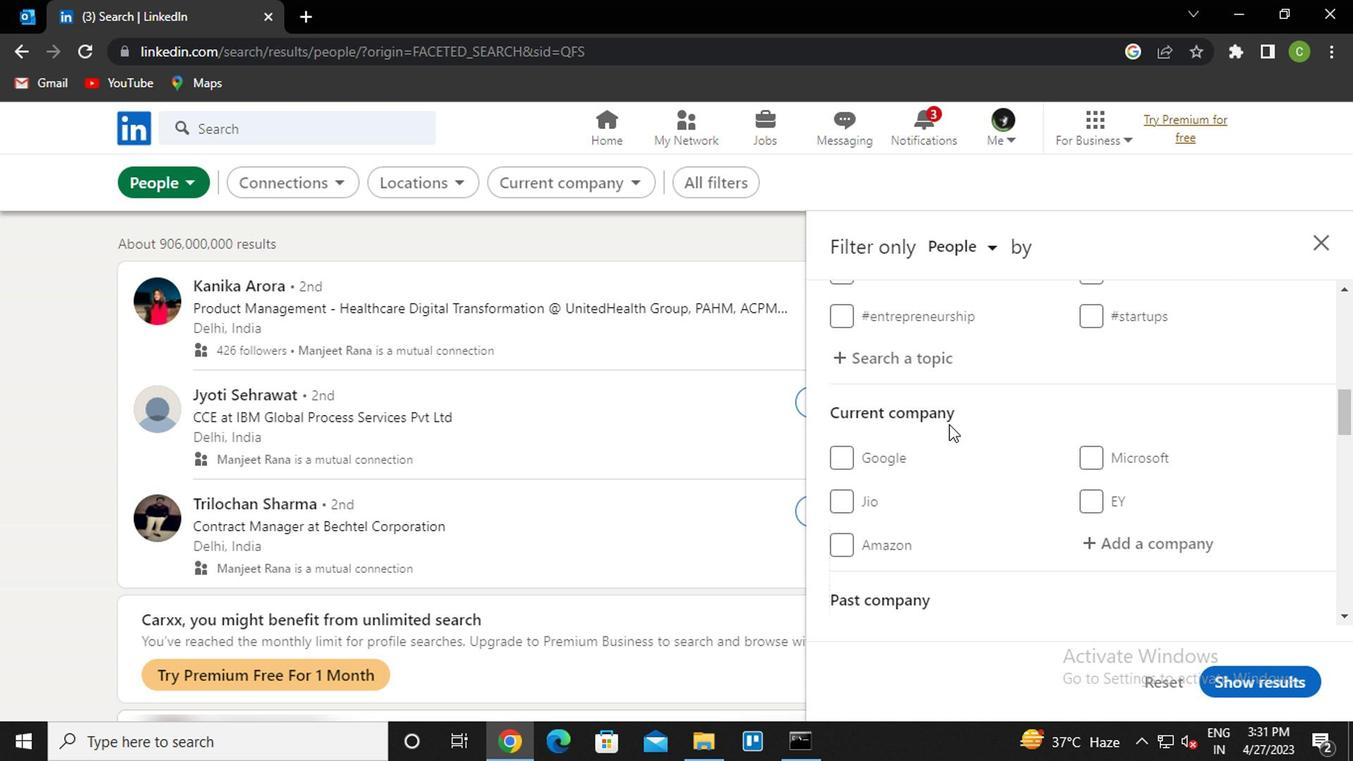 
Action: Mouse moved to (1125, 442)
Screenshot: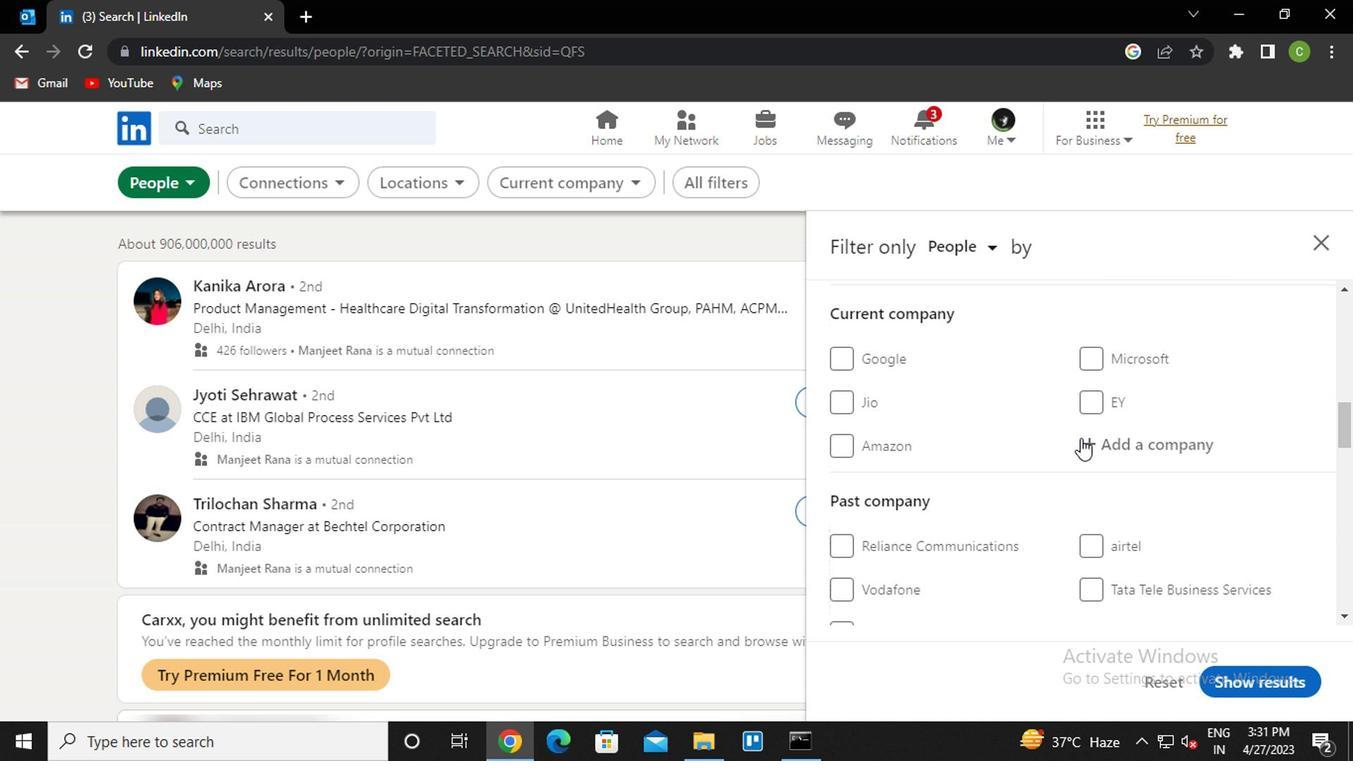
Action: Mouse pressed left at (1125, 442)
Screenshot: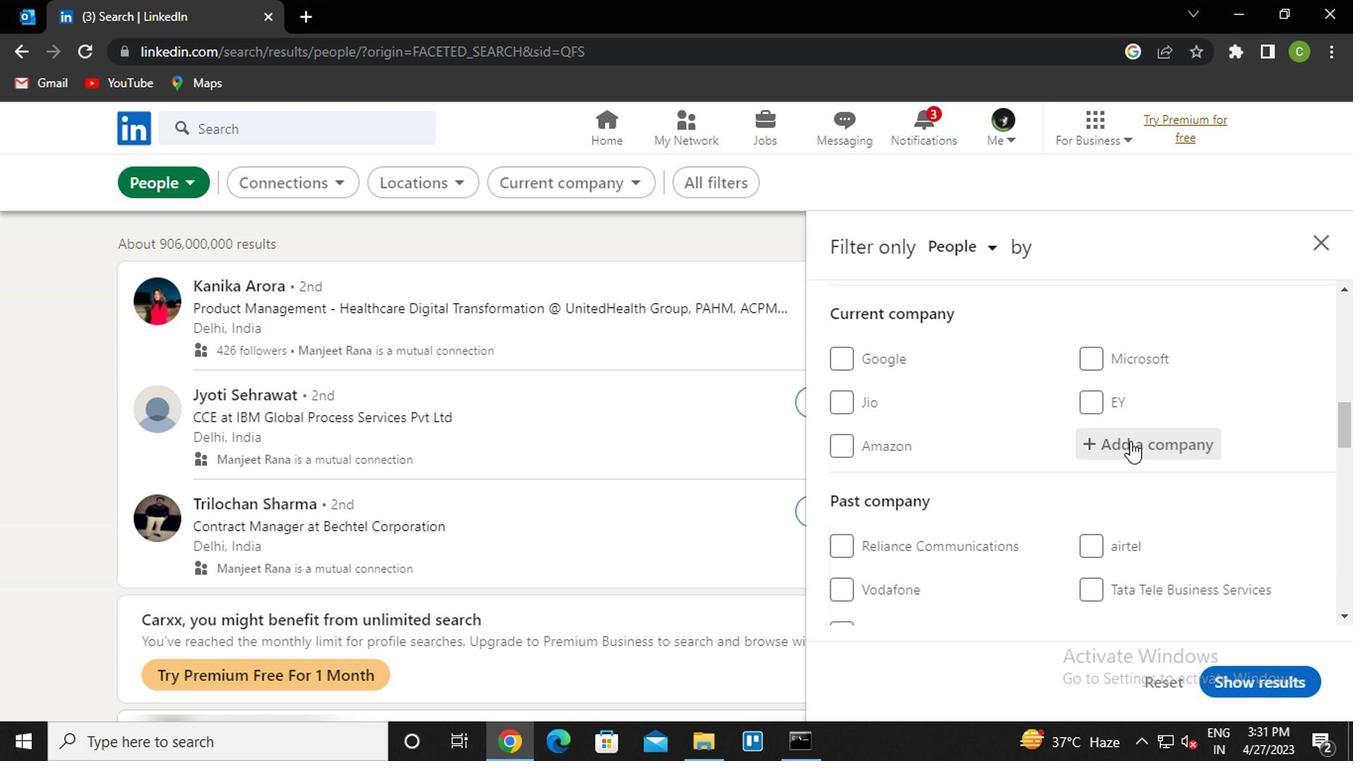 
Action: Key pressed <Key.caps_lock>b<Key.caps_lock>lackbu<Key.down><Key.enter>
Screenshot: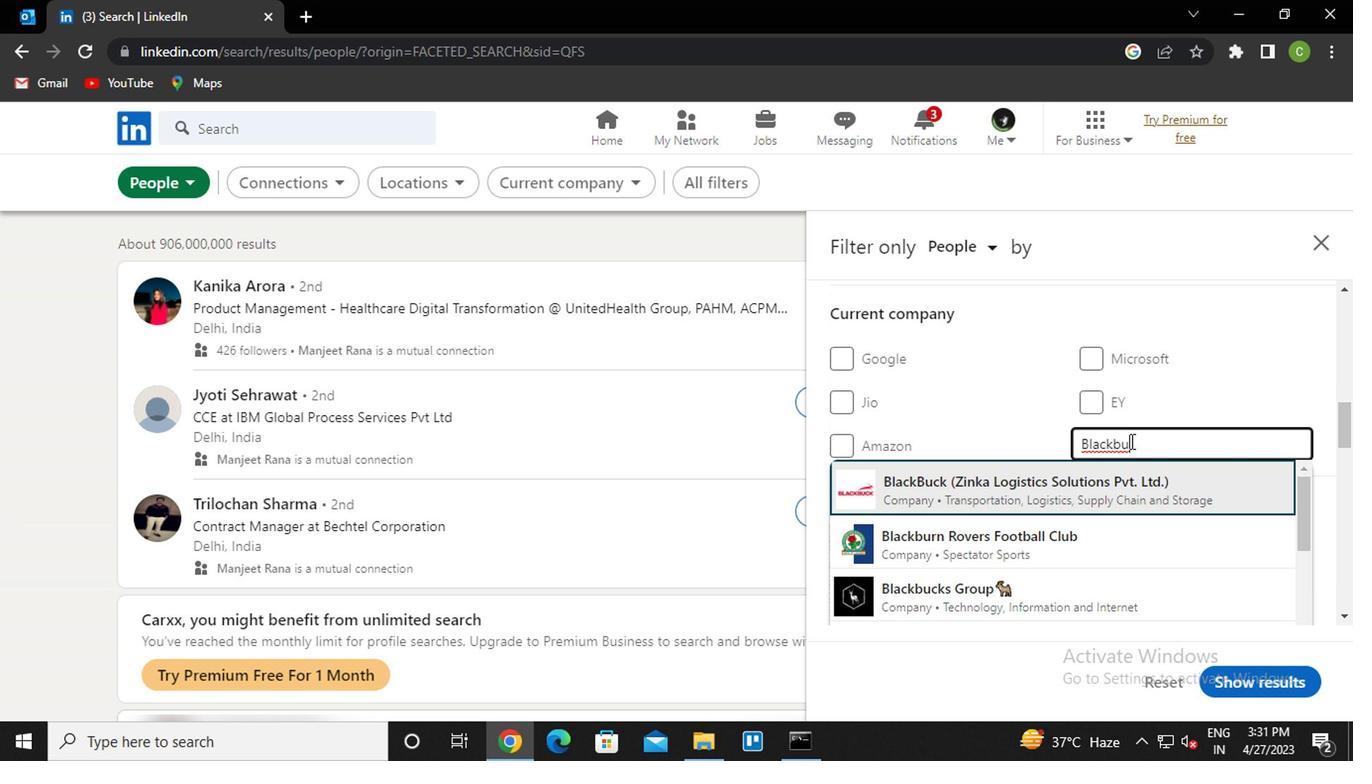 
Action: Mouse scrolled (1125, 441) with delta (0, 0)
Screenshot: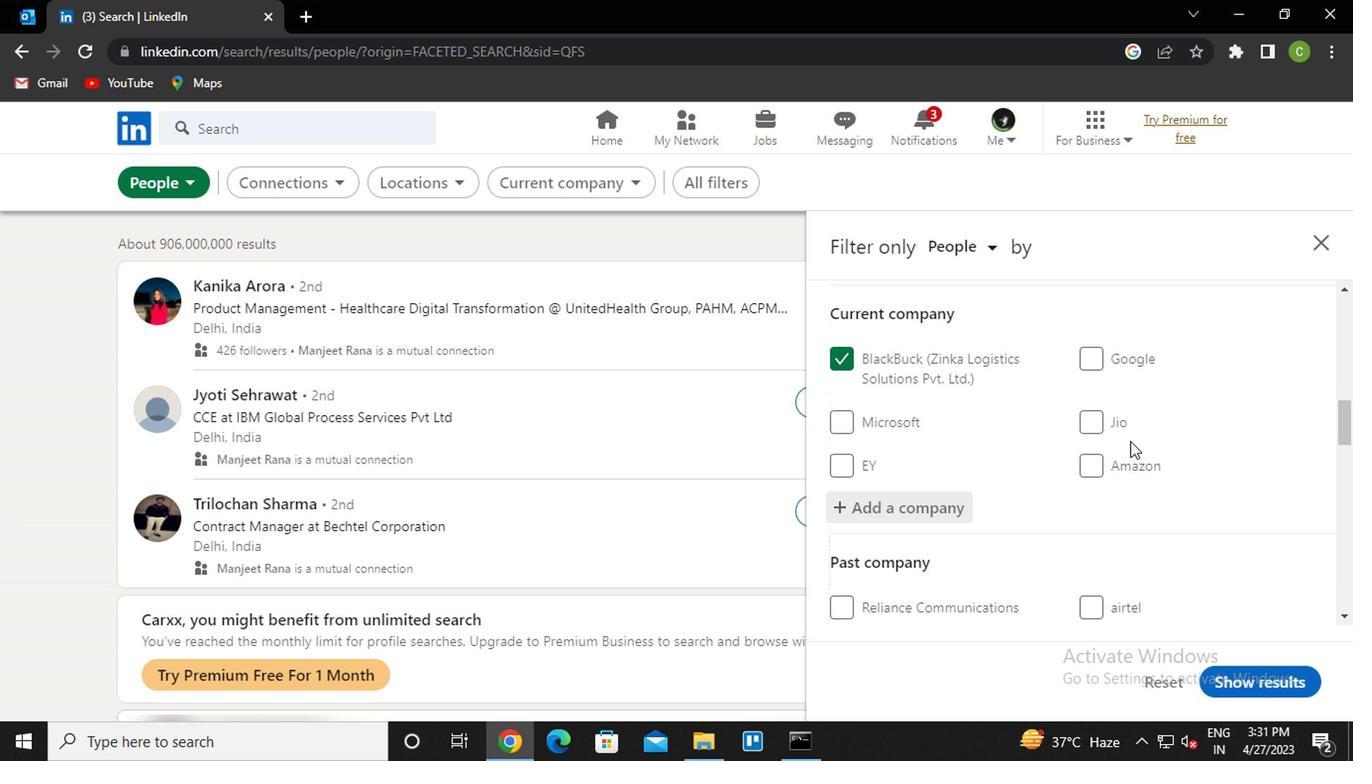 
Action: Mouse moved to (1127, 442)
Screenshot: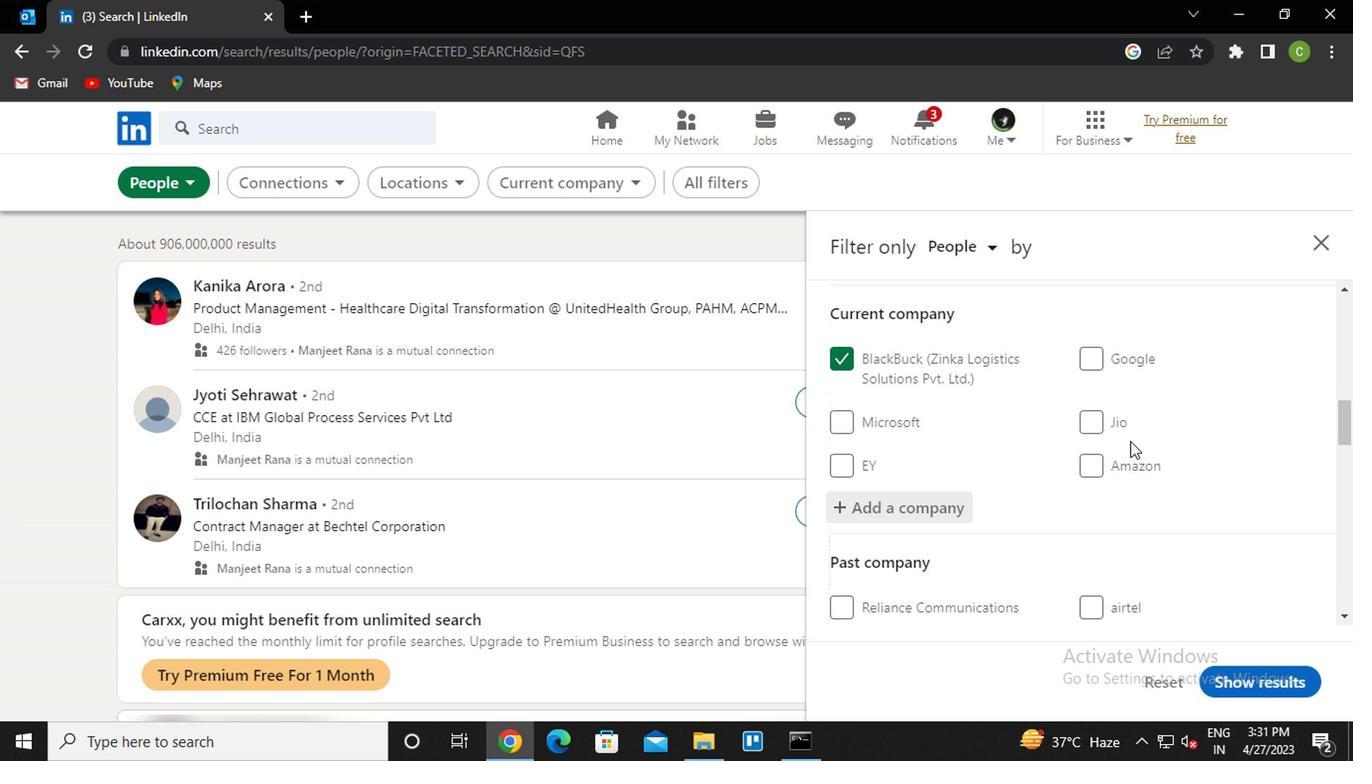 
Action: Mouse scrolled (1127, 441) with delta (0, 0)
Screenshot: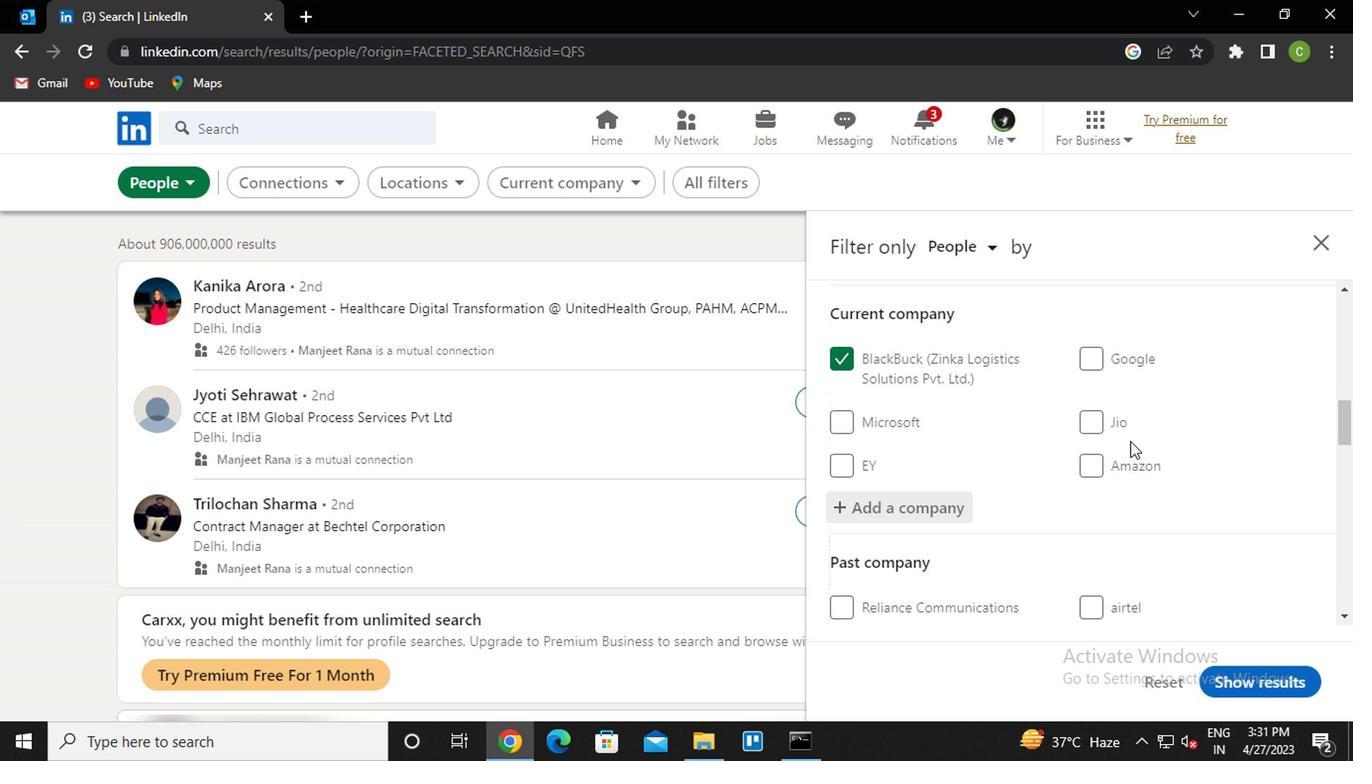 
Action: Mouse scrolled (1127, 441) with delta (0, 0)
Screenshot: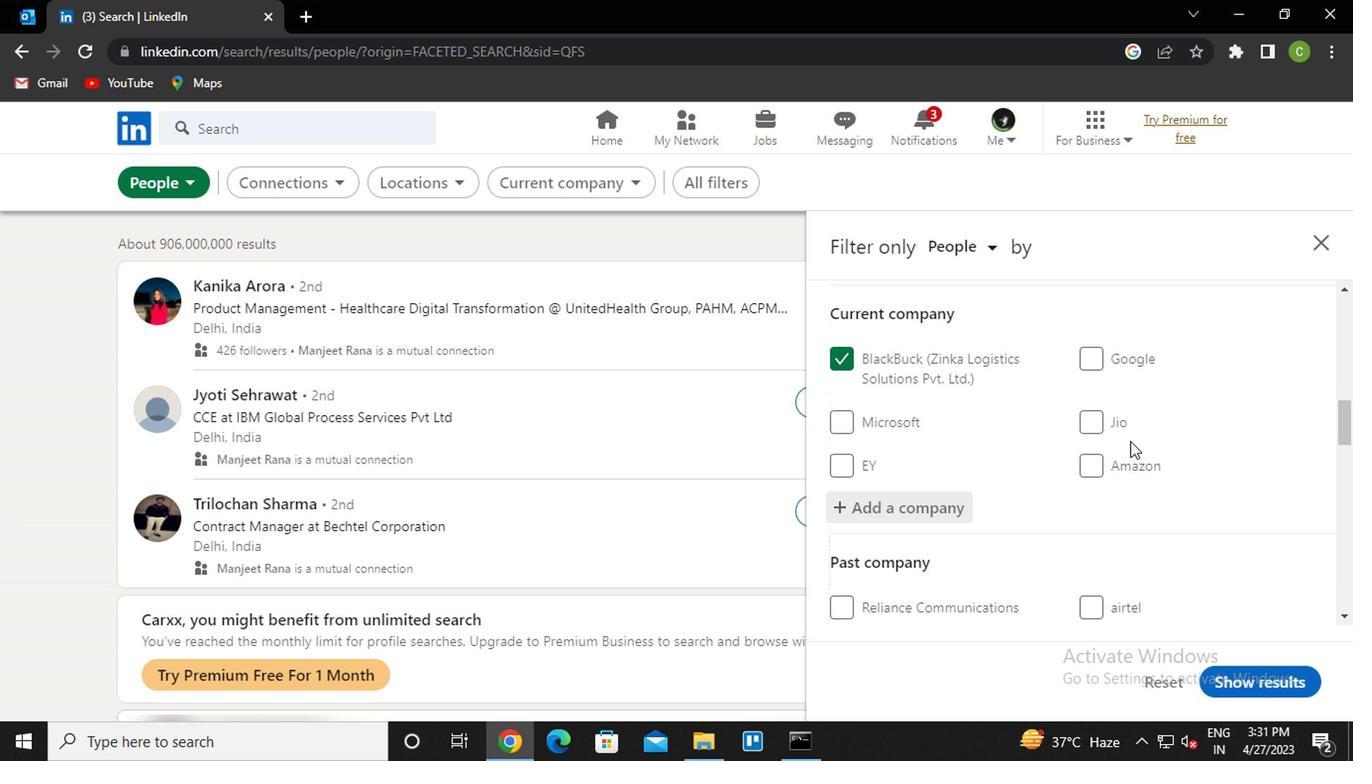
Action: Mouse scrolled (1127, 441) with delta (0, 0)
Screenshot: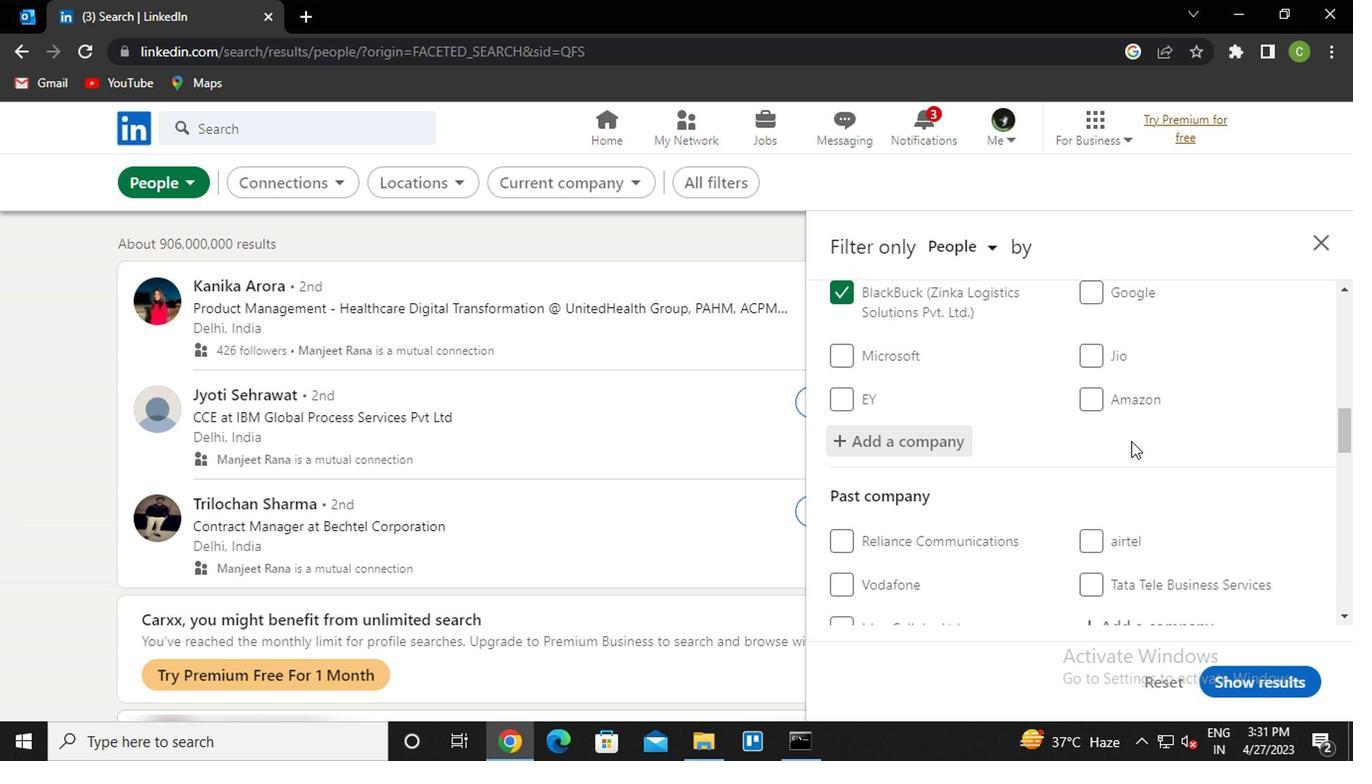
Action: Mouse moved to (1132, 494)
Screenshot: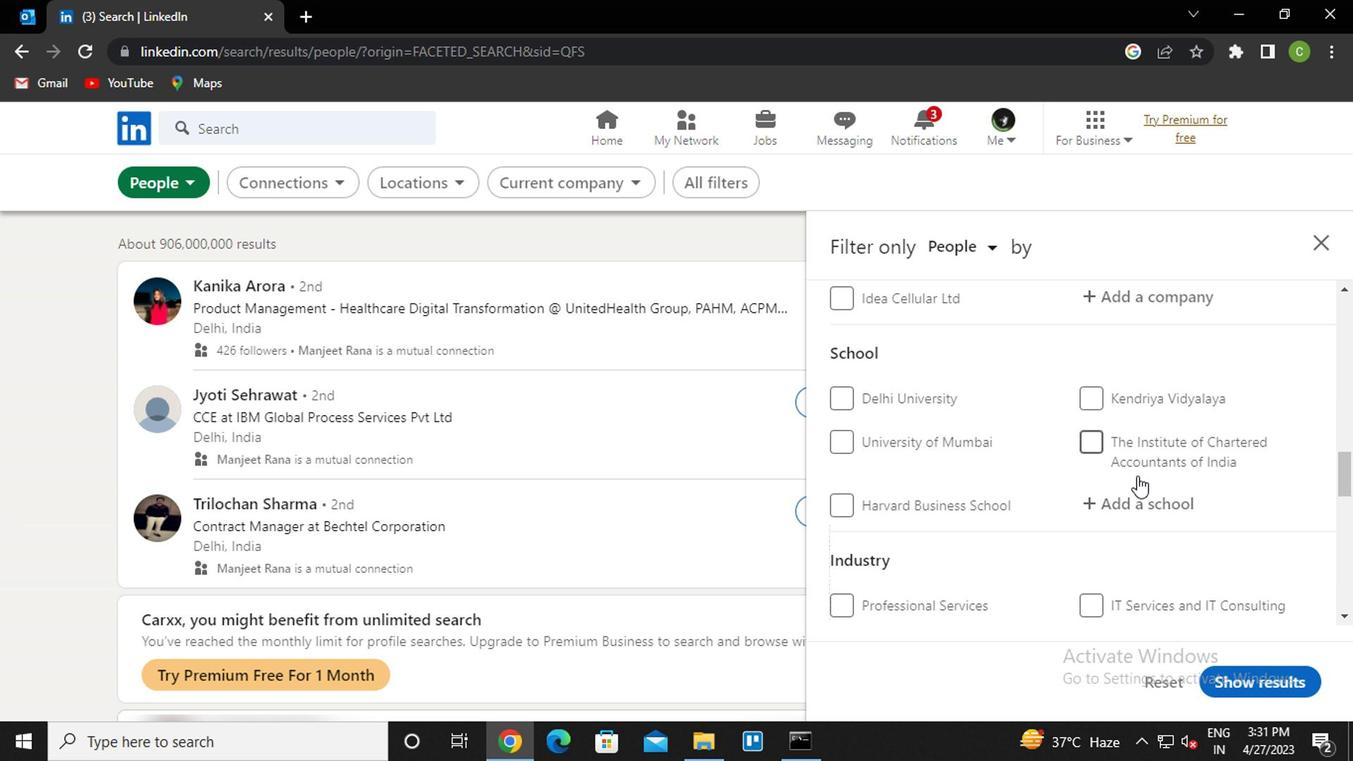 
Action: Mouse pressed left at (1132, 494)
Screenshot: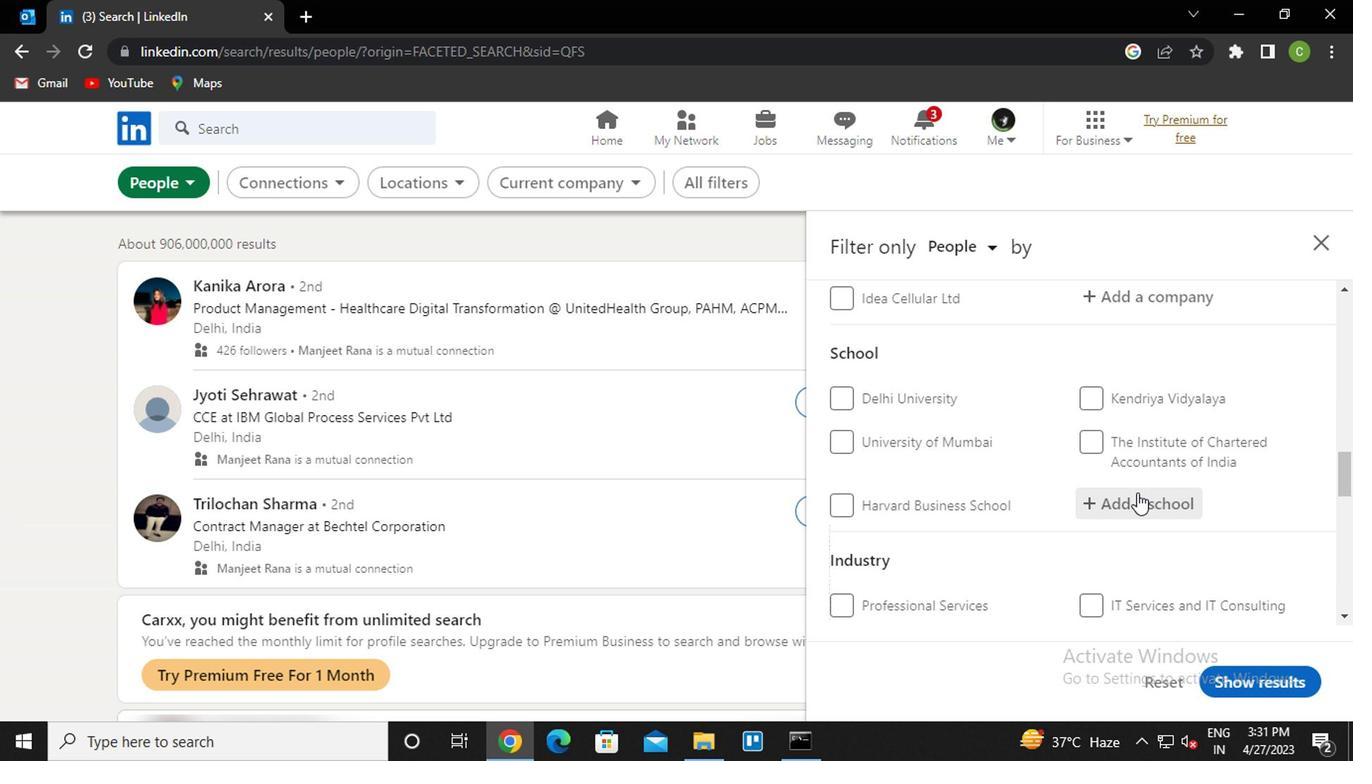 
Action: Key pressed <Key.caps_lock>sies<Key.down><Key.down><Key.enter>
Screenshot: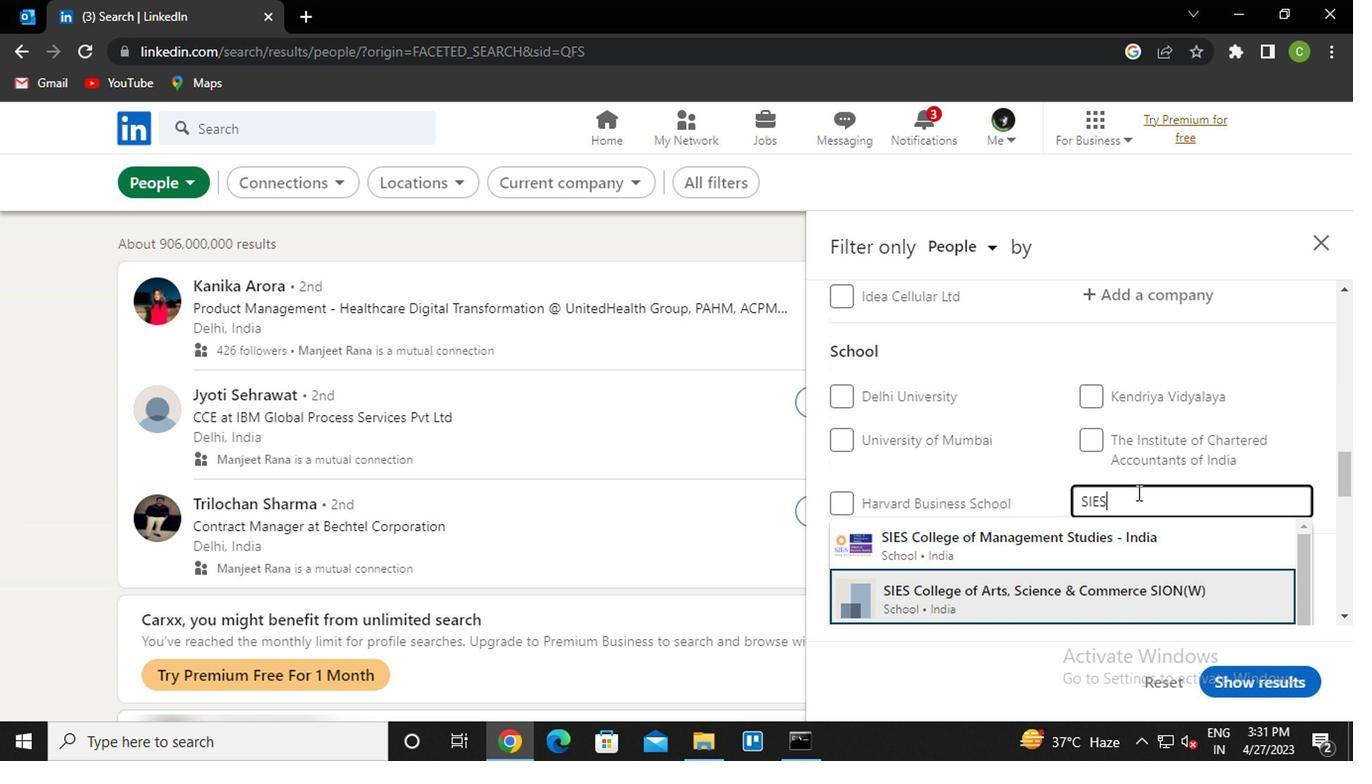 
Action: Mouse scrolled (1132, 493) with delta (0, 0)
Screenshot: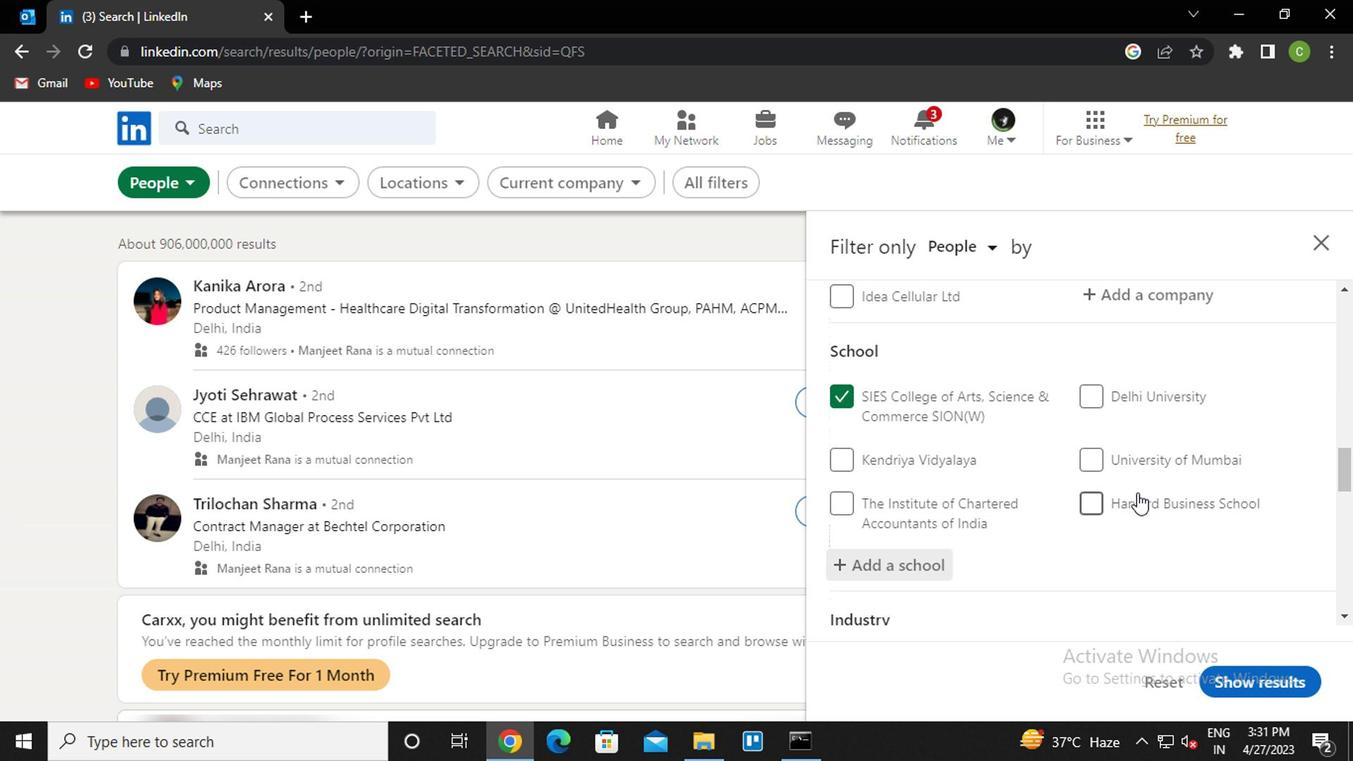 
Action: Mouse scrolled (1132, 493) with delta (0, 0)
Screenshot: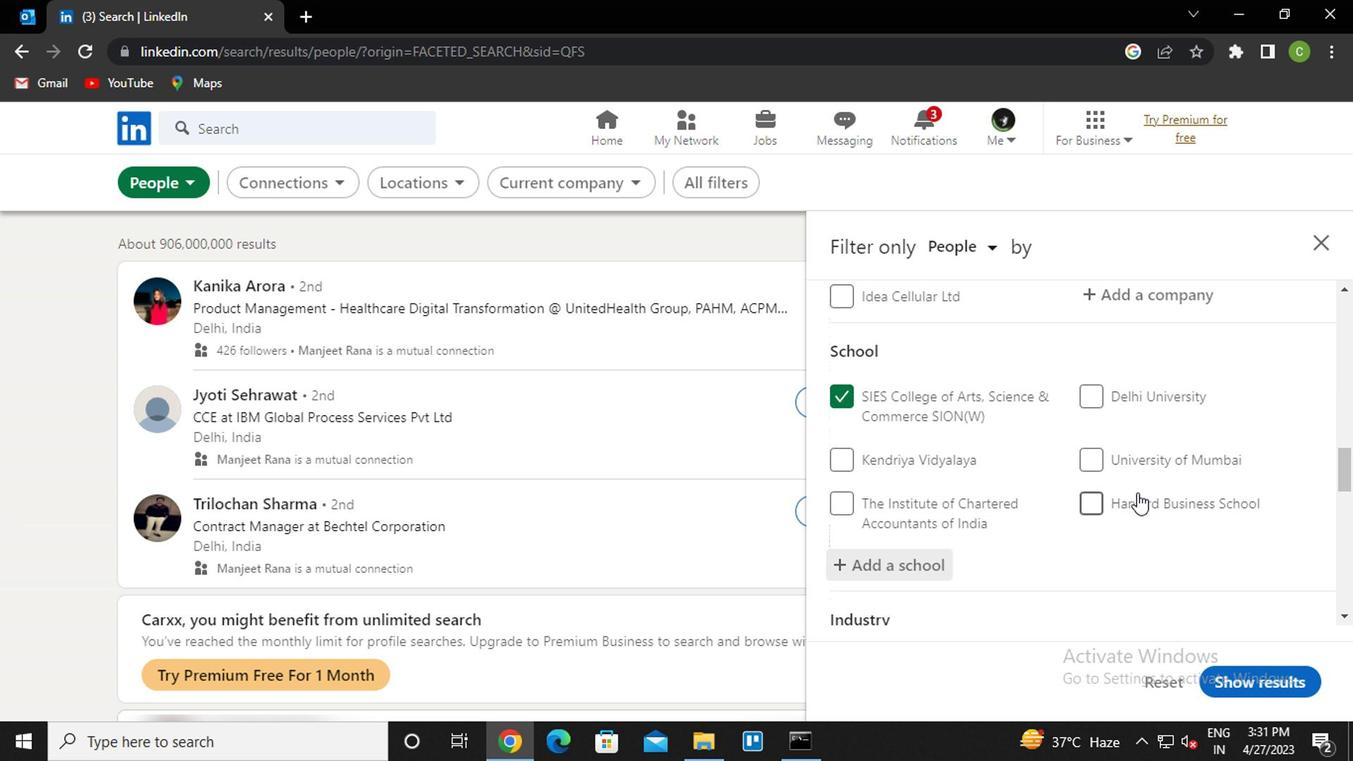 
Action: Mouse scrolled (1132, 493) with delta (0, 0)
Screenshot: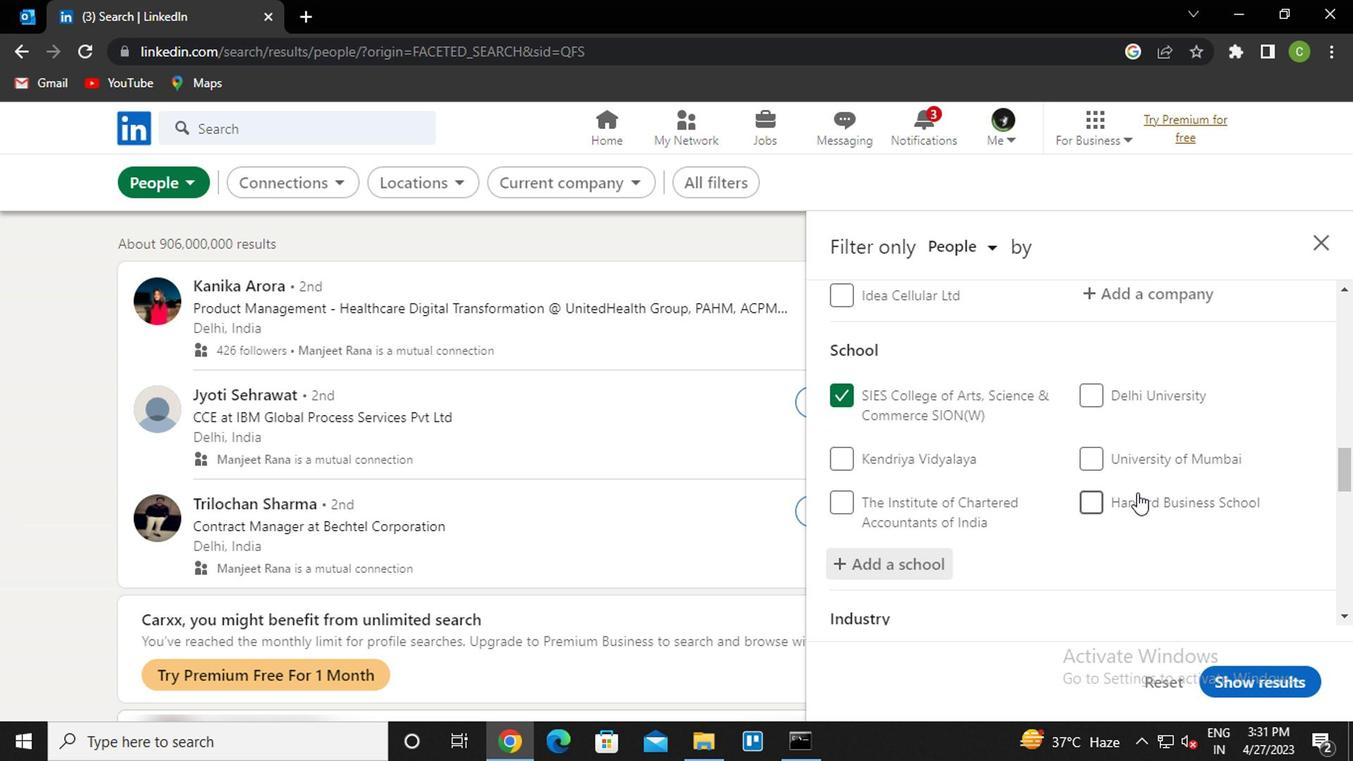 
Action: Mouse moved to (1125, 464)
Screenshot: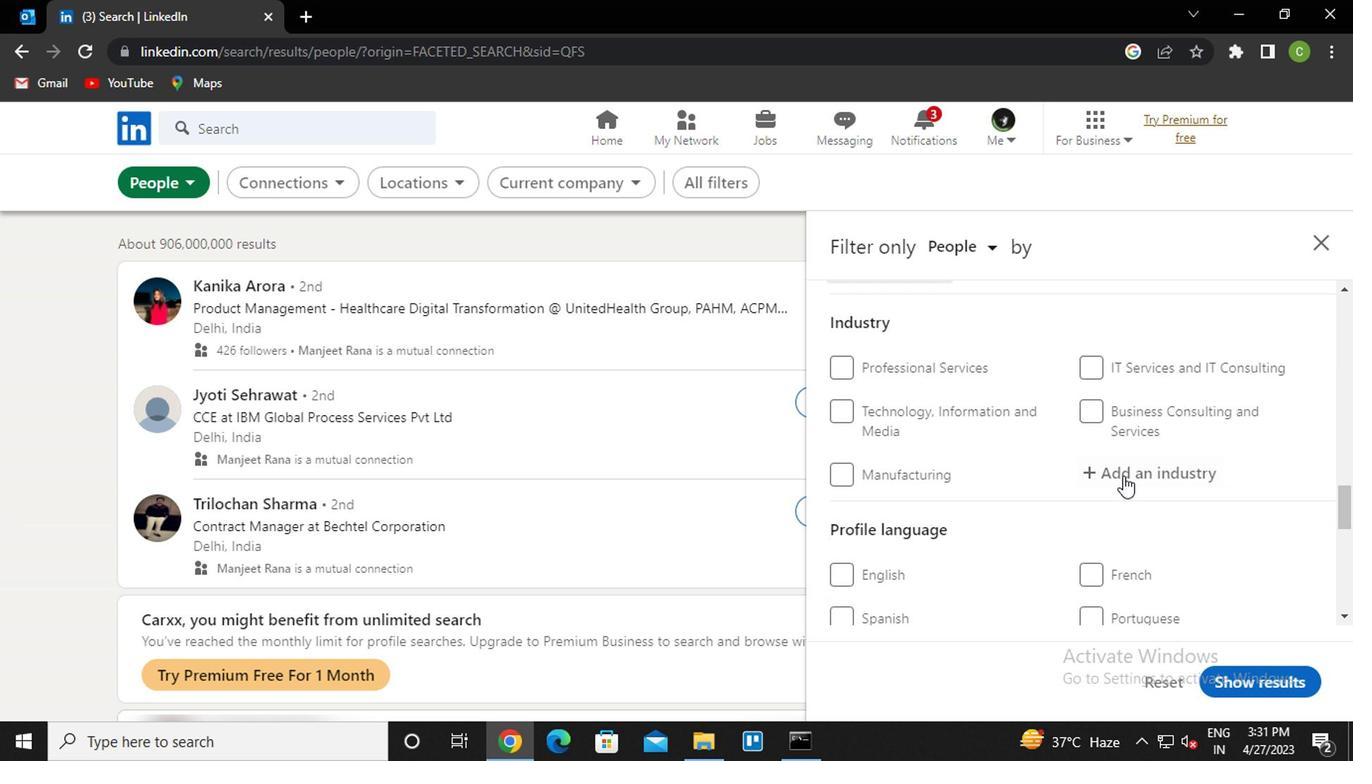
Action: Mouse pressed left at (1125, 464)
Screenshot: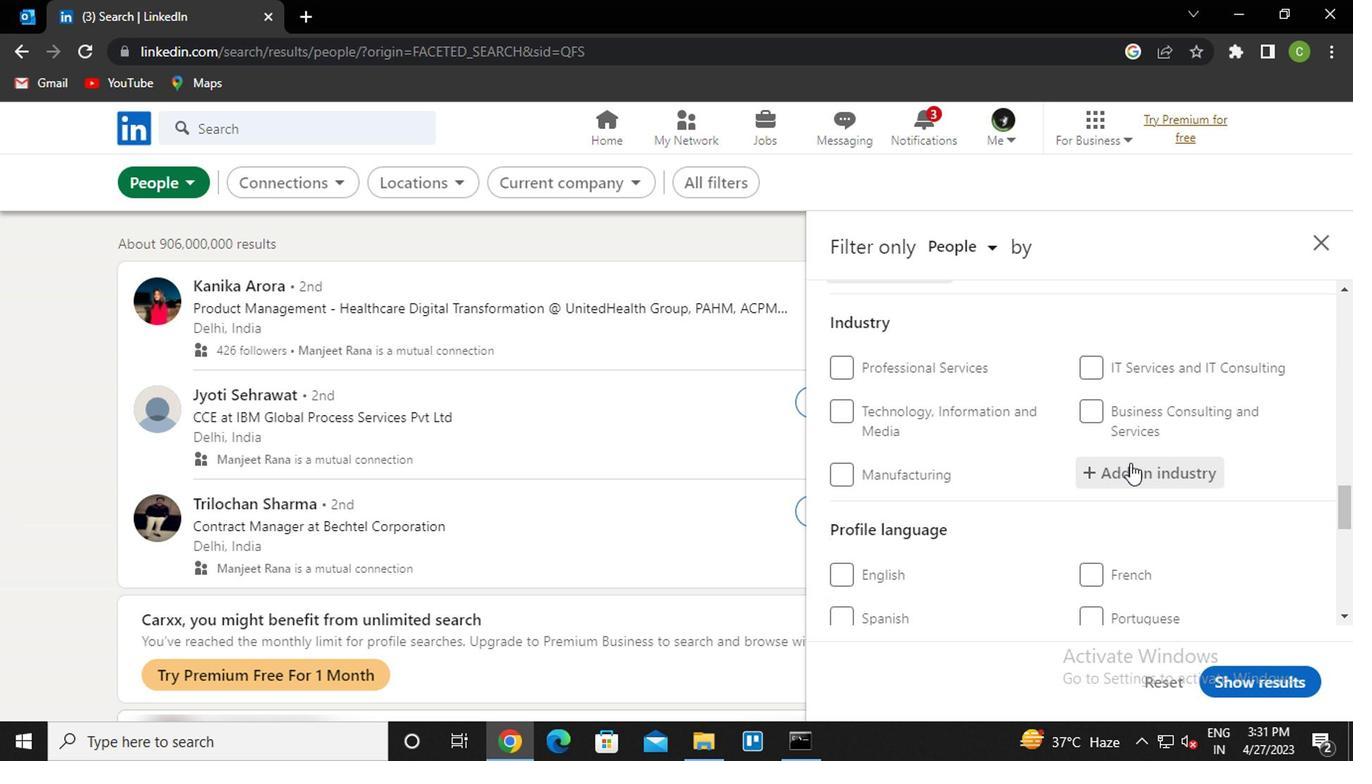 
Action: Key pressed <Key.caps_lock><Key.caps_lock>f<Key.caps_lock>amily<Key.space><Key.caps_lock>p<Key.caps_lock>l<Key.down><Key.enter>
Screenshot: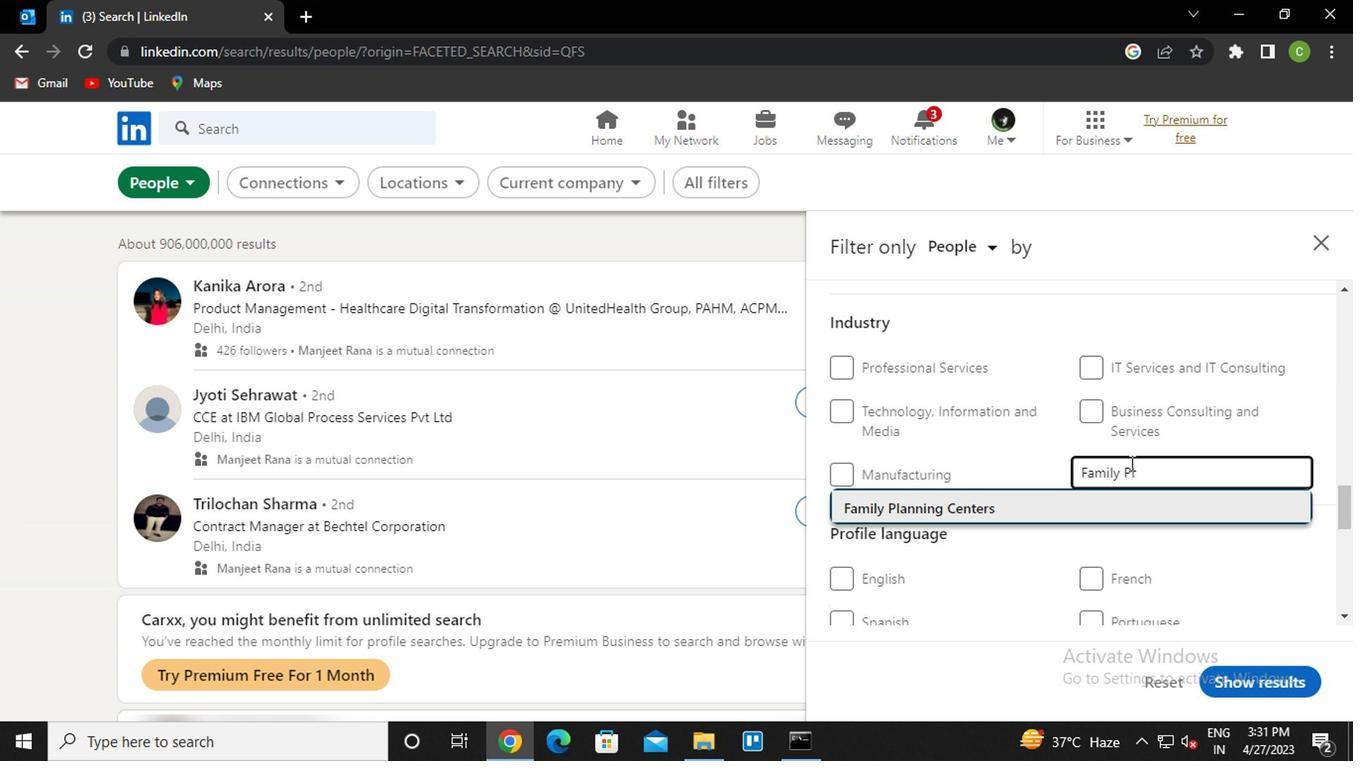 
Action: Mouse scrolled (1125, 463) with delta (0, 0)
Screenshot: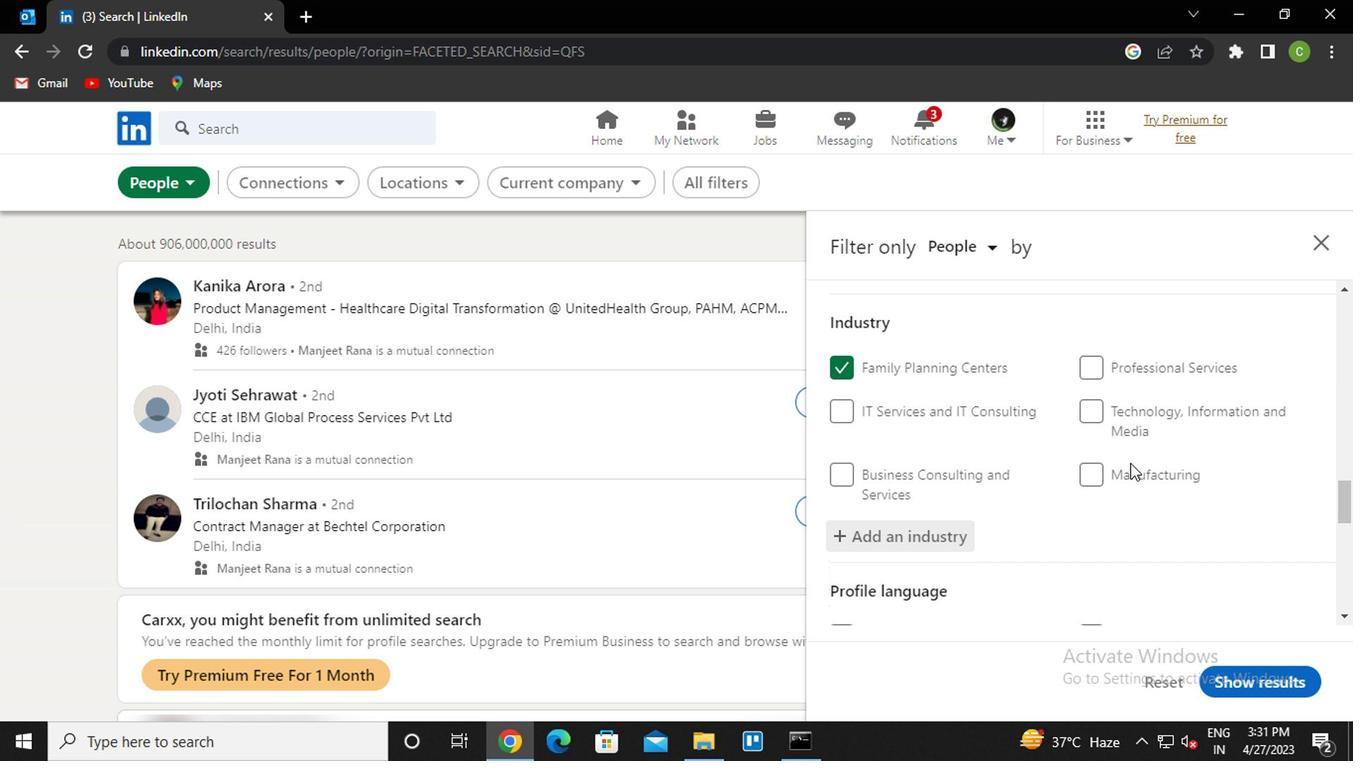 
Action: Mouse scrolled (1125, 463) with delta (0, 0)
Screenshot: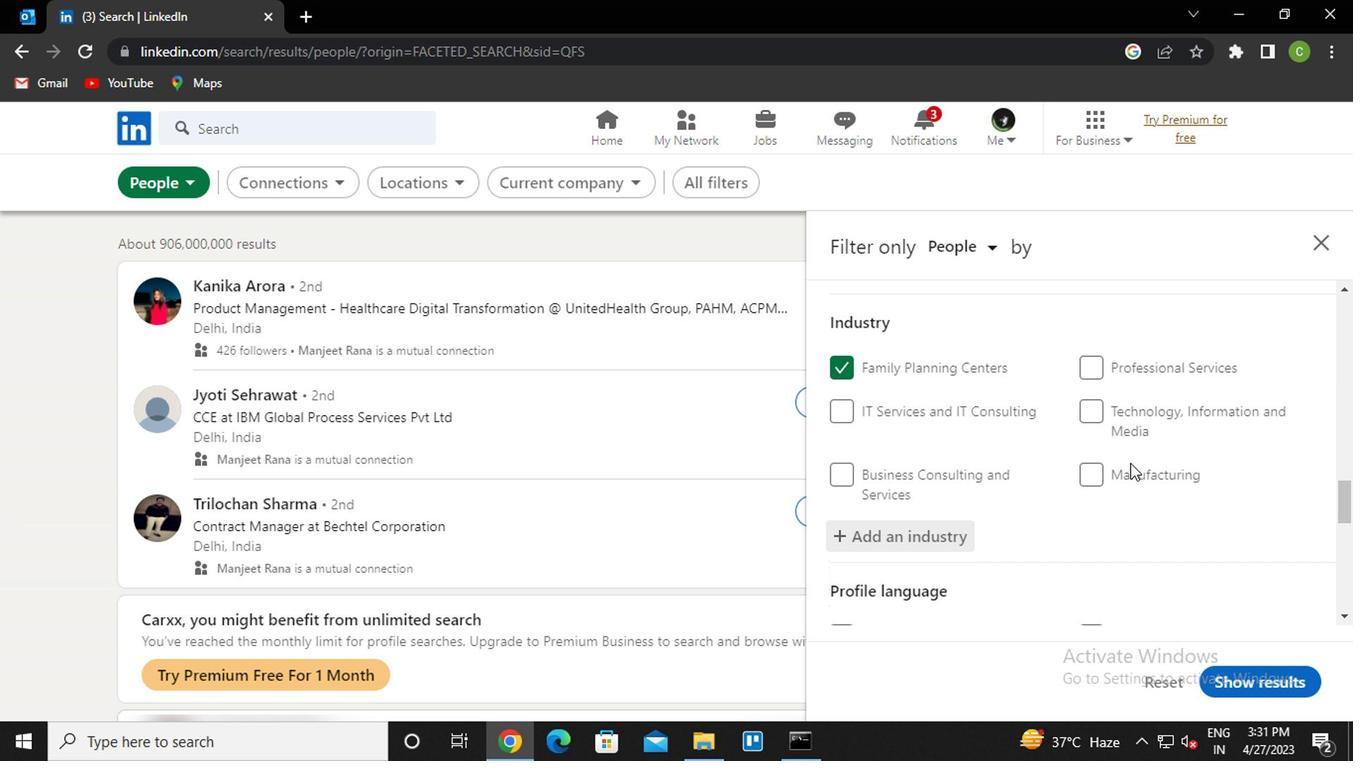 
Action: Mouse scrolled (1125, 463) with delta (0, 0)
Screenshot: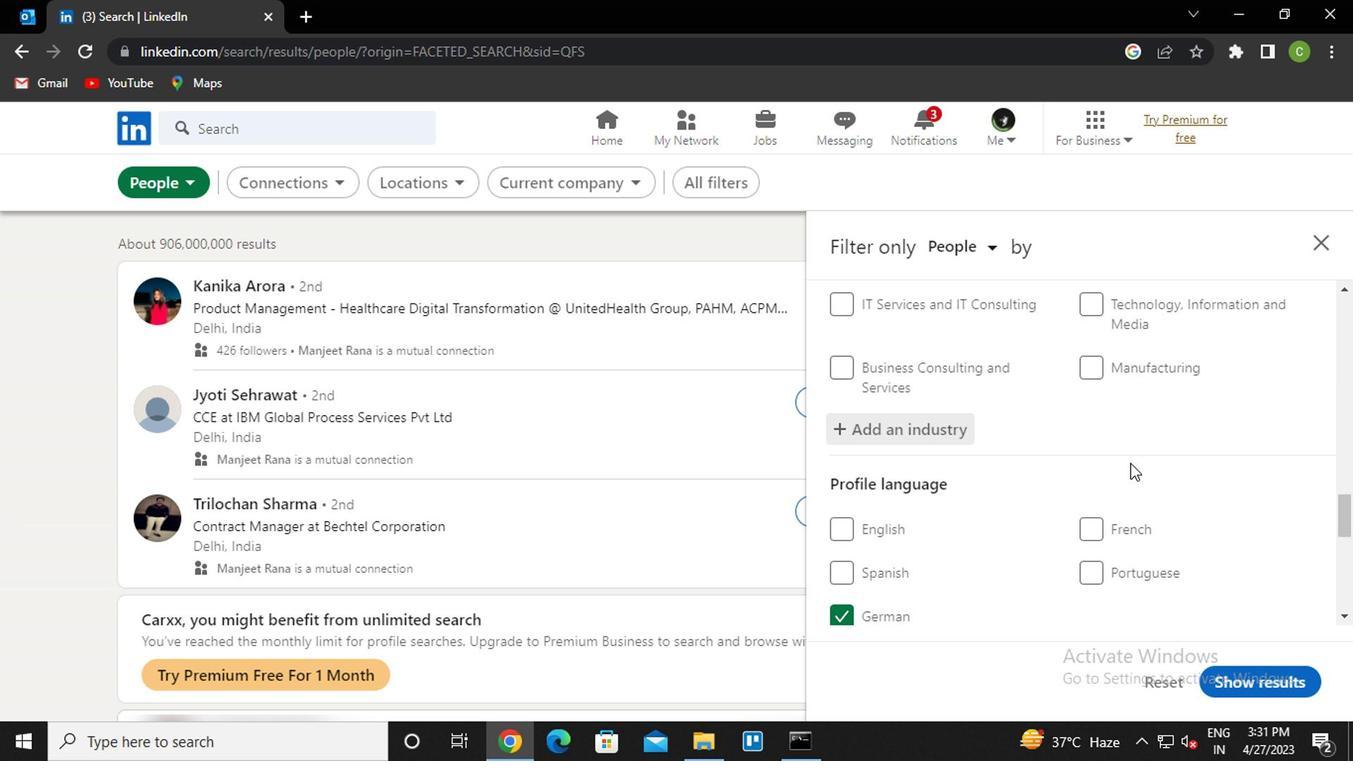 
Action: Mouse moved to (1125, 464)
Screenshot: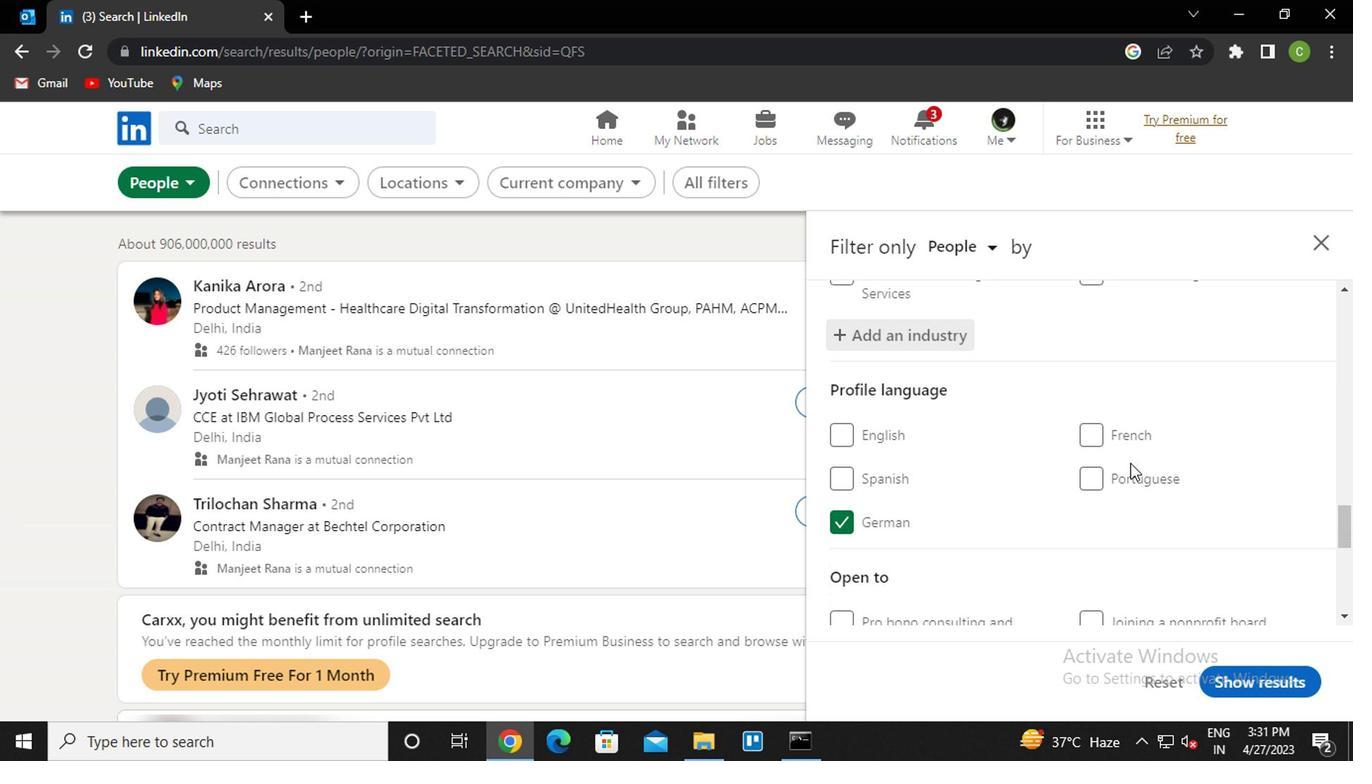 
Action: Mouse scrolled (1125, 463) with delta (0, 0)
Screenshot: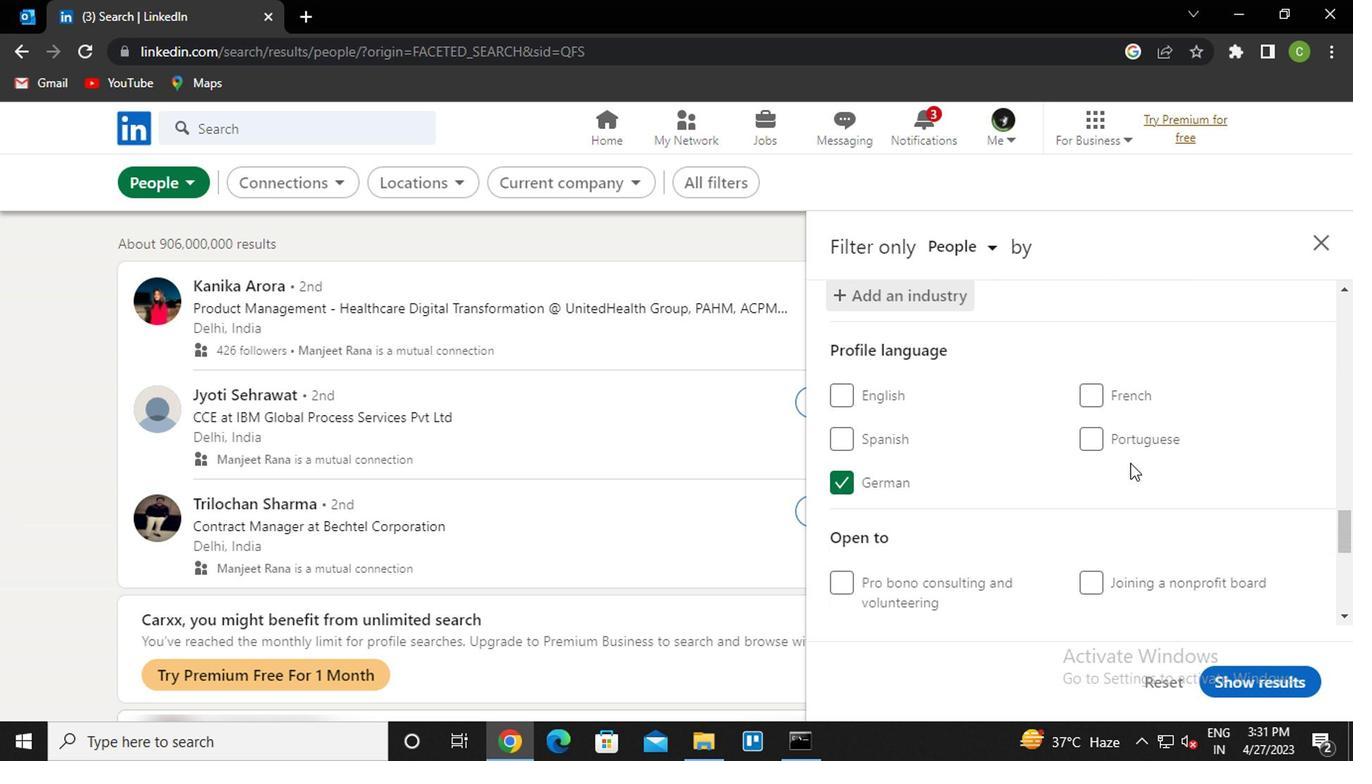 
Action: Mouse moved to (1118, 464)
Screenshot: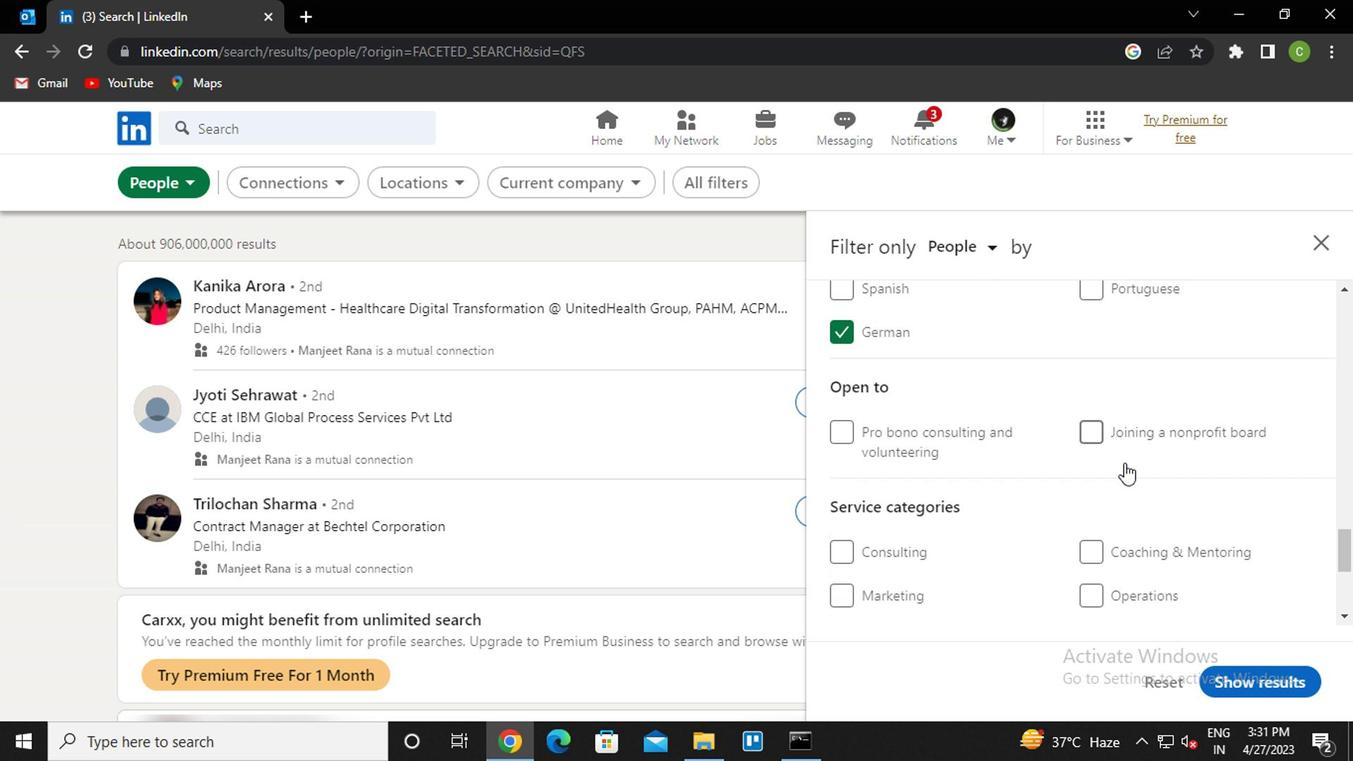 
Action: Mouse scrolled (1118, 463) with delta (0, 0)
Screenshot: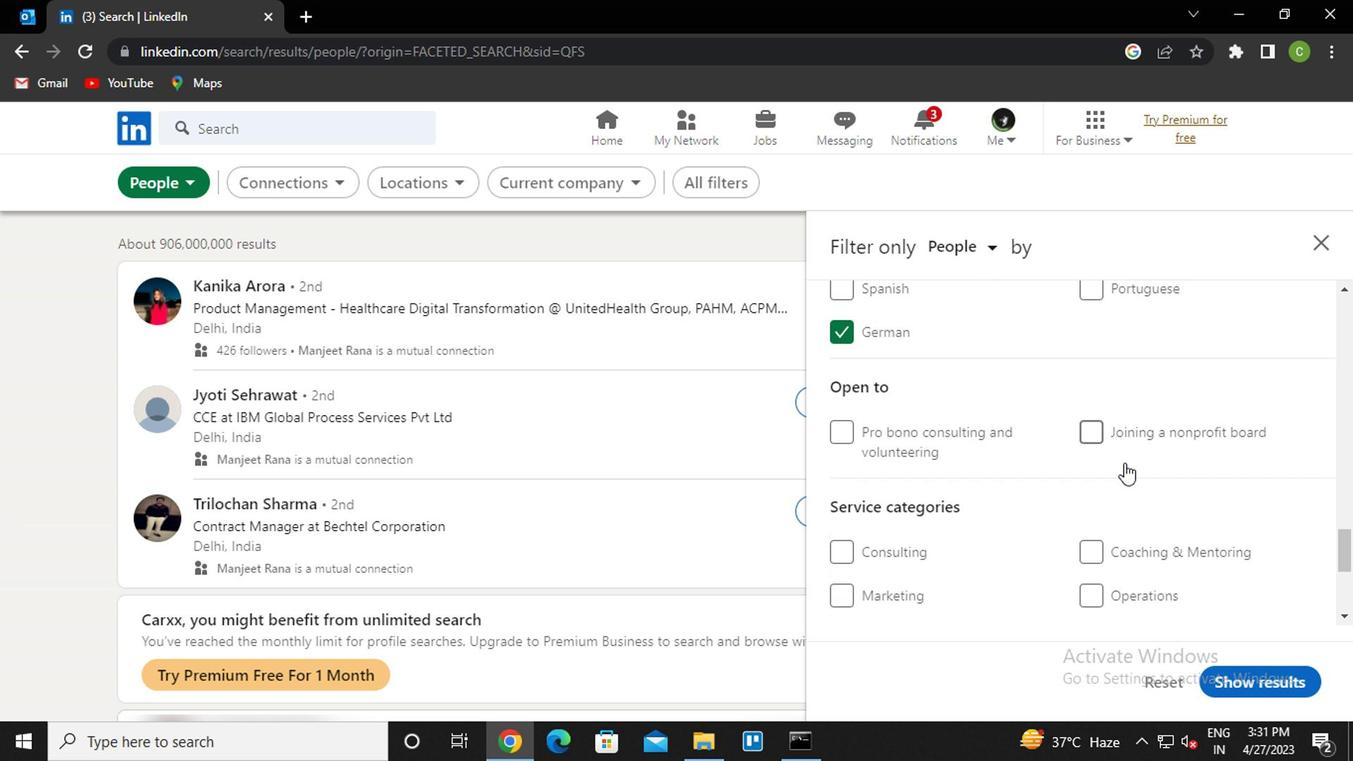 
Action: Mouse moved to (1116, 464)
Screenshot: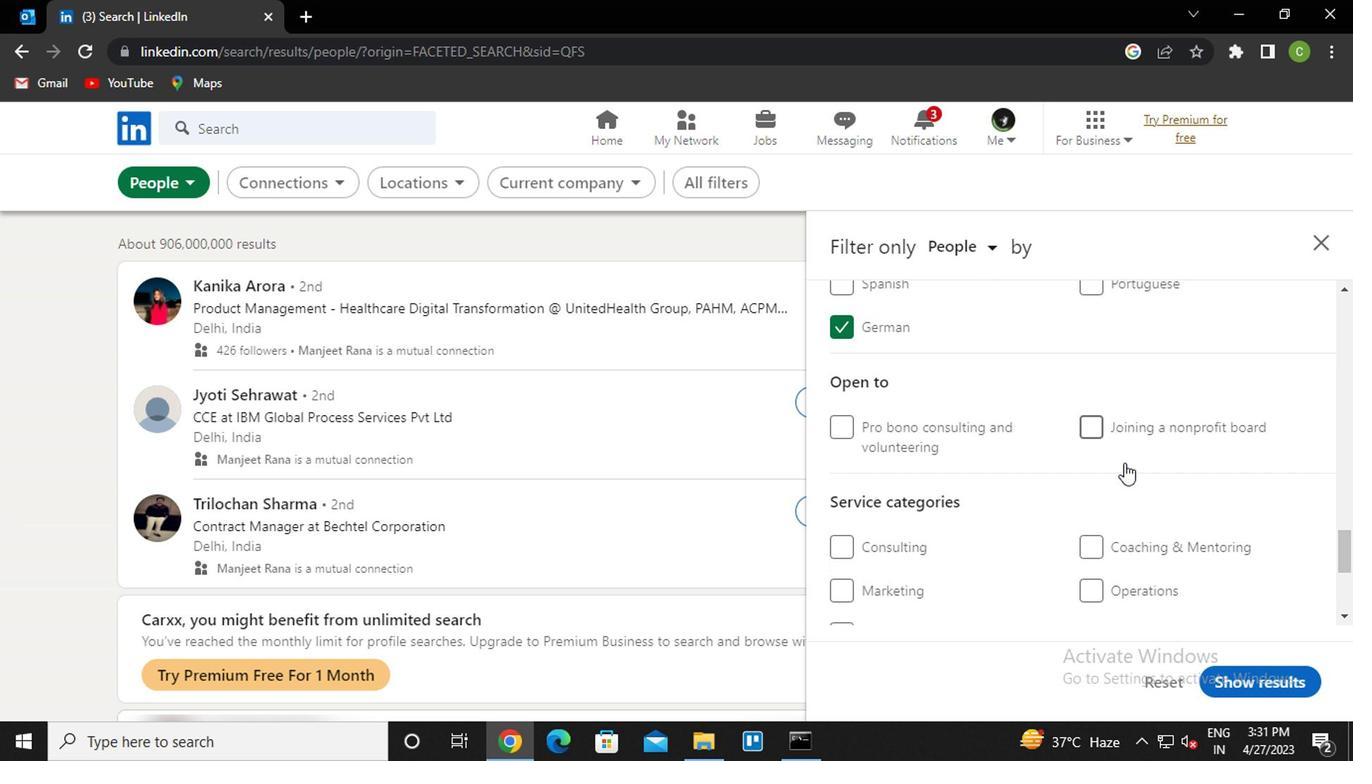 
Action: Mouse scrolled (1116, 463) with delta (0, 0)
Screenshot: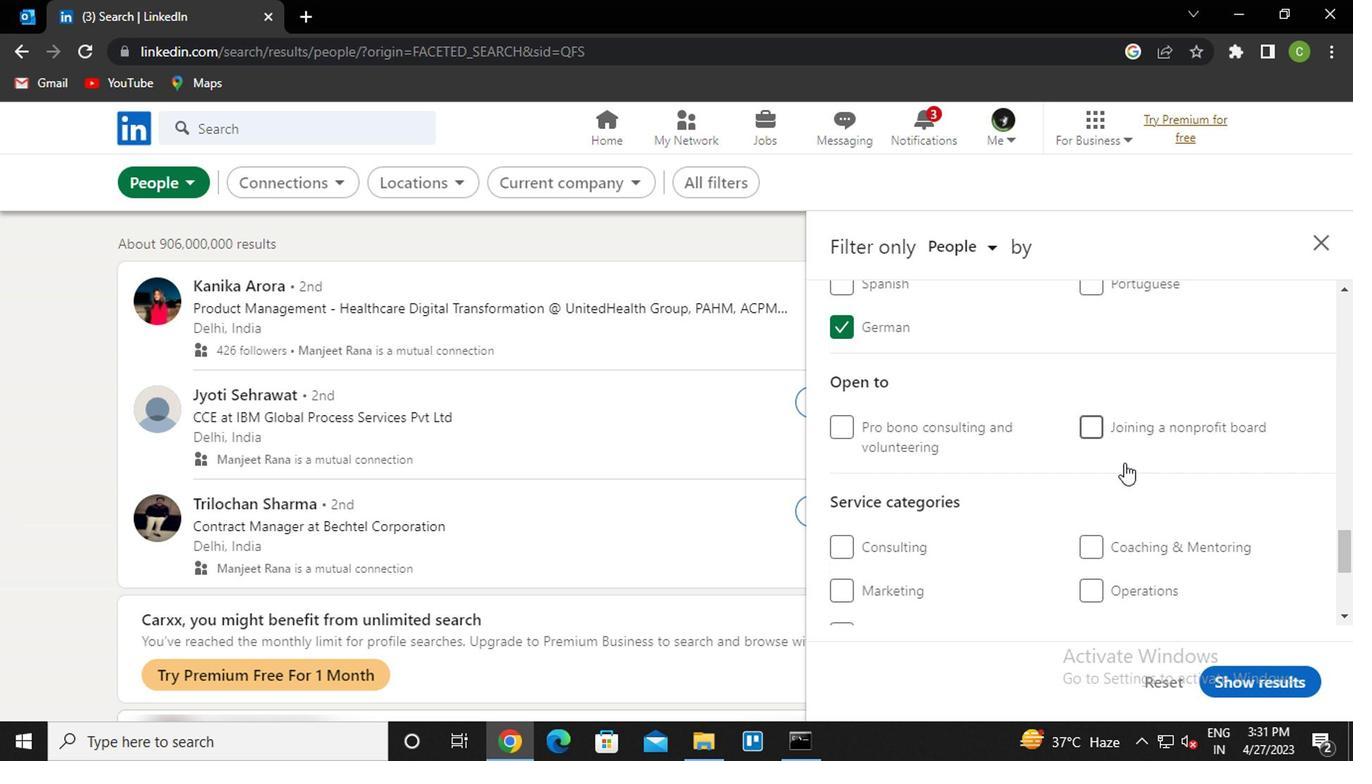 
Action: Mouse moved to (1120, 447)
Screenshot: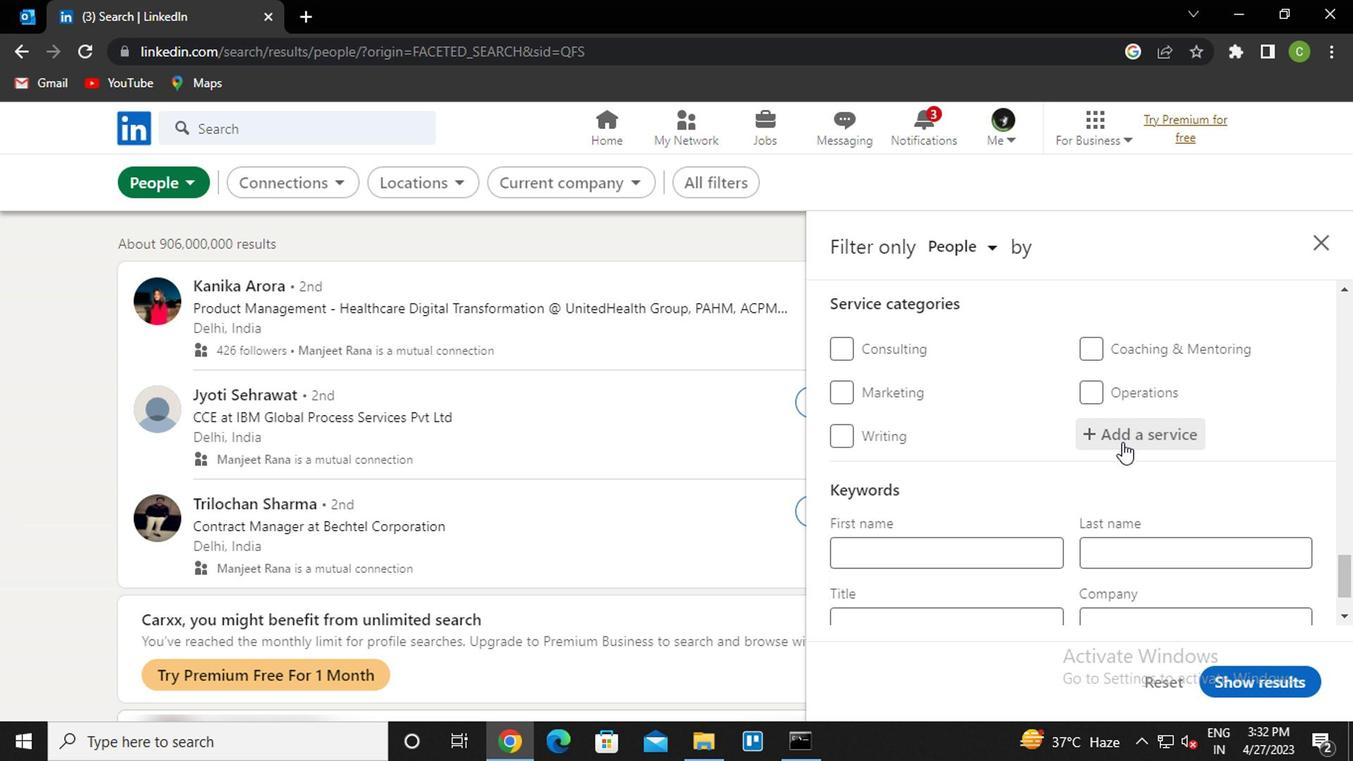 
Action: Mouse pressed left at (1120, 447)
Screenshot: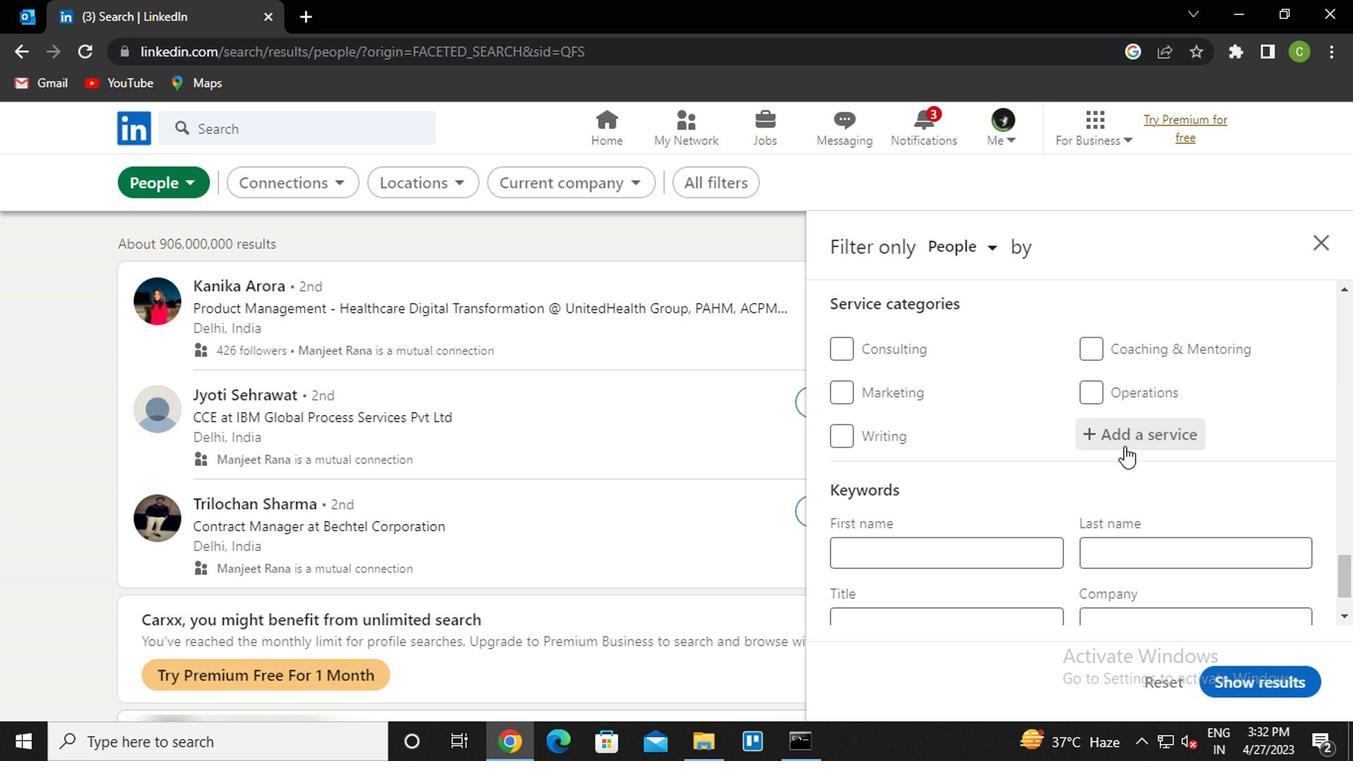 
Action: Mouse moved to (1113, 456)
Screenshot: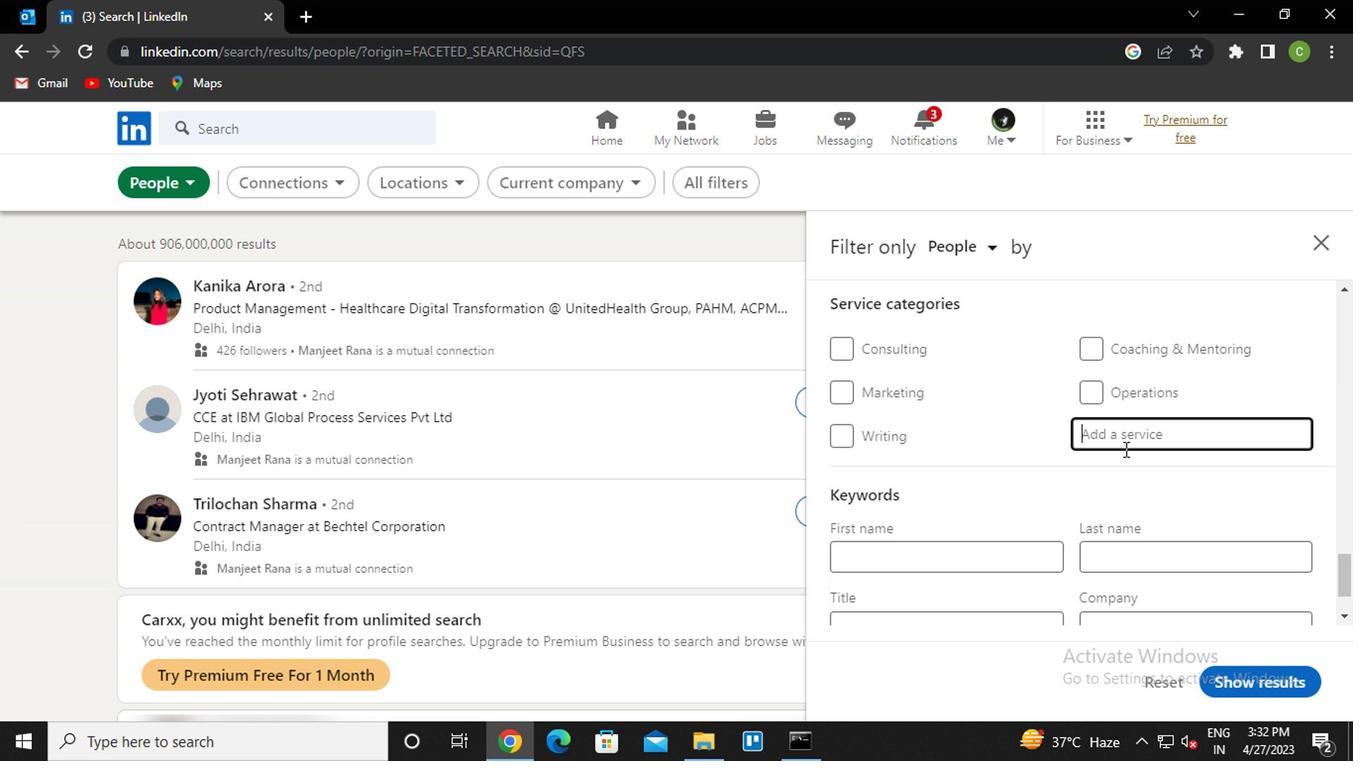 
Action: Key pressed <Key.caps_lock>ux<Key.space><Key.down><Key.enter>
Screenshot: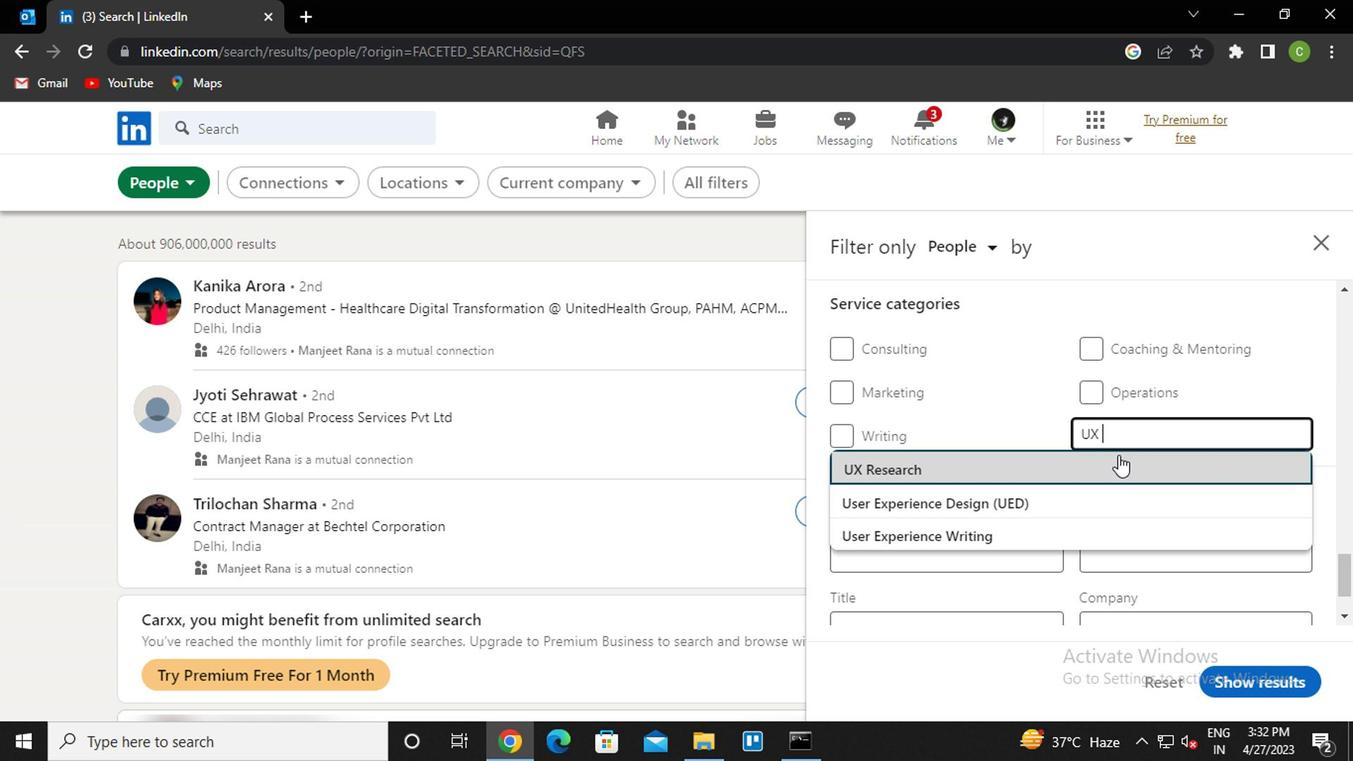 
Action: Mouse moved to (1091, 477)
Screenshot: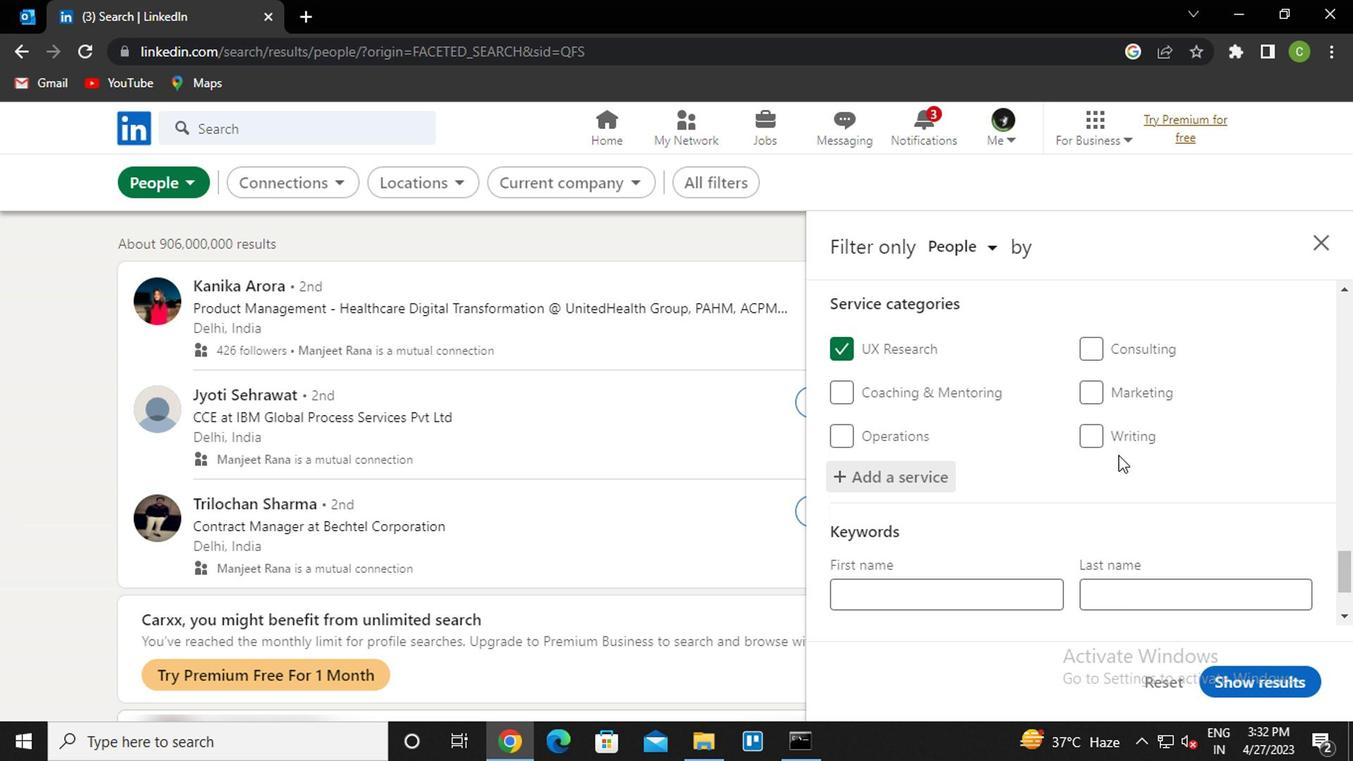 
Action: Mouse scrolled (1091, 476) with delta (0, 0)
Screenshot: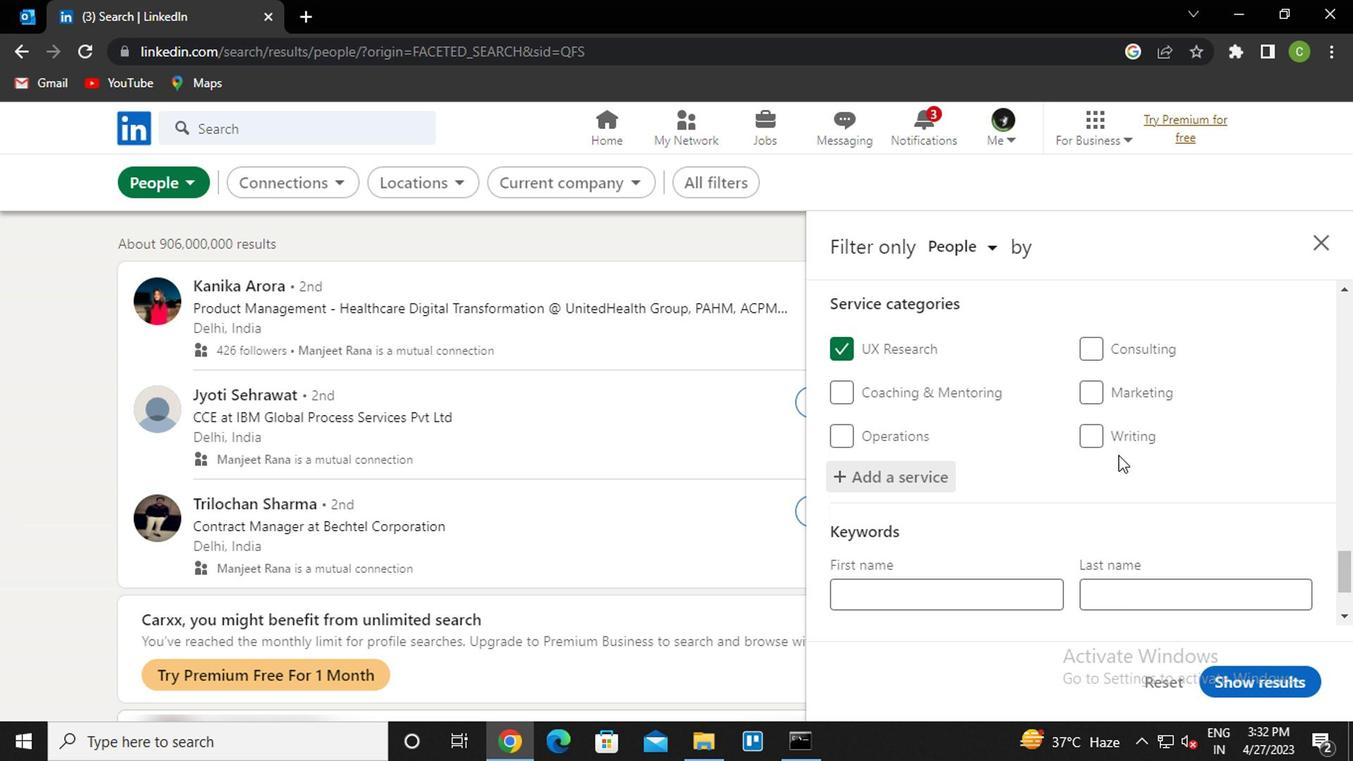 
Action: Mouse moved to (1056, 537)
Screenshot: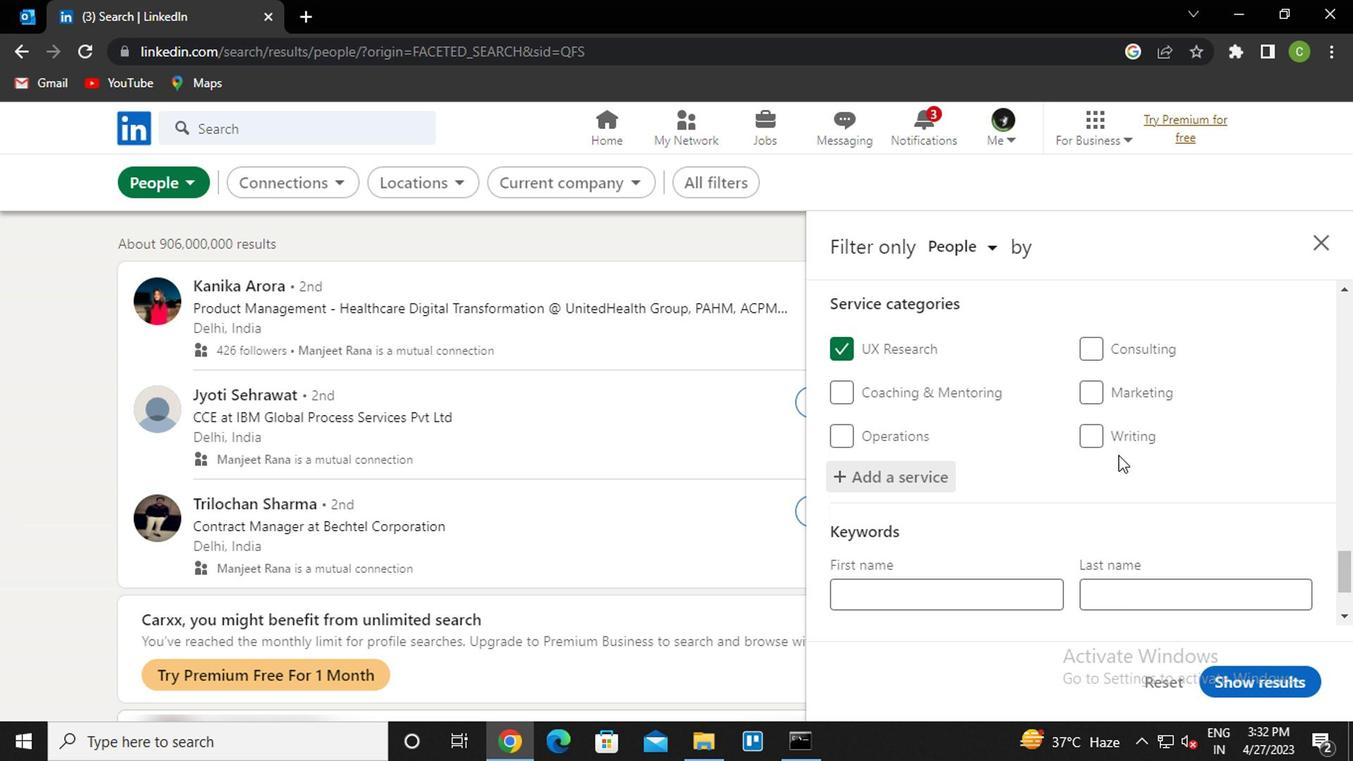 
Action: Mouse scrolled (1056, 536) with delta (0, 0)
Screenshot: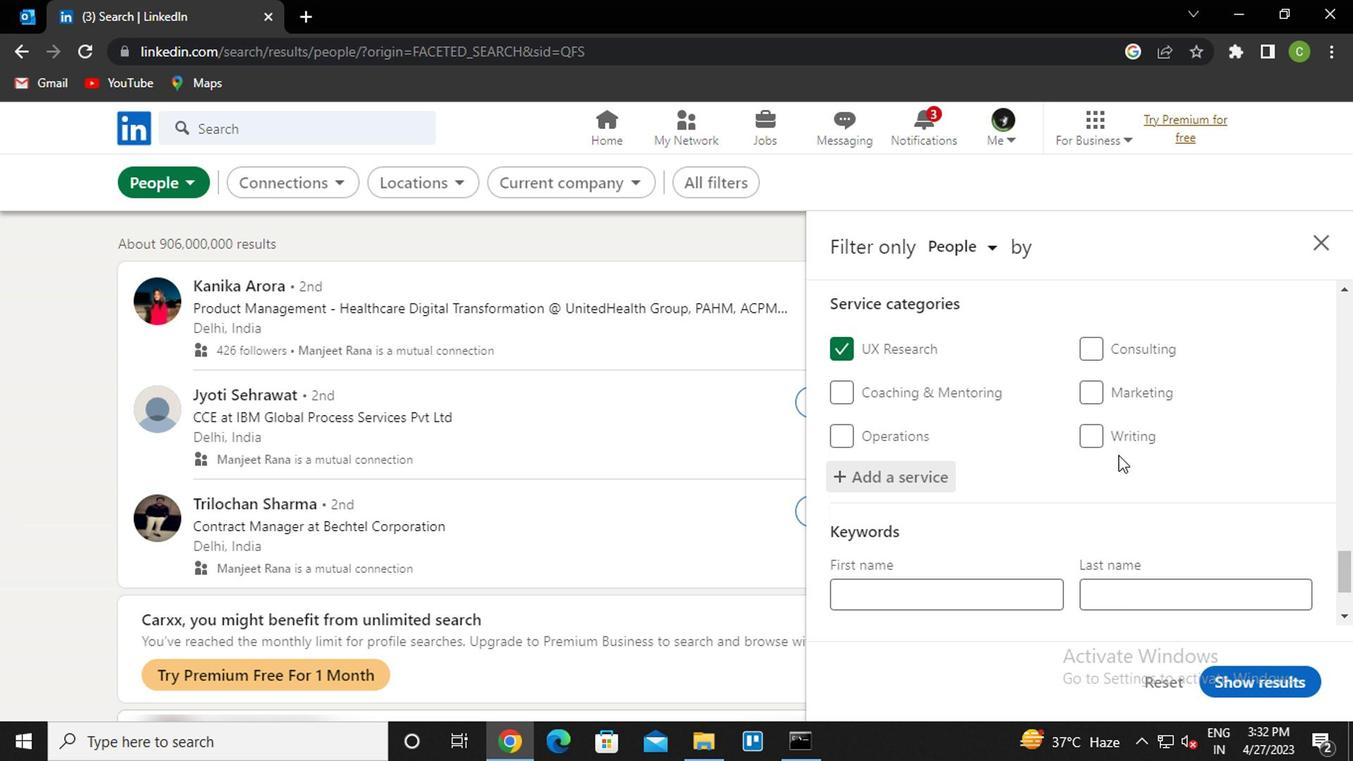
Action: Mouse moved to (1042, 546)
Screenshot: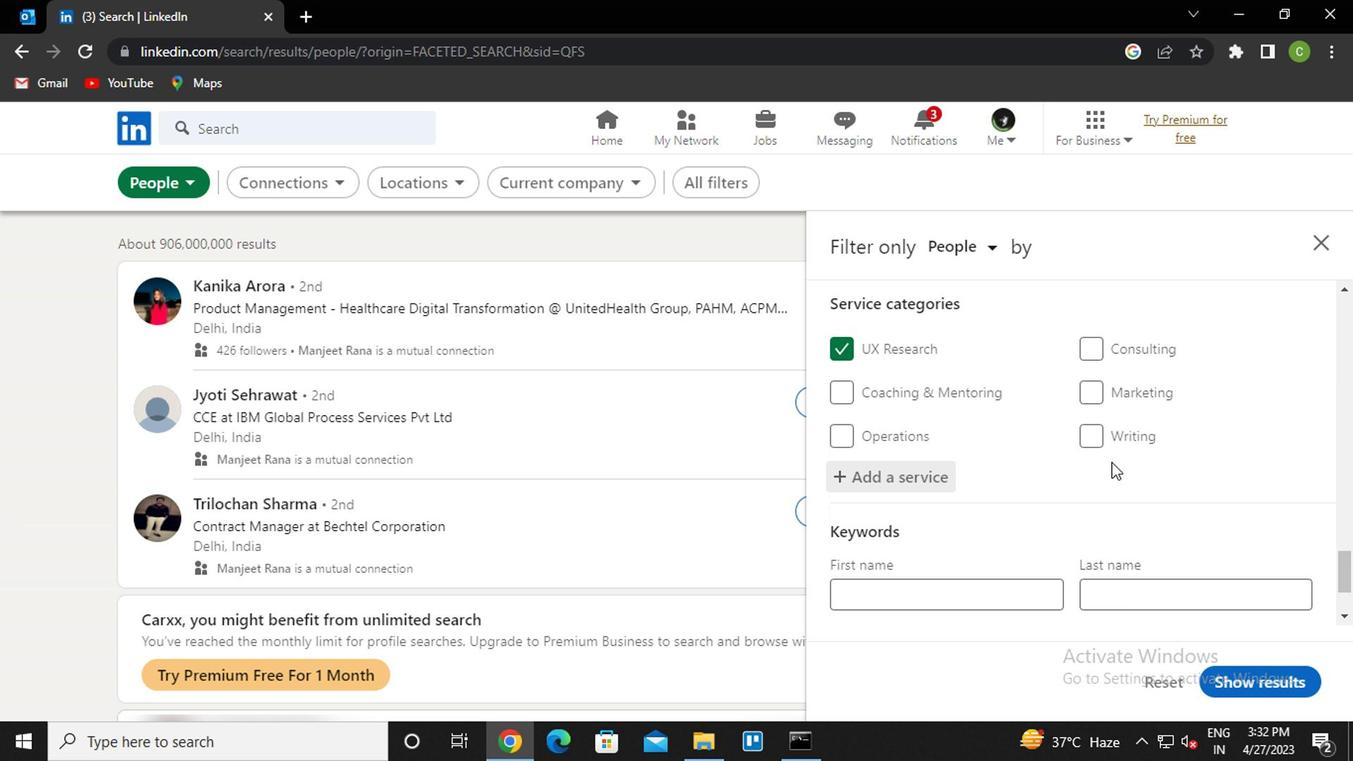 
Action: Mouse scrolled (1042, 546) with delta (0, 0)
Screenshot: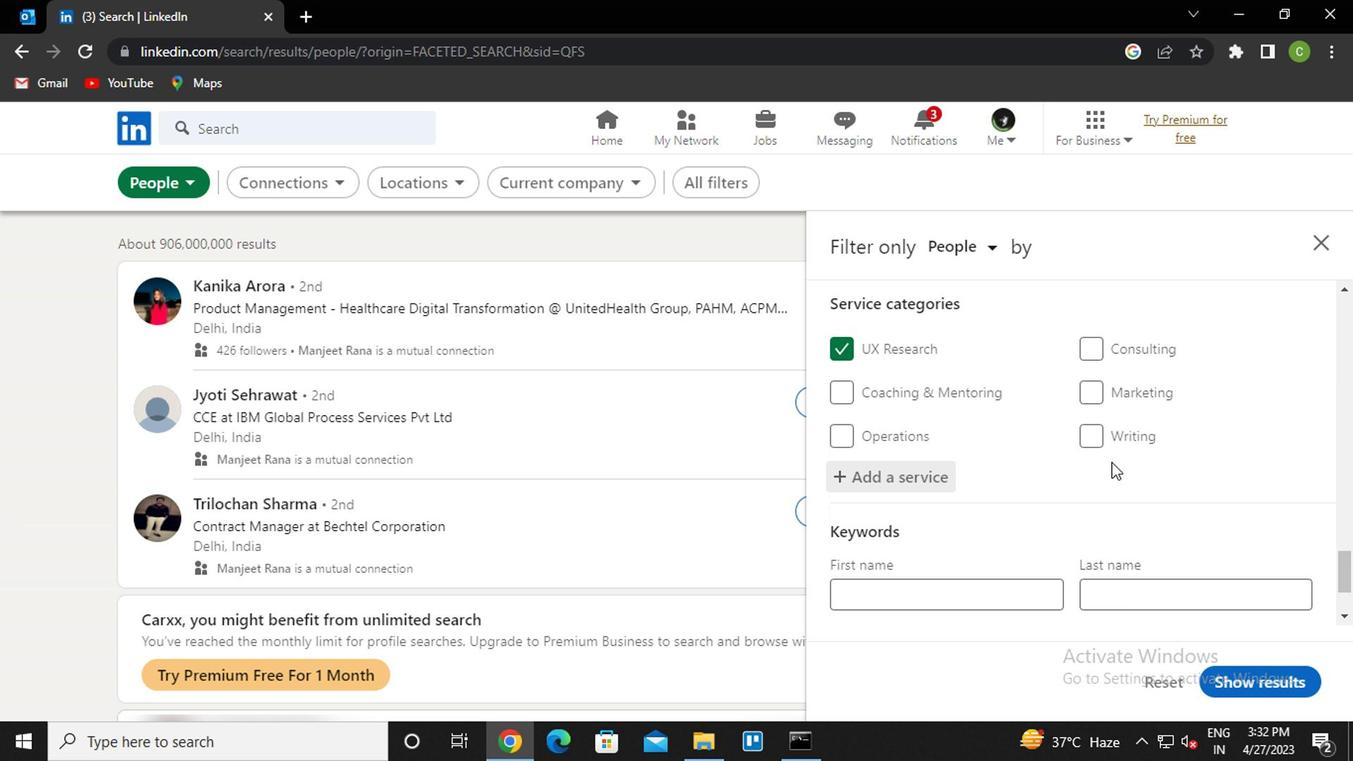 
Action: Mouse moved to (1040, 546)
Screenshot: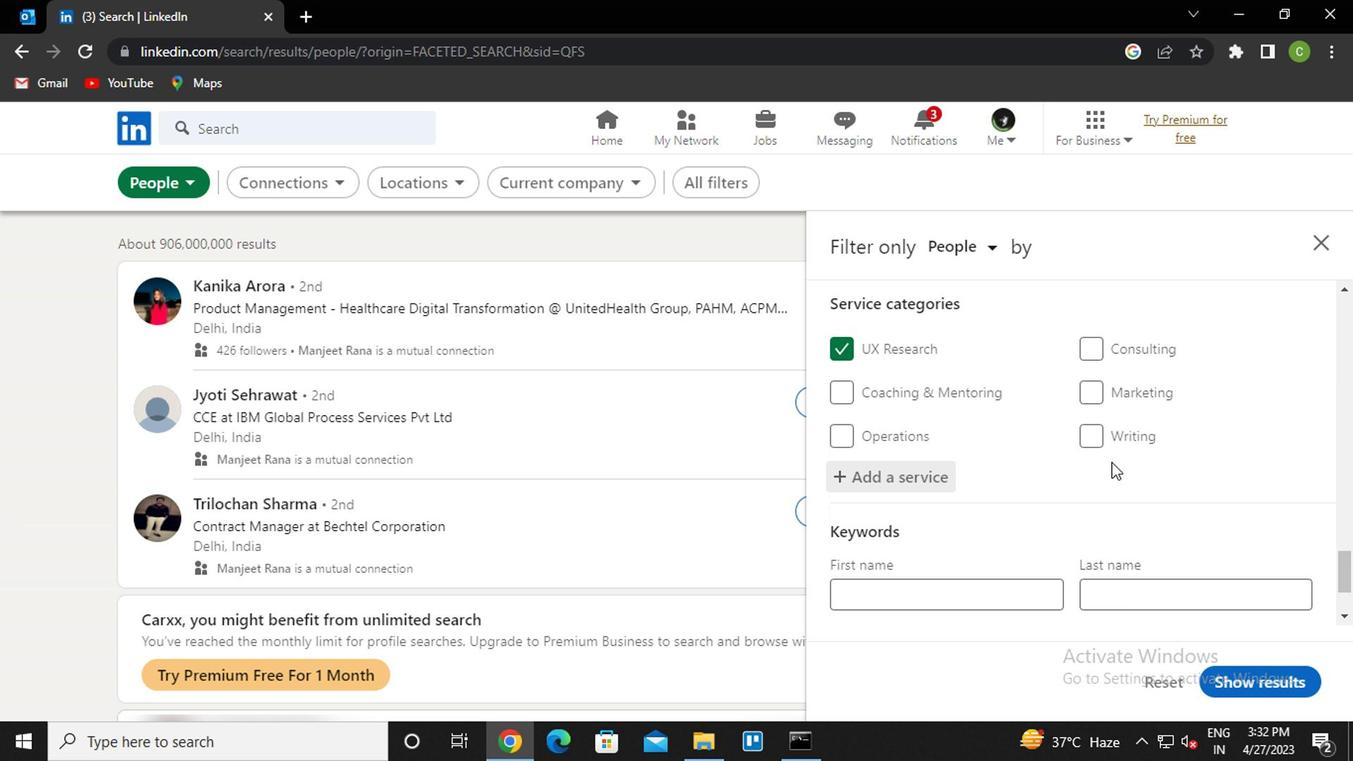
Action: Mouse scrolled (1040, 546) with delta (0, 0)
Screenshot: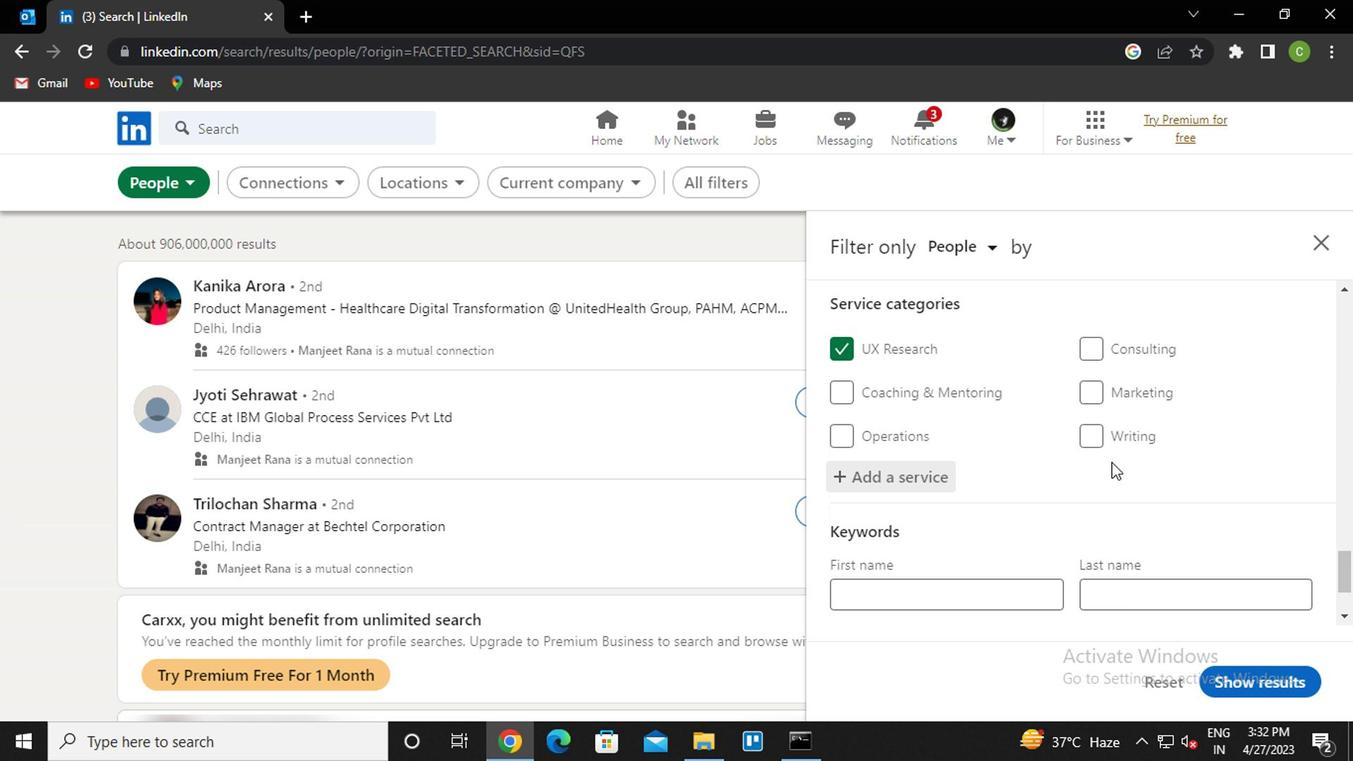 
Action: Mouse scrolled (1040, 546) with delta (0, 0)
Screenshot: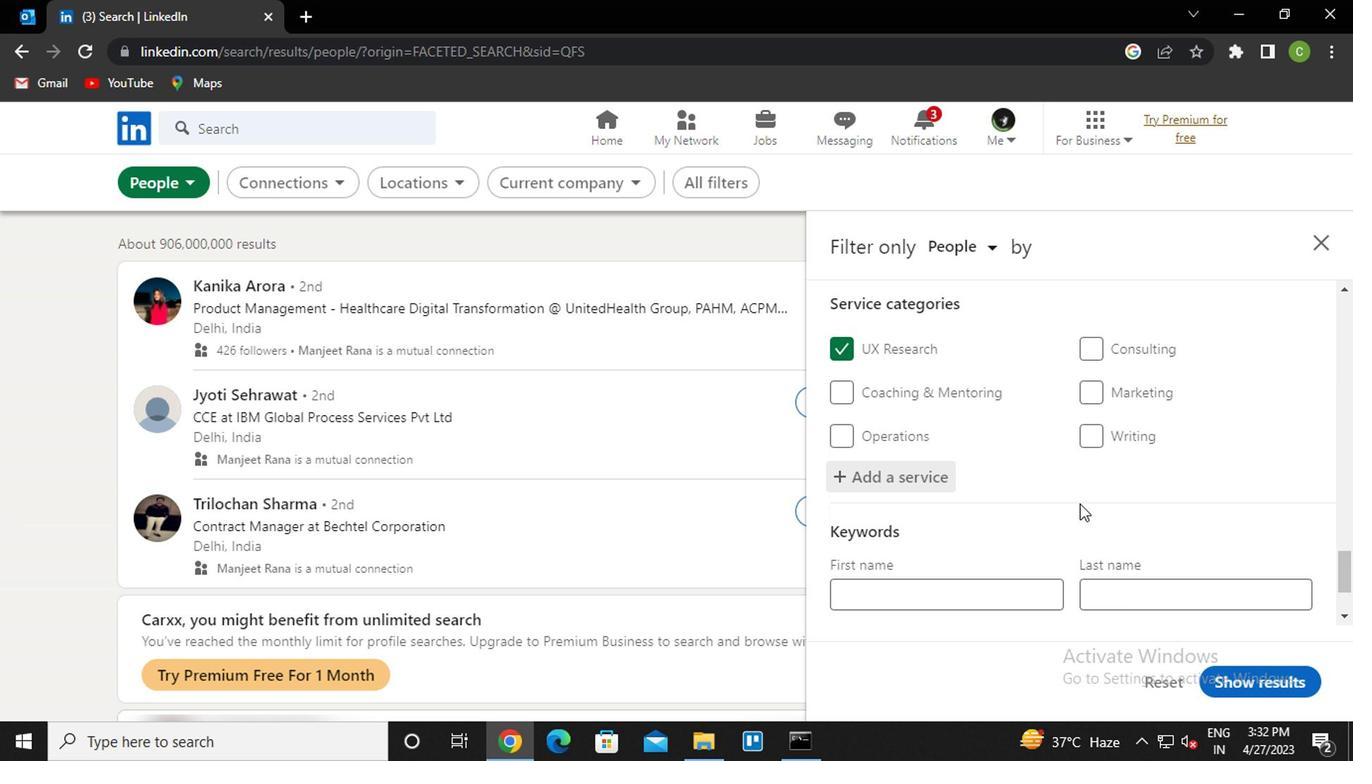 
Action: Mouse moved to (1040, 549)
Screenshot: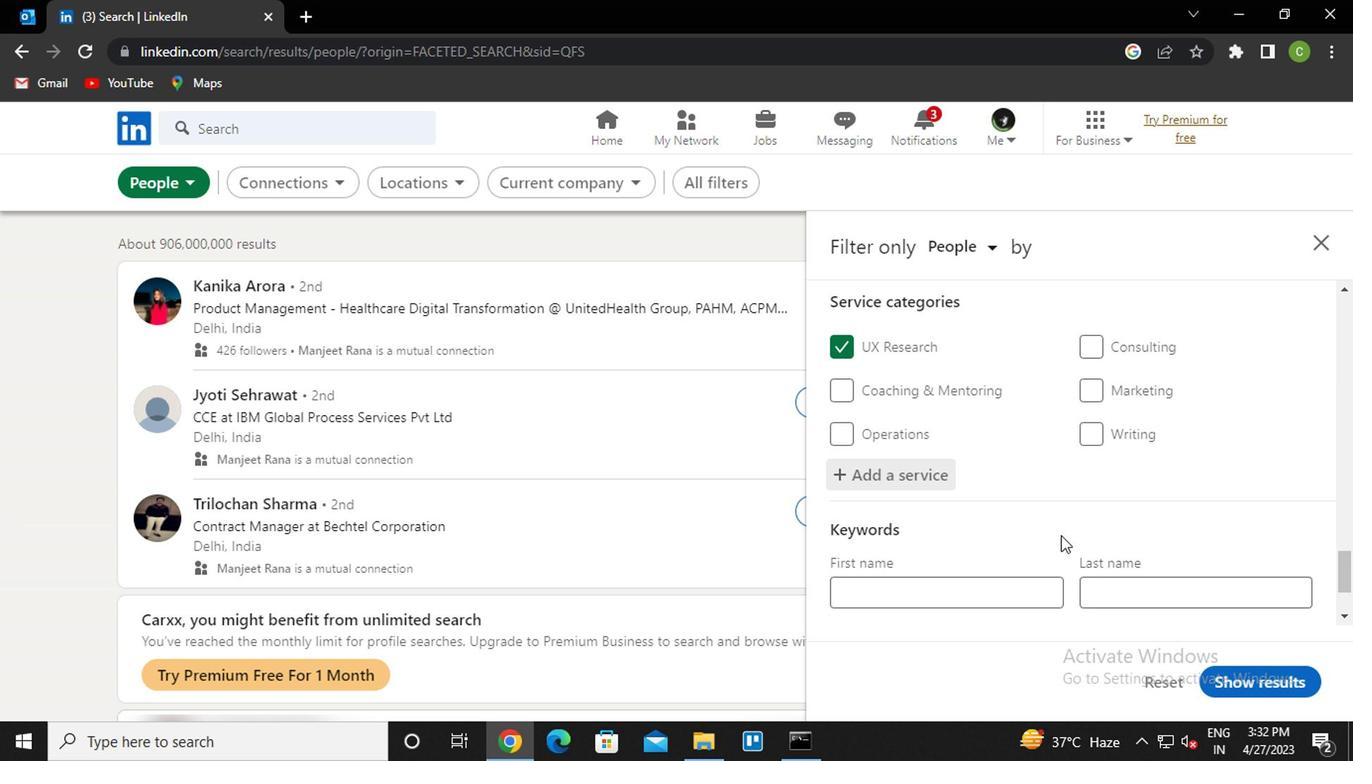 
Action: Mouse scrolled (1040, 549) with delta (0, 0)
Screenshot: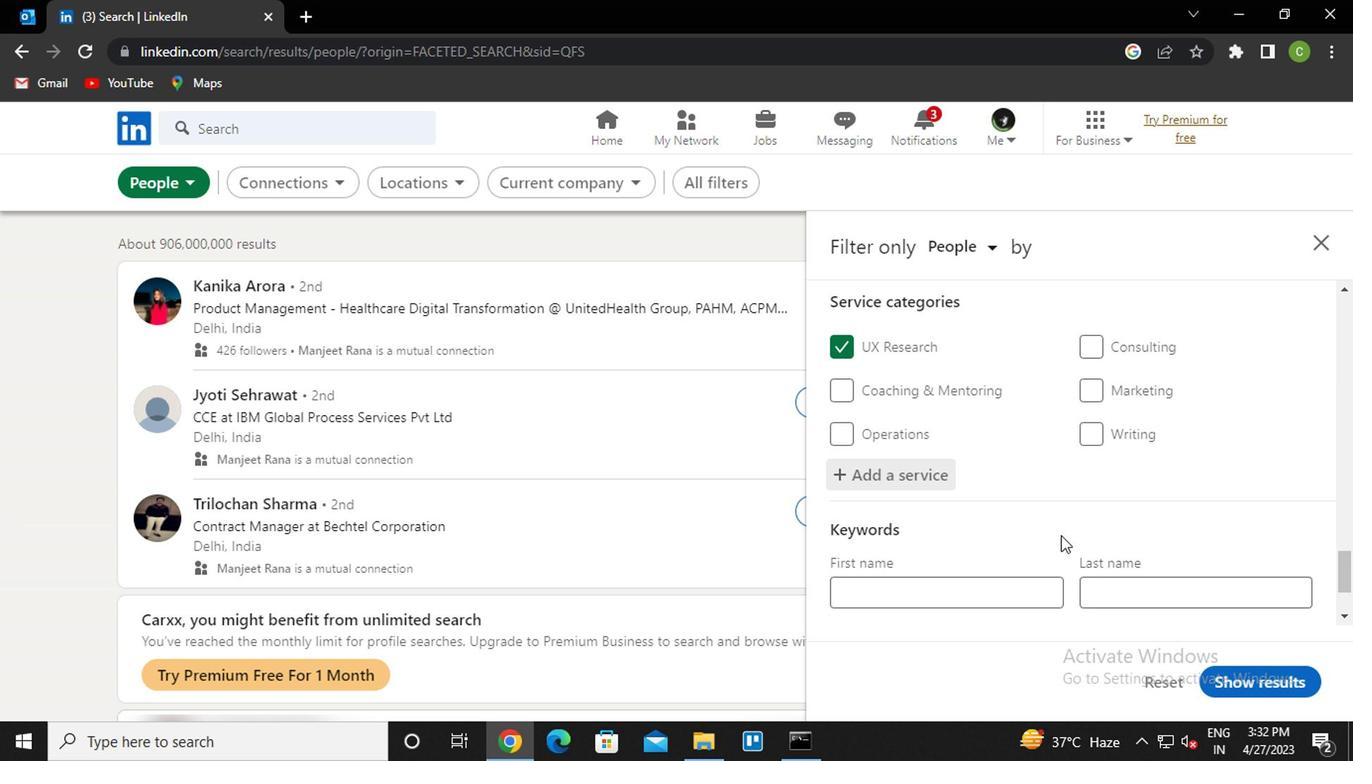 
Action: Mouse moved to (1039, 553)
Screenshot: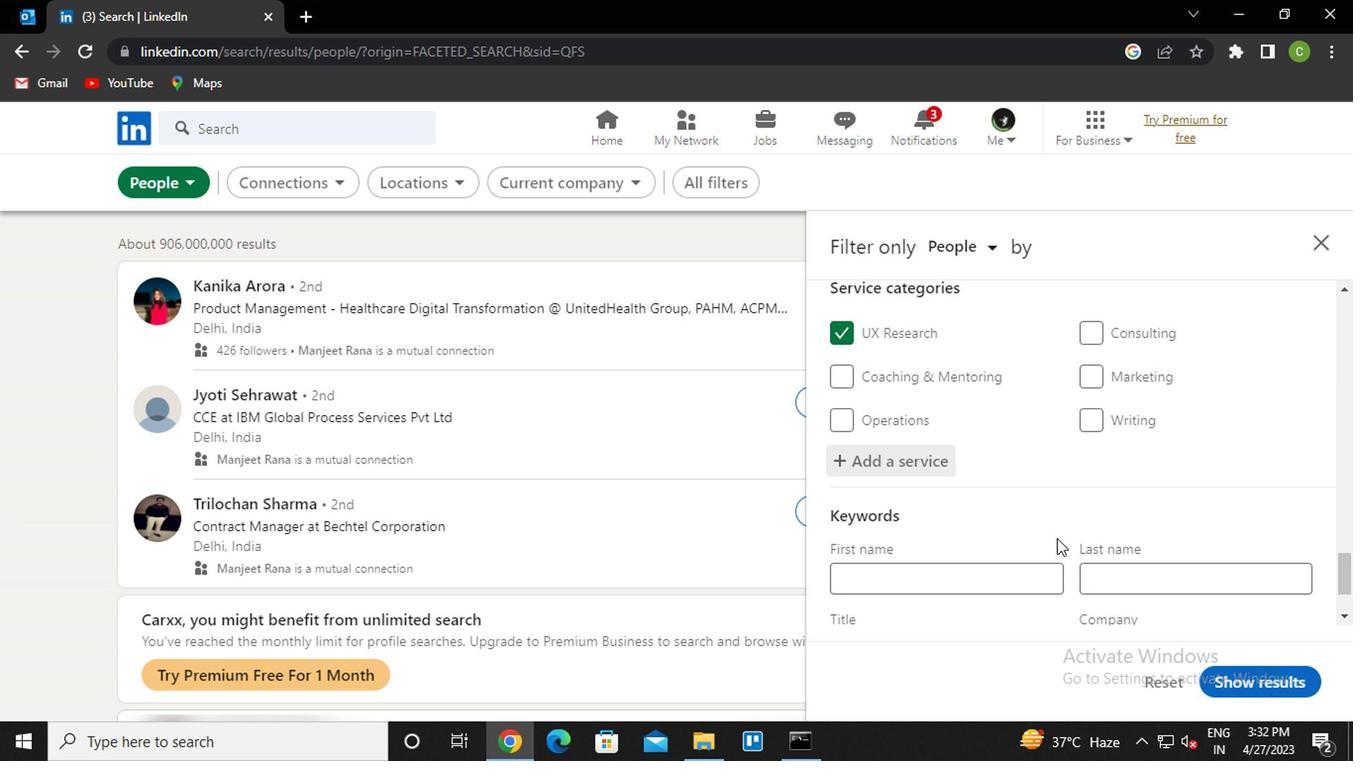 
Action: Mouse scrolled (1039, 551) with delta (0, -1)
Screenshot: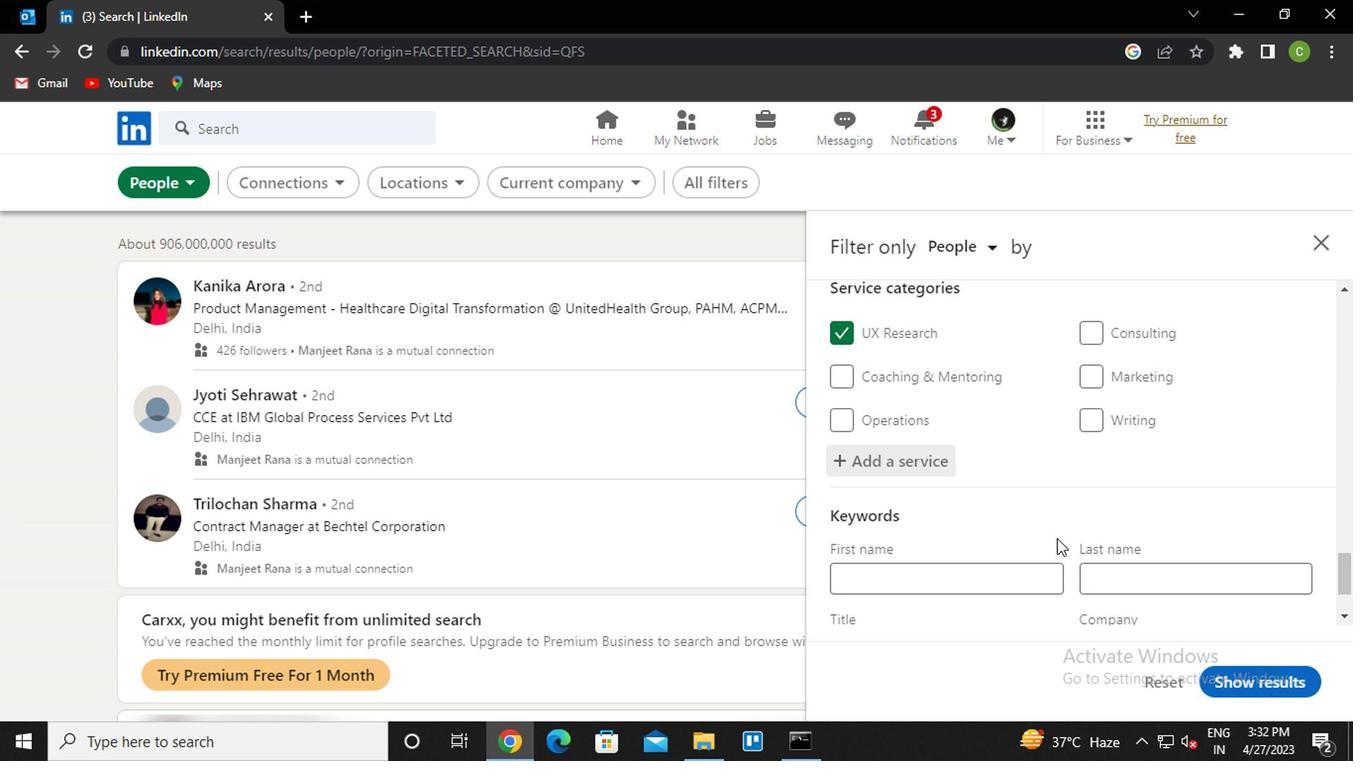 
Action: Mouse moved to (1027, 544)
Screenshot: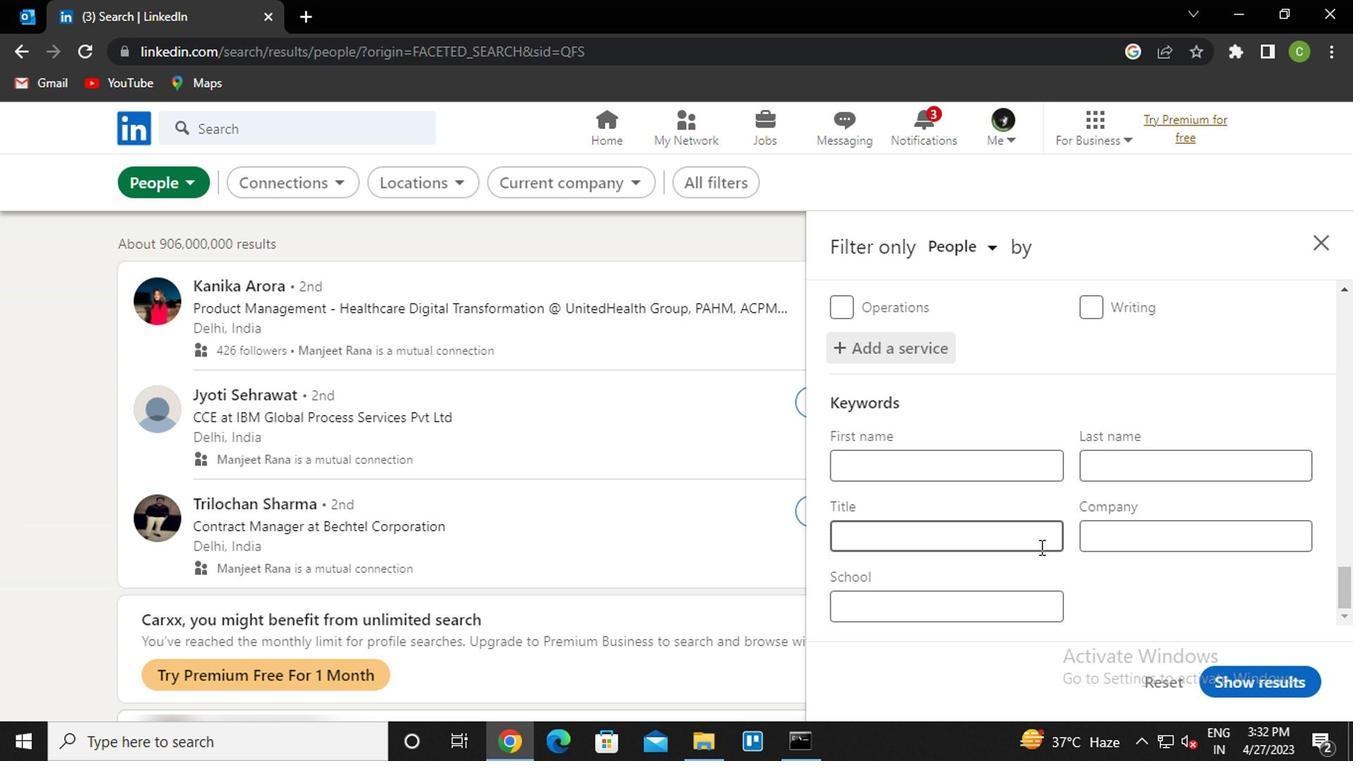 
Action: Mouse pressed left at (1027, 544)
Screenshot: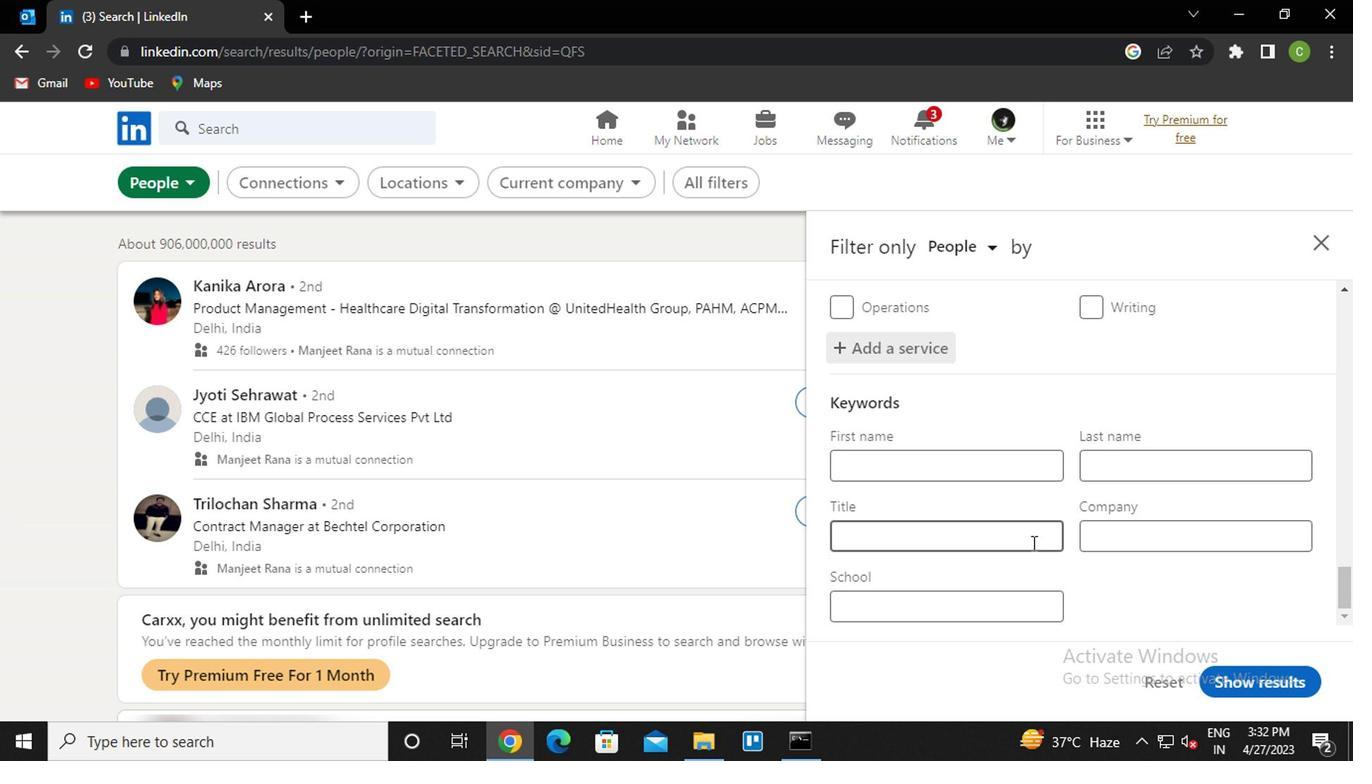 
Action: Key pressed <Key.caps_lock><Key.caps_lock>a<Key.caps_lock>ccount<Key.space><Key.shift><Key.shift>E<Key.shift>XECTIVE
Screenshot: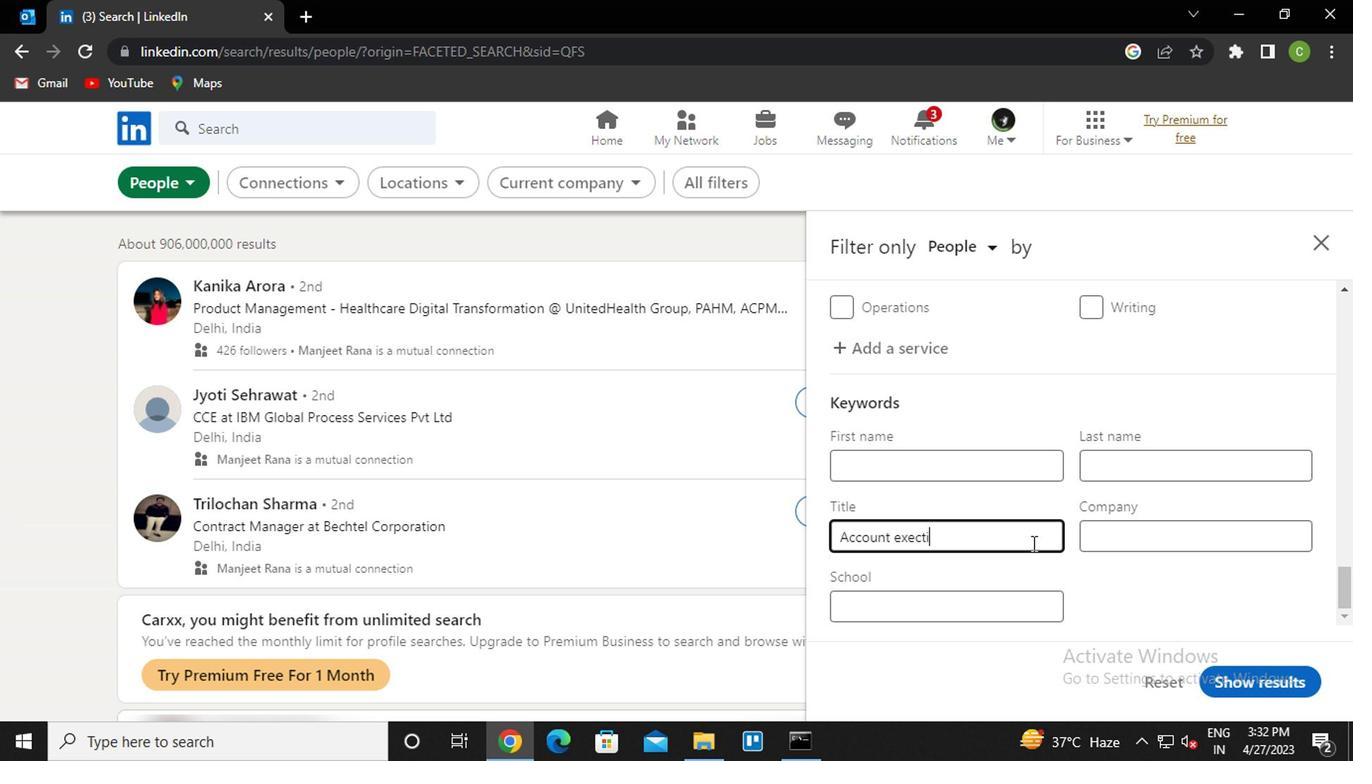 
Action: Mouse moved to (1271, 687)
Screenshot: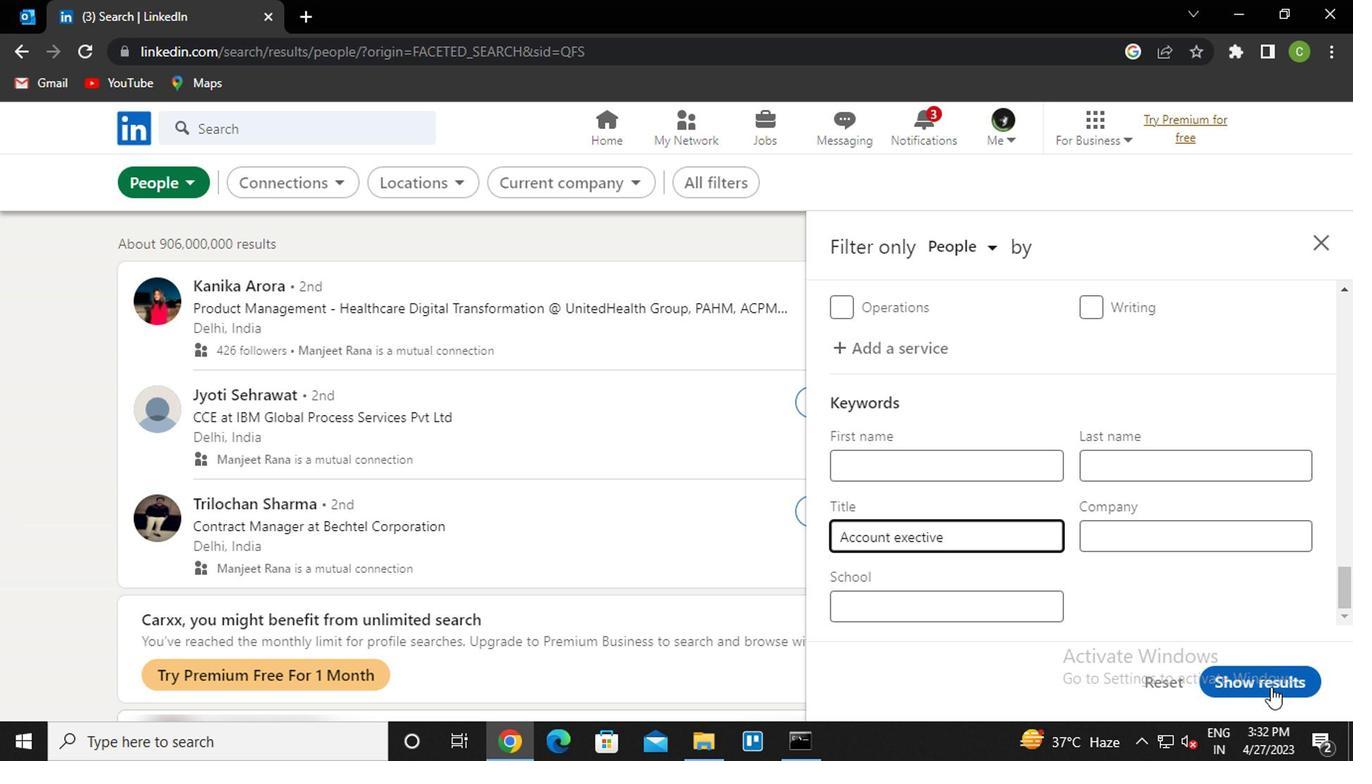 
Action: Mouse pressed left at (1271, 687)
Screenshot: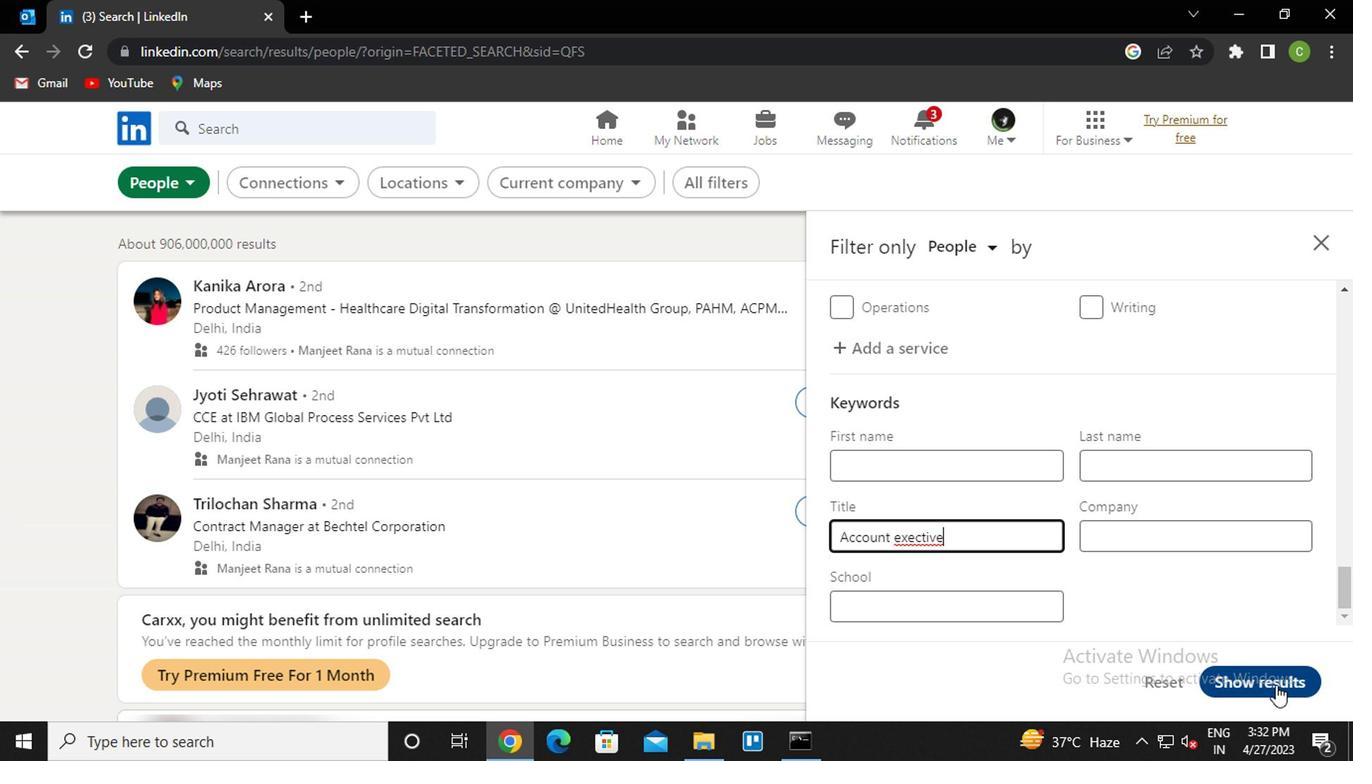 
Action: Mouse moved to (730, 667)
Screenshot: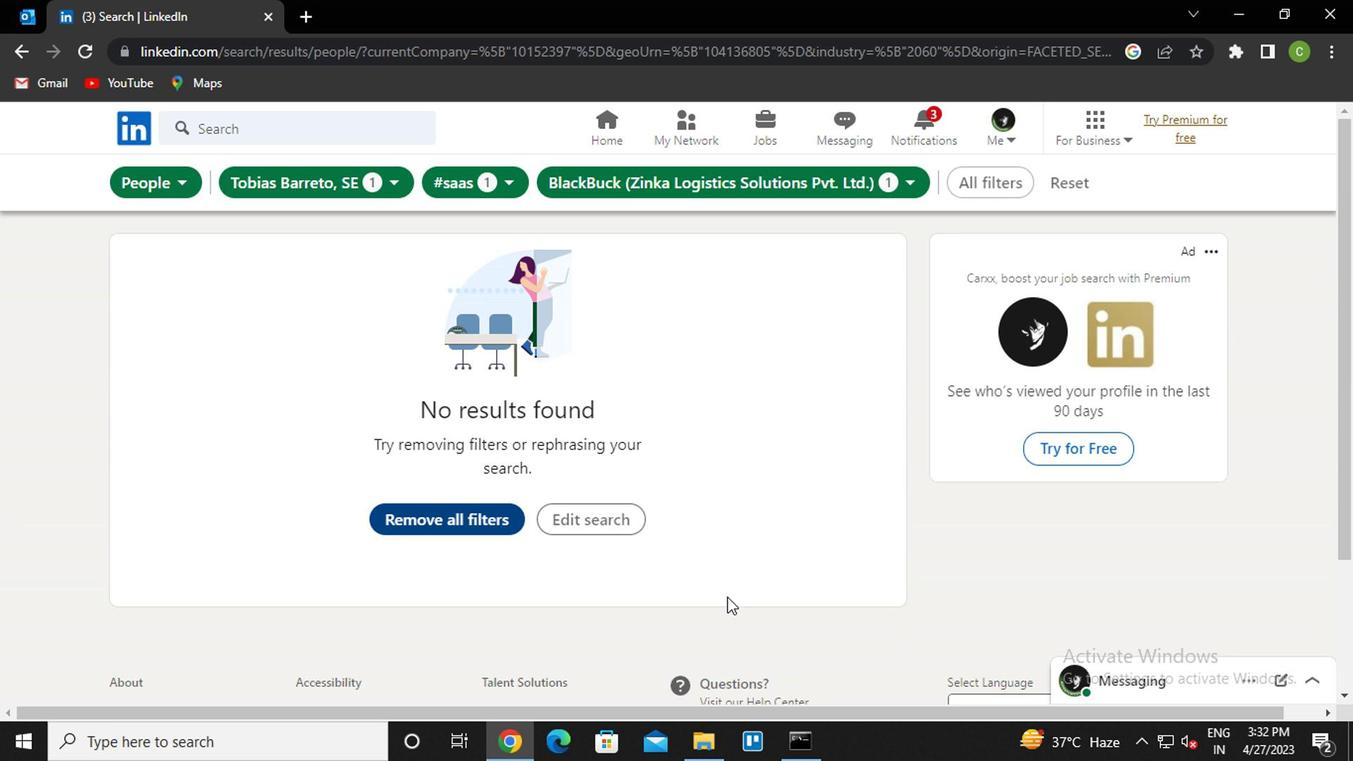 
Action: Key pressed <Key.f8>
Screenshot: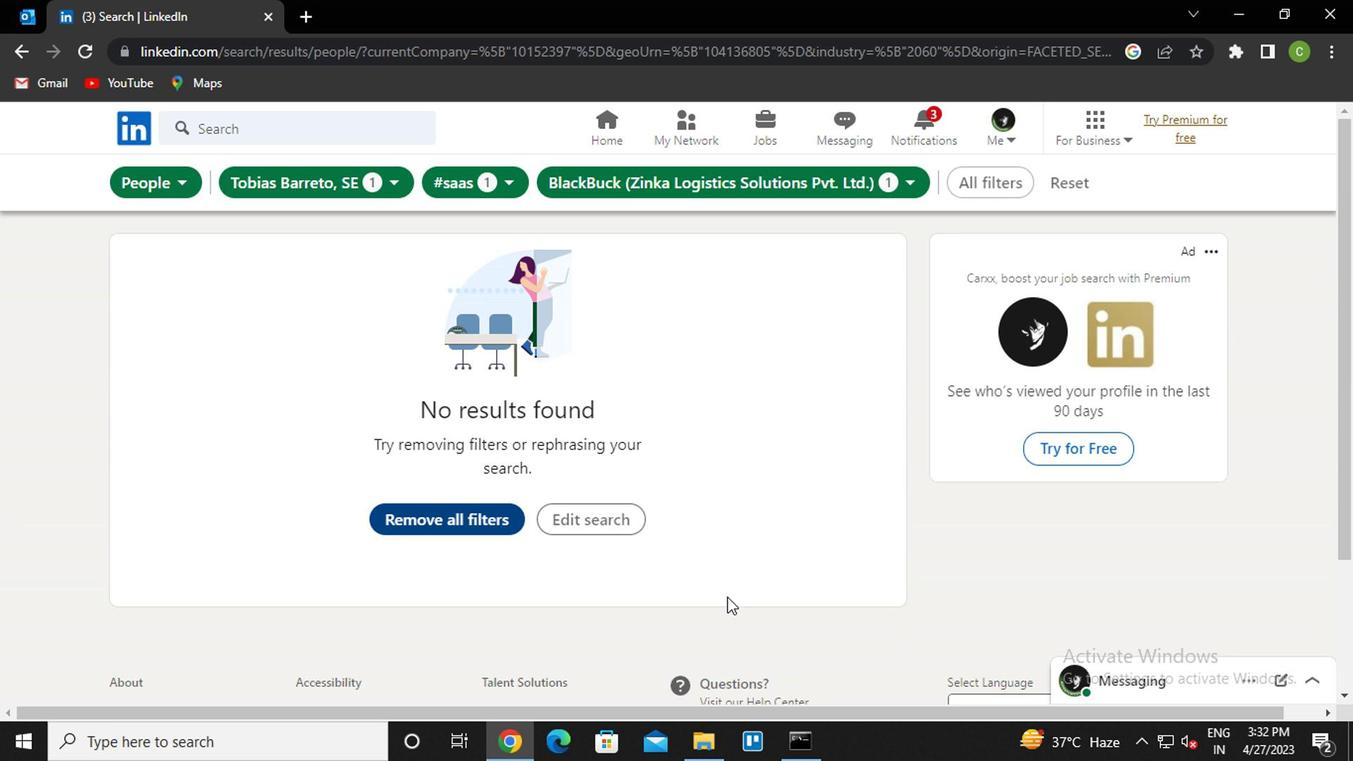 
